 Task: For heading Use Italics Trebuchet MN with orange colour & bold.  font size for heading22,  'Change the font style of data to'Amatic SC and font size to 14,  Change the alignment of both headline & data to Align center.  In the sheet  BudgetReview analysis
Action: Mouse moved to (223, 172)
Screenshot: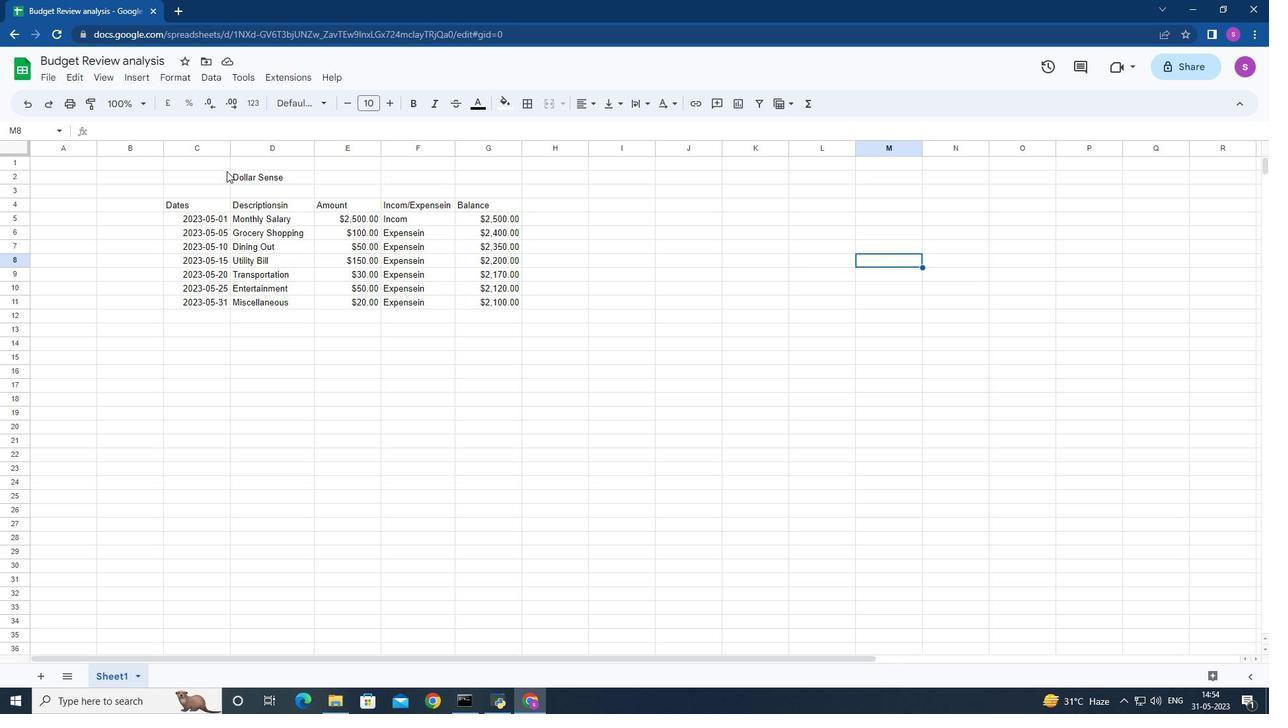 
Action: Mouse pressed left at (223, 172)
Screenshot: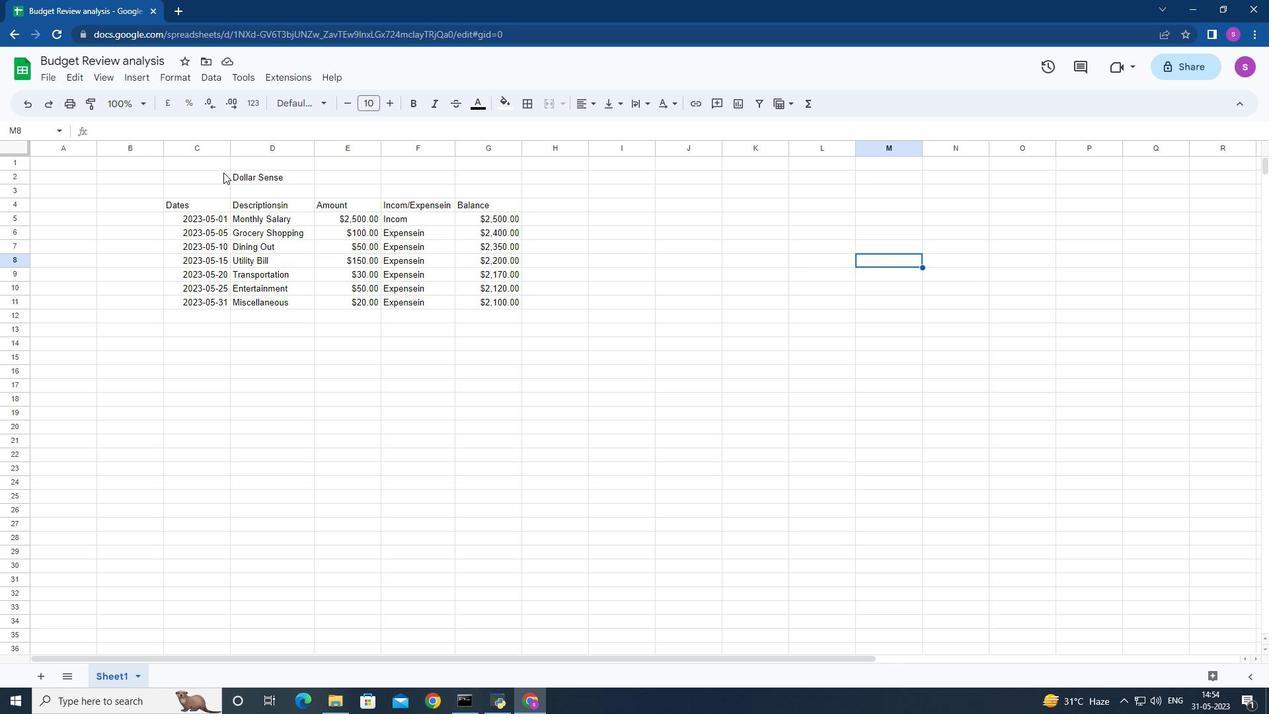 
Action: Mouse moved to (323, 103)
Screenshot: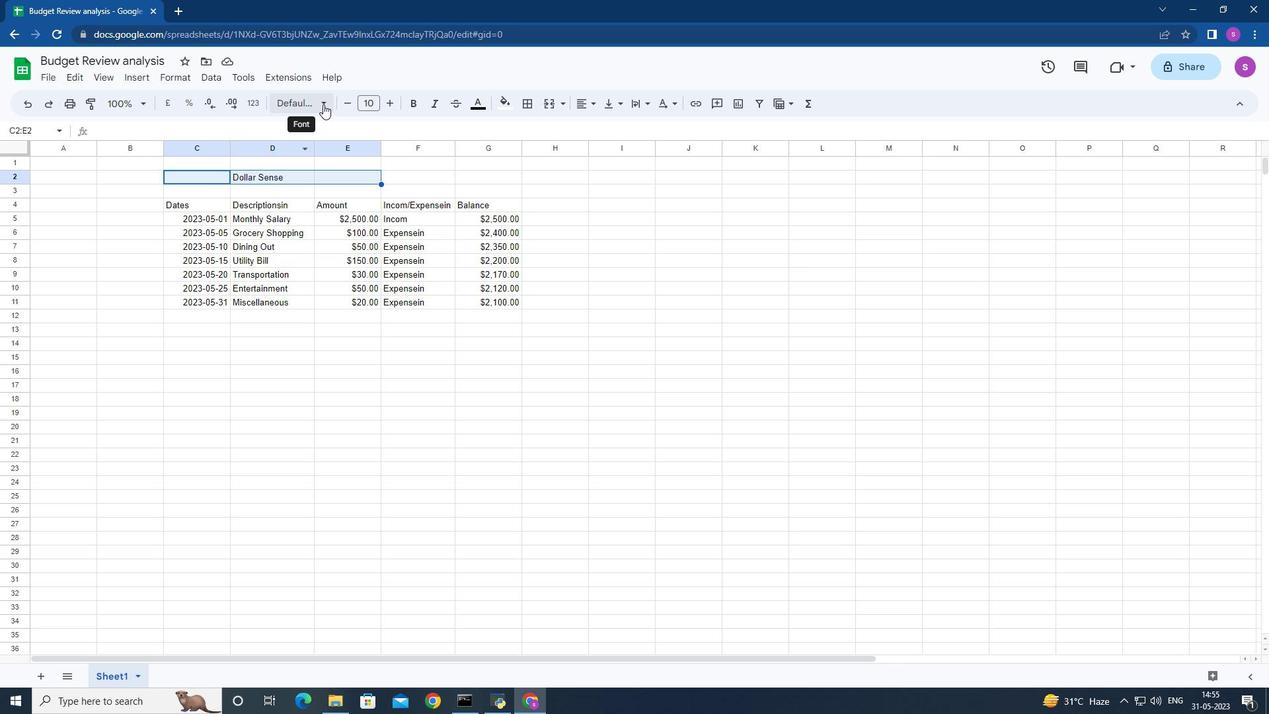 
Action: Mouse pressed left at (323, 103)
Screenshot: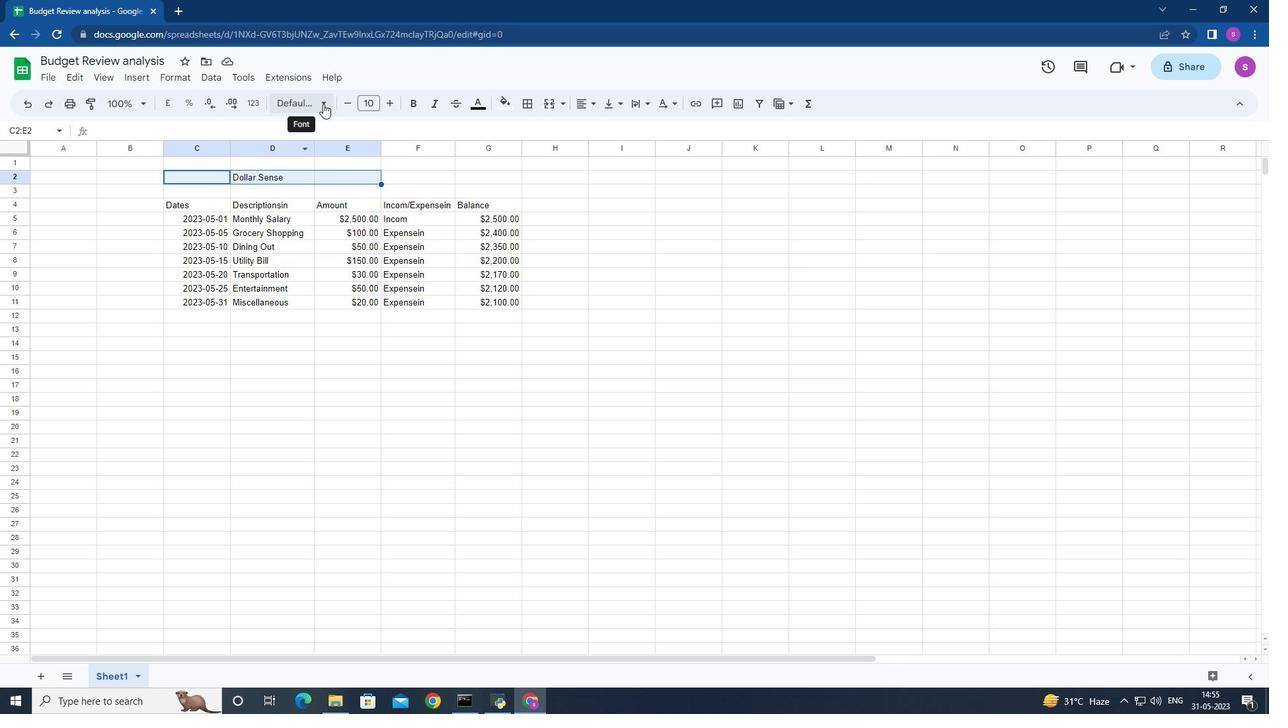 
Action: Mouse moved to (312, 370)
Screenshot: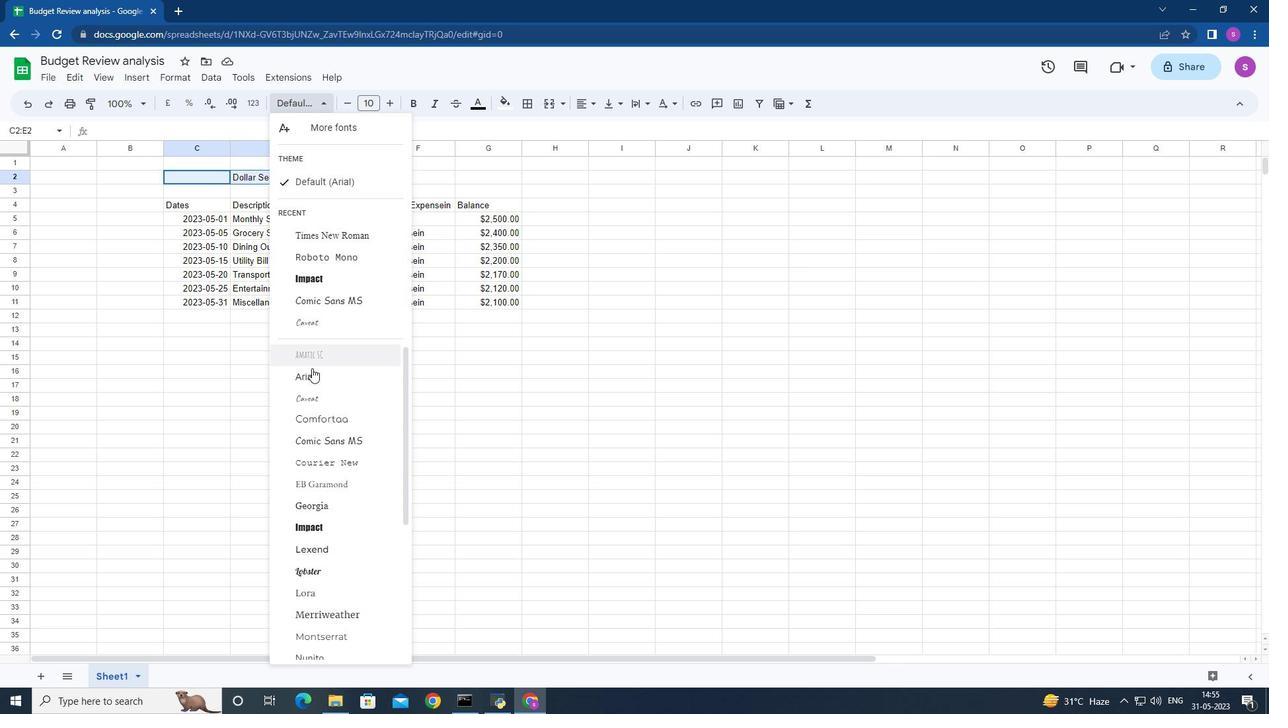 
Action: Mouse scrolled (312, 369) with delta (0, 0)
Screenshot: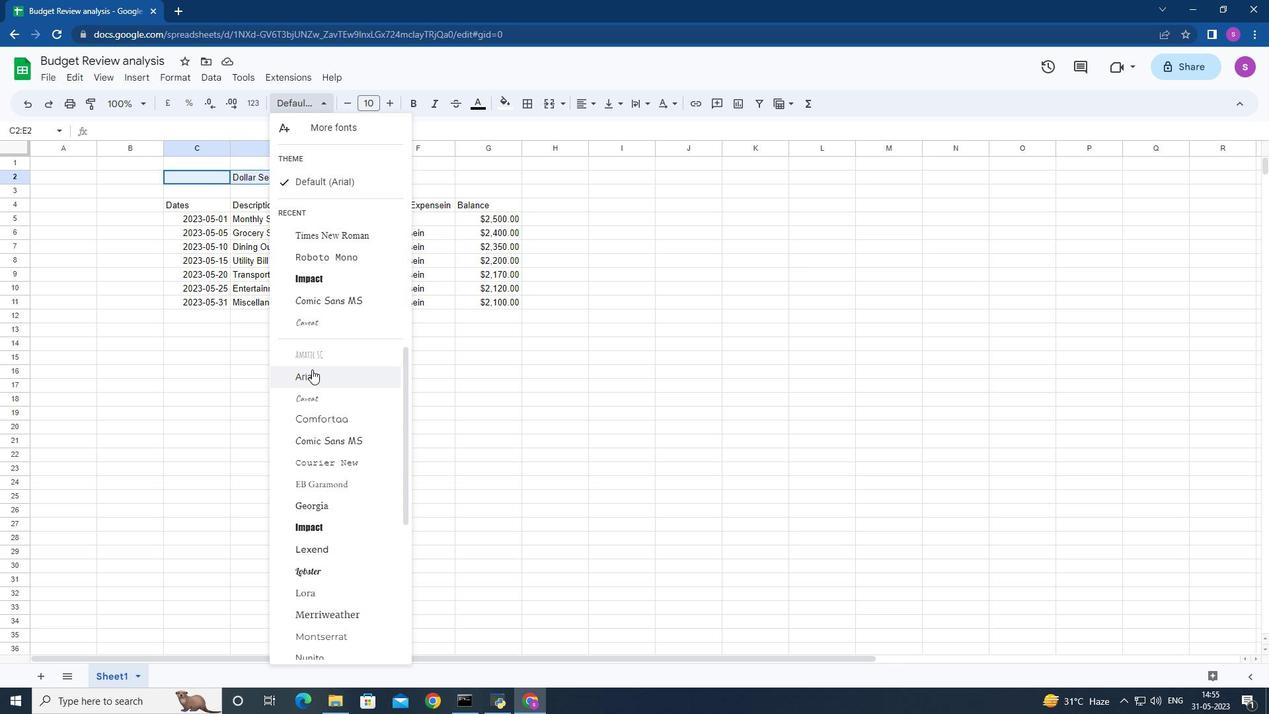 
Action: Mouse moved to (312, 370)
Screenshot: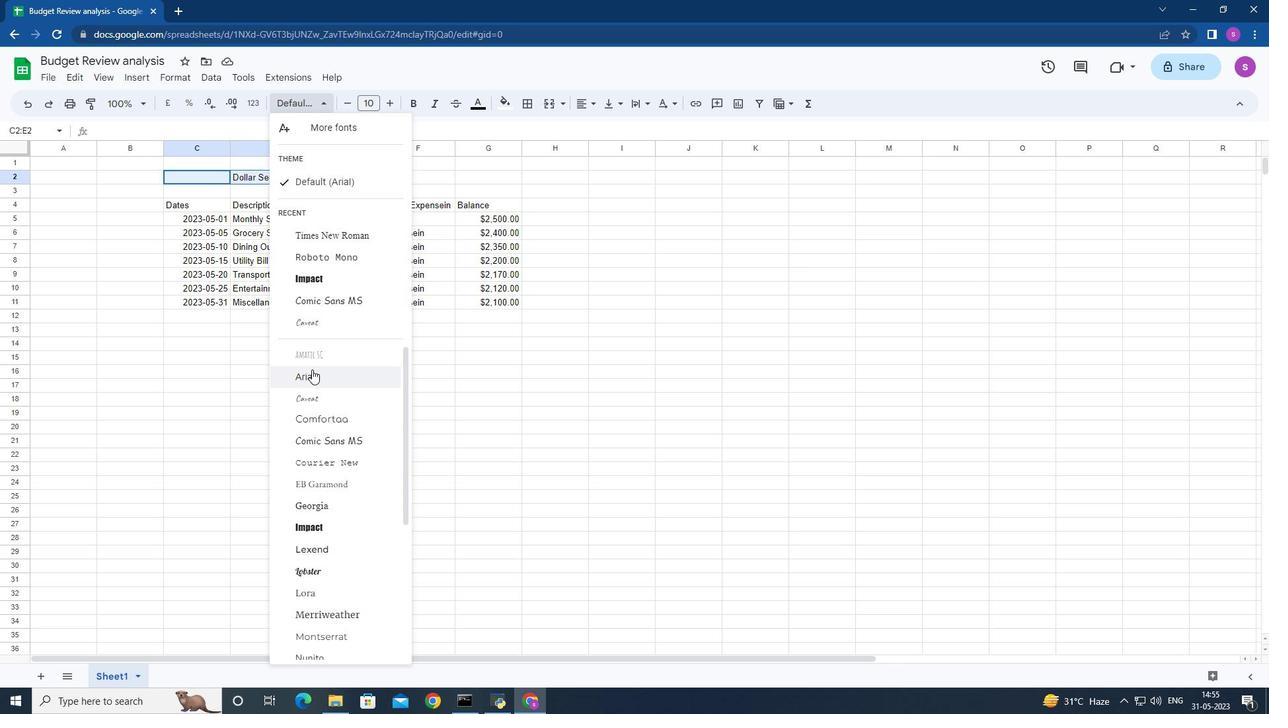 
Action: Mouse scrolled (312, 369) with delta (0, 0)
Screenshot: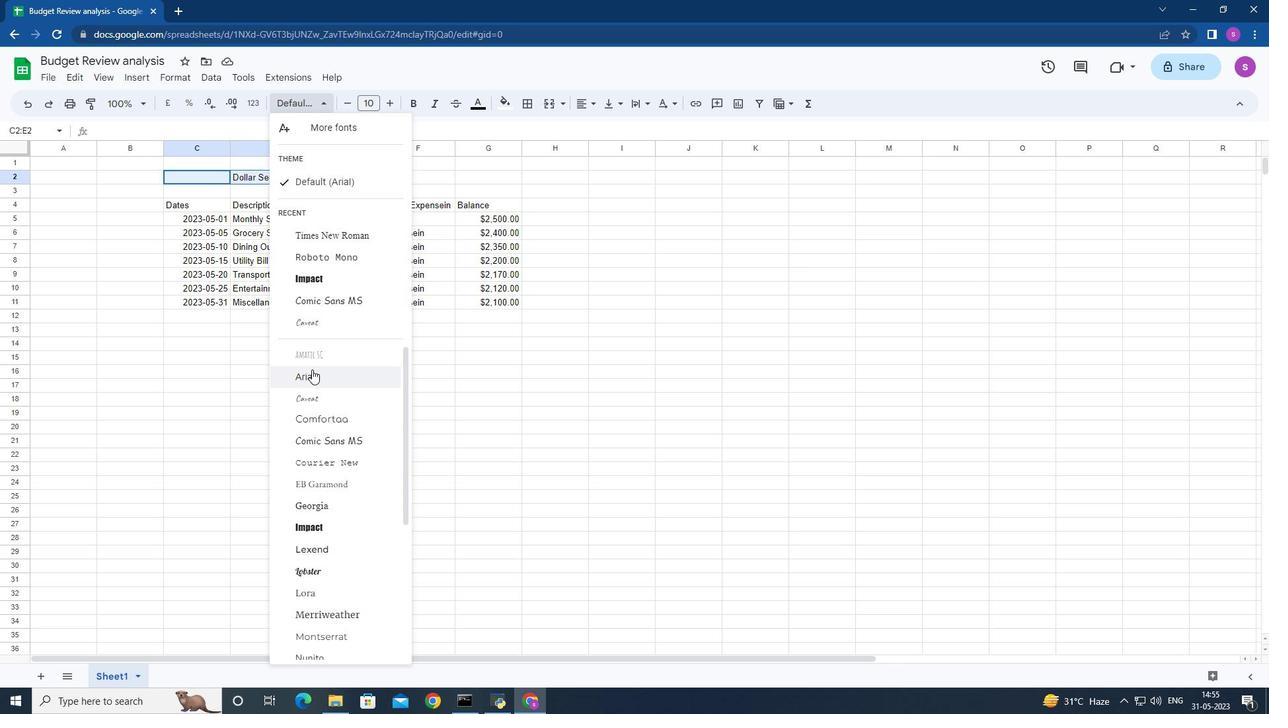 
Action: Mouse moved to (312, 370)
Screenshot: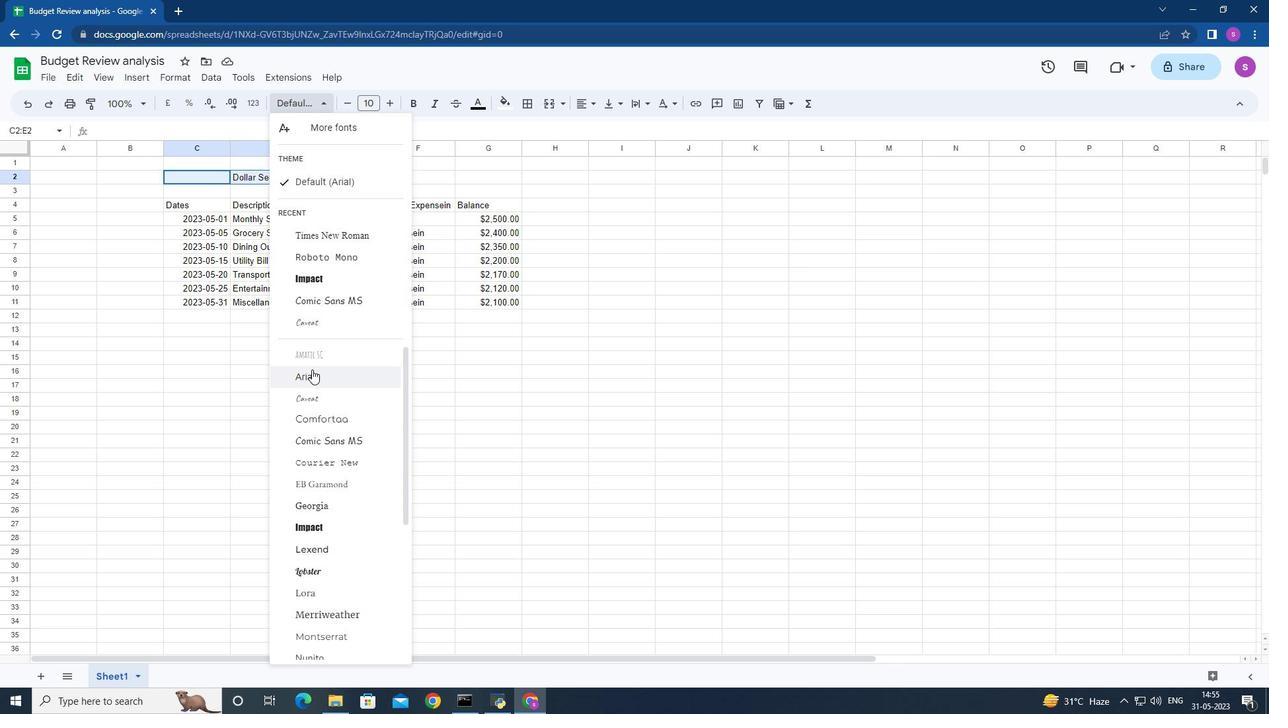 
Action: Mouse scrolled (312, 369) with delta (0, 0)
Screenshot: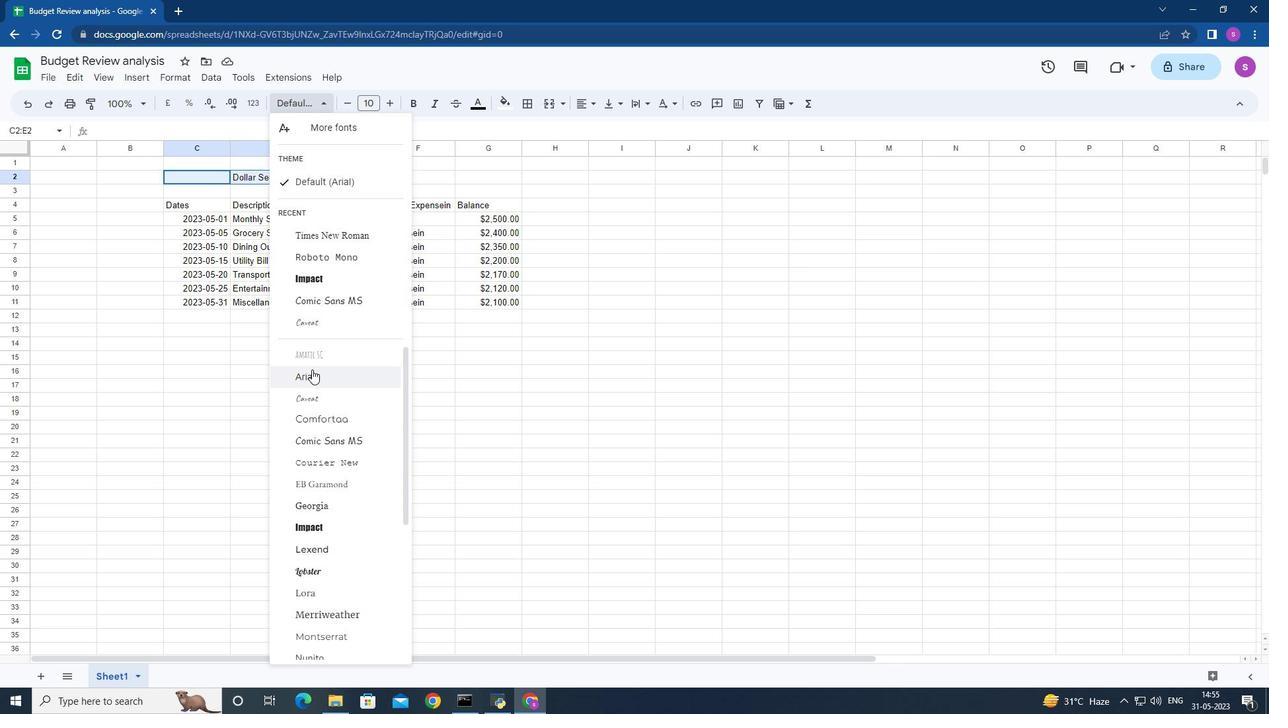 
Action: Mouse moved to (312, 370)
Screenshot: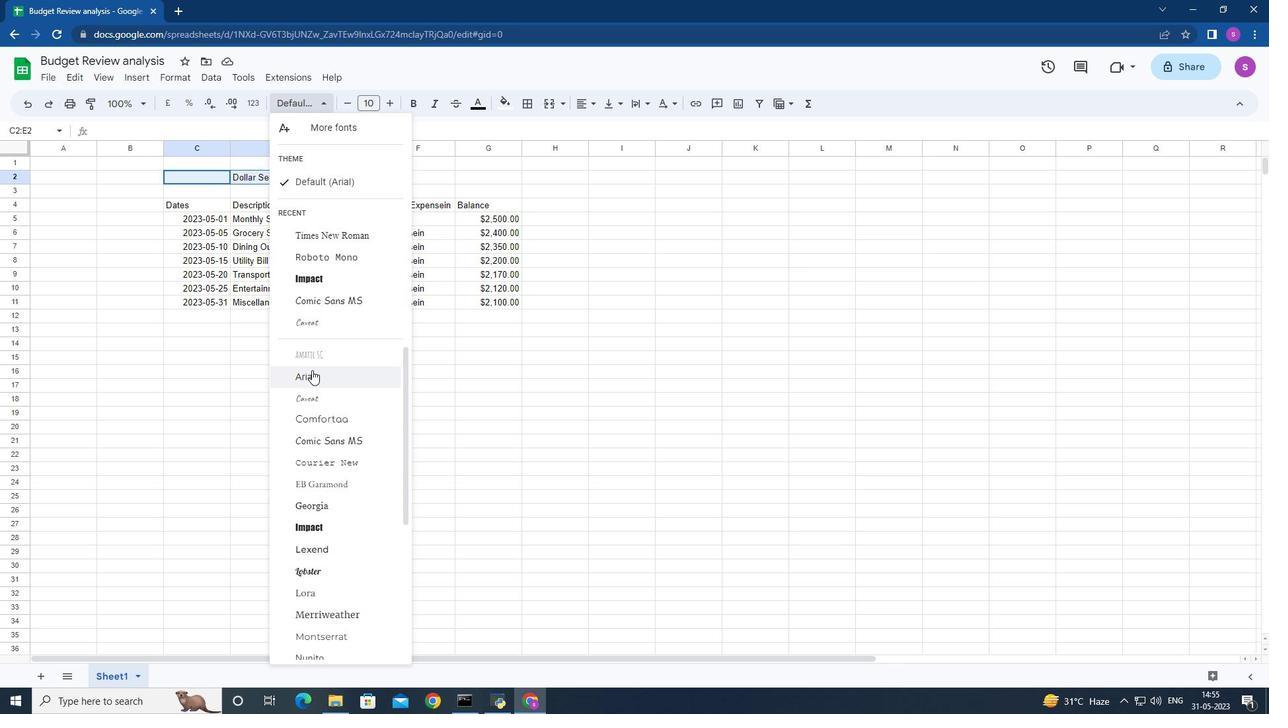 
Action: Mouse scrolled (312, 369) with delta (0, 0)
Screenshot: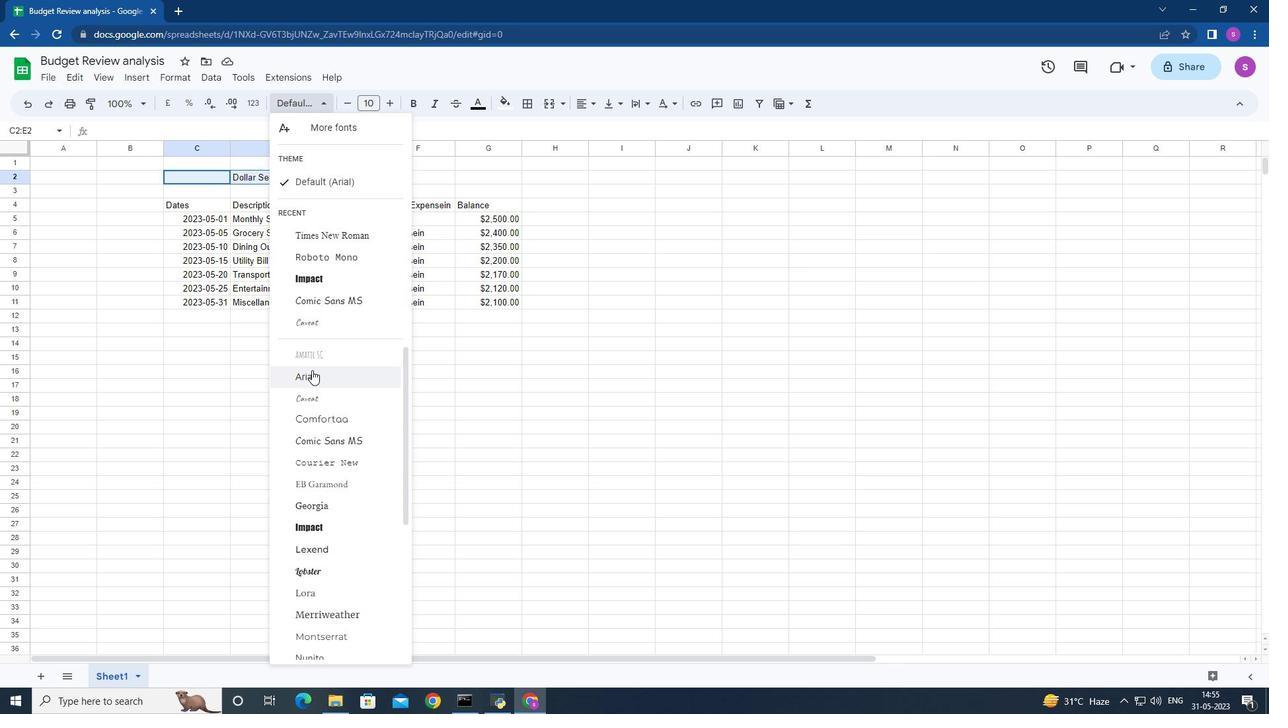 
Action: Mouse scrolled (312, 369) with delta (0, 0)
Screenshot: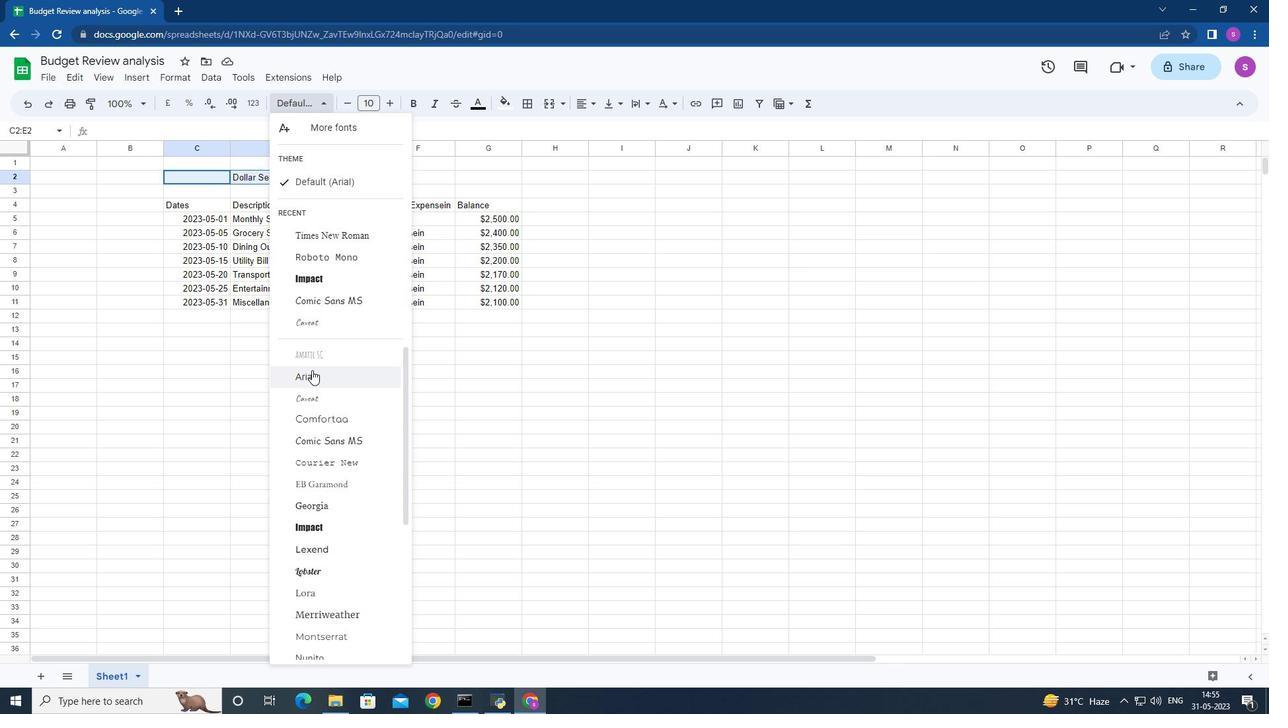 
Action: Mouse moved to (312, 369)
Screenshot: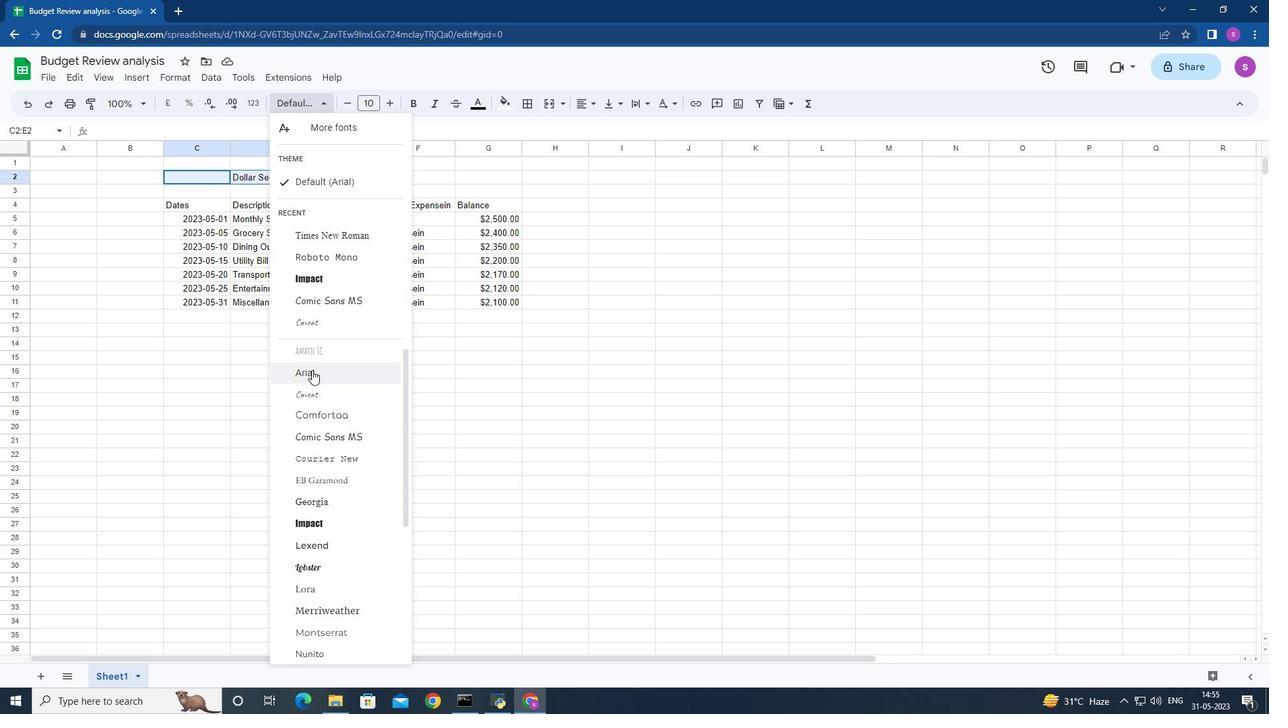 
Action: Mouse scrolled (312, 368) with delta (0, 0)
Screenshot: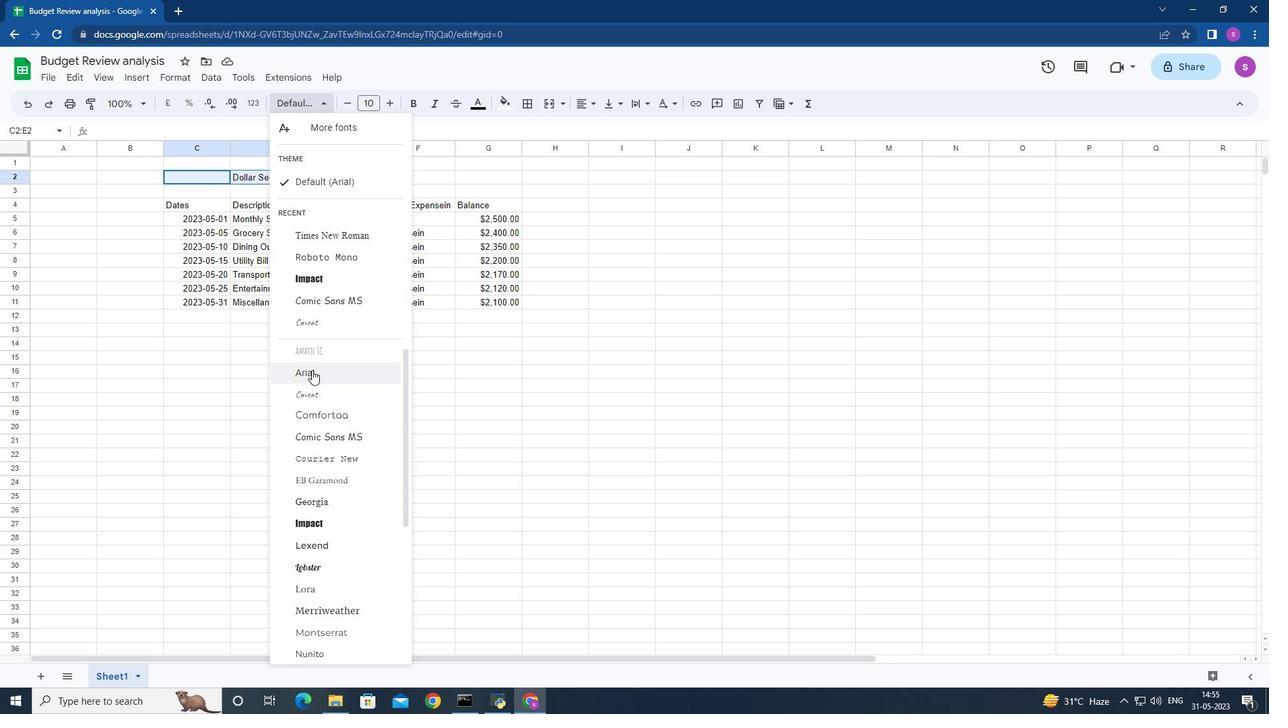 
Action: Mouse moved to (312, 367)
Screenshot: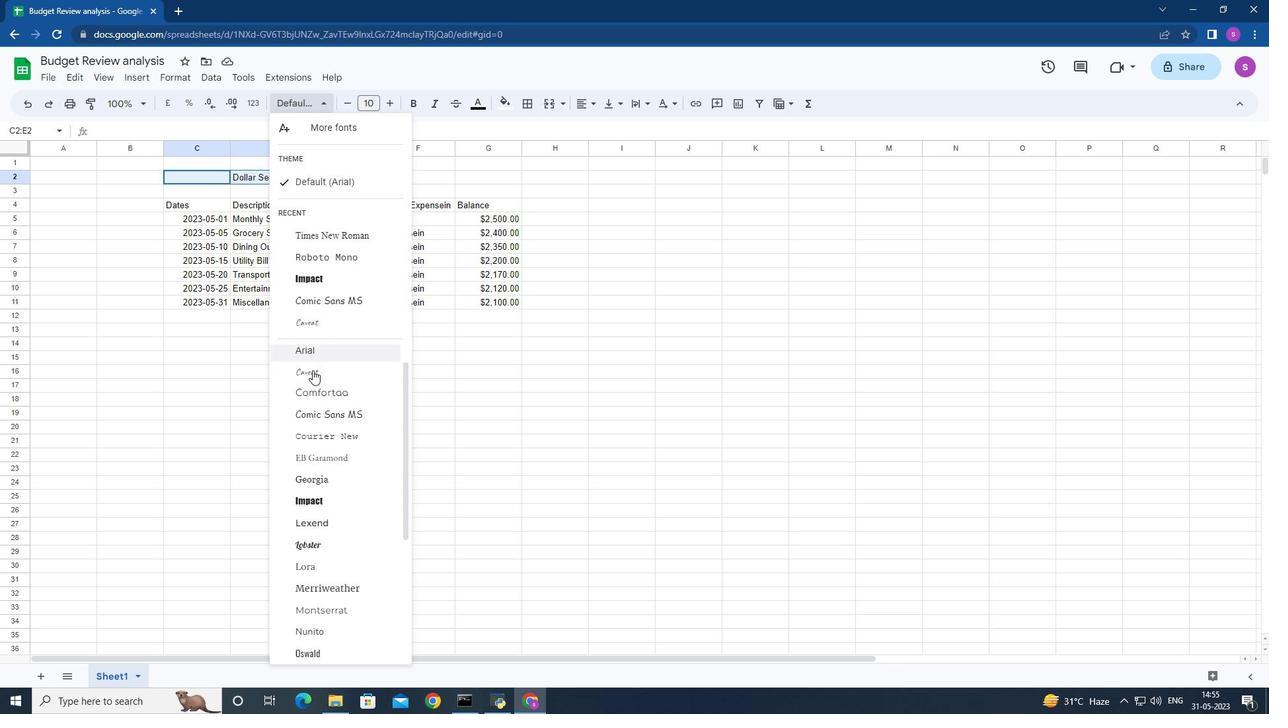 
Action: Mouse scrolled (312, 367) with delta (0, 0)
Screenshot: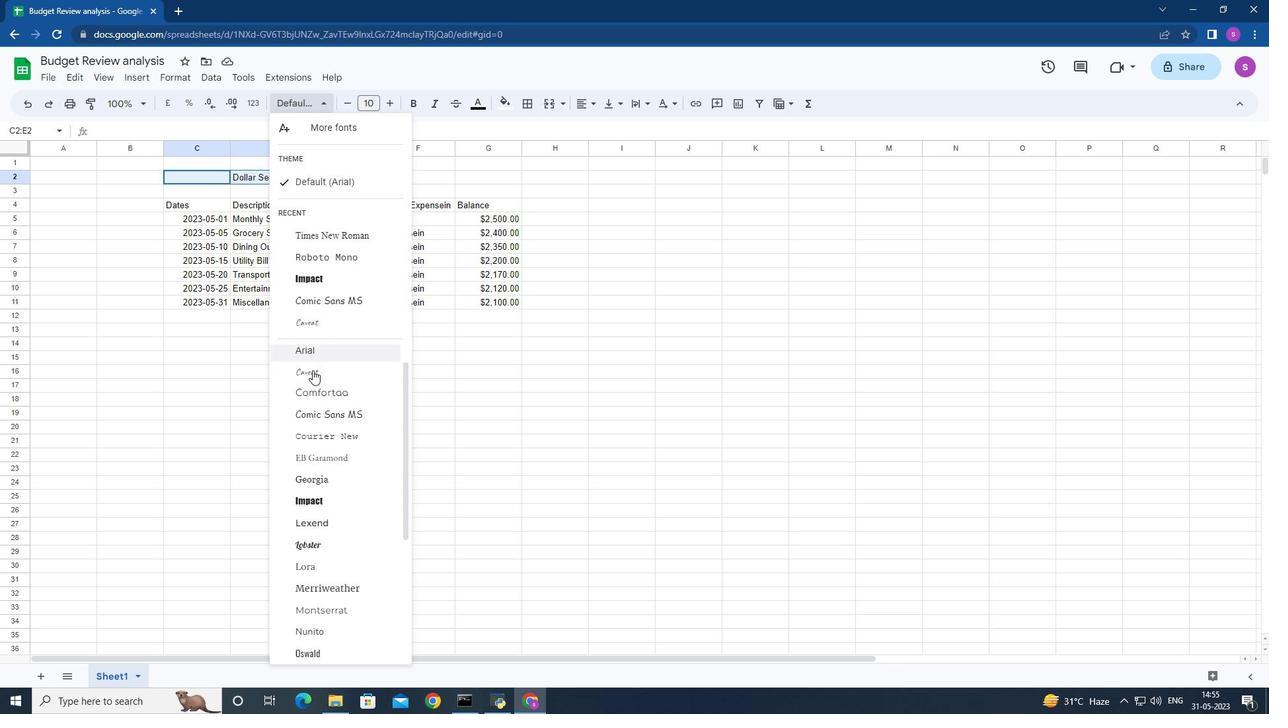 
Action: Mouse moved to (312, 365)
Screenshot: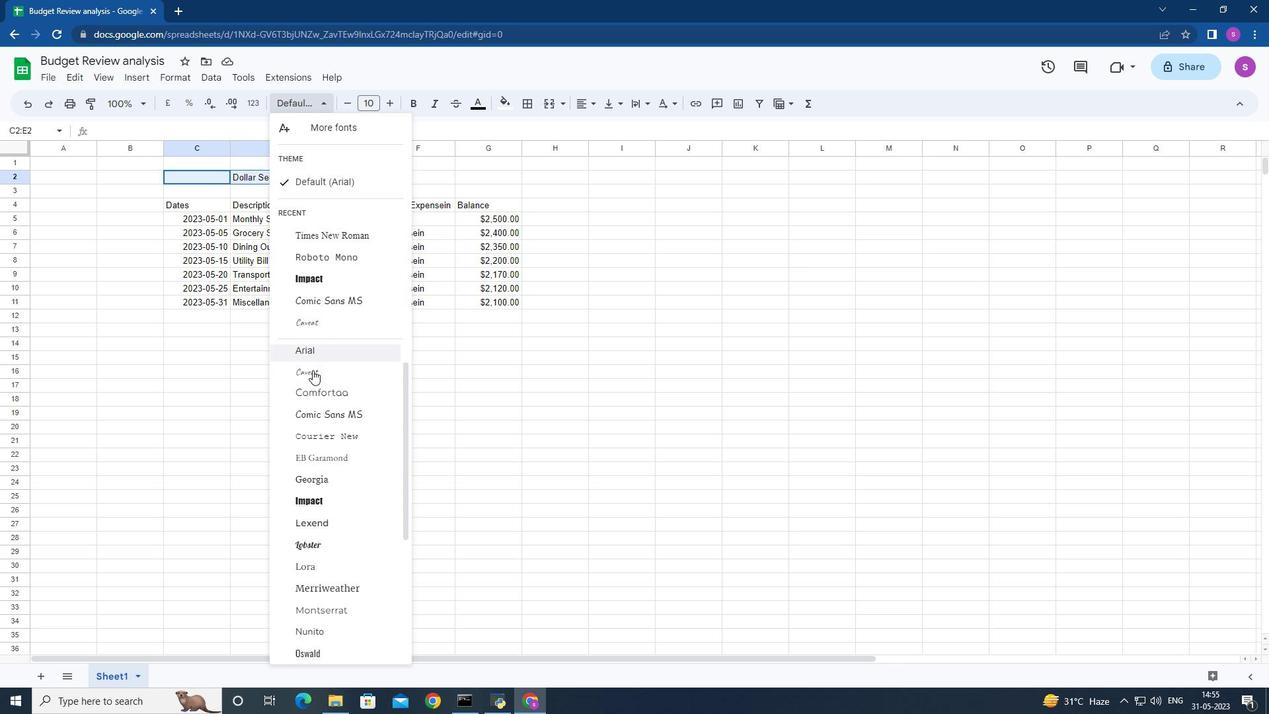 
Action: Mouse scrolled (312, 365) with delta (0, 0)
Screenshot: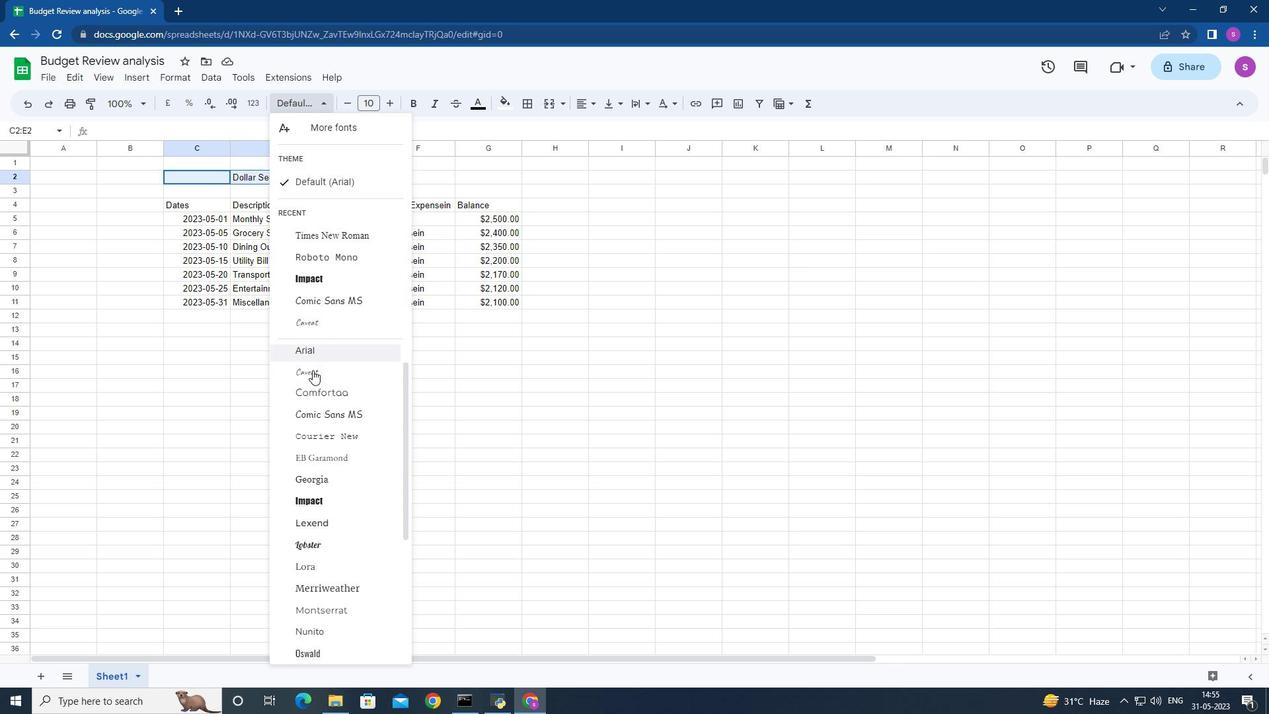 
Action: Mouse moved to (312, 363)
Screenshot: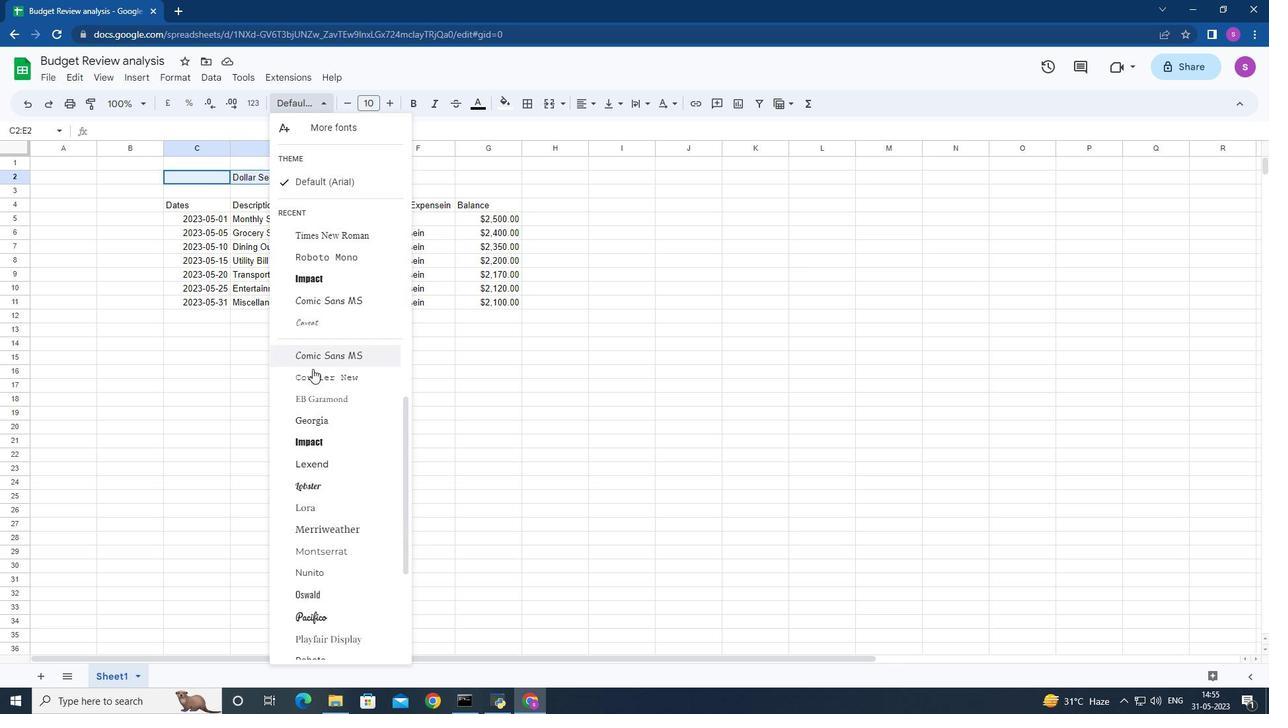 
Action: Mouse scrolled (312, 362) with delta (0, 0)
Screenshot: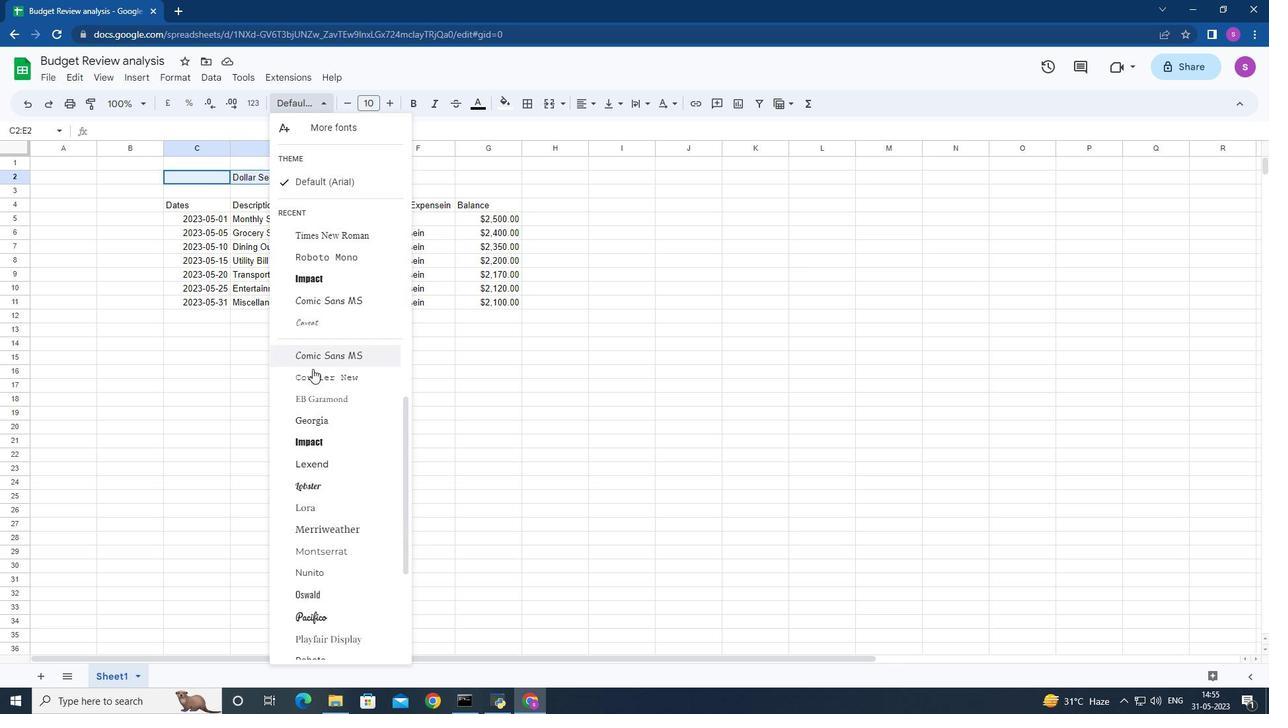 
Action: Mouse moved to (372, 626)
Screenshot: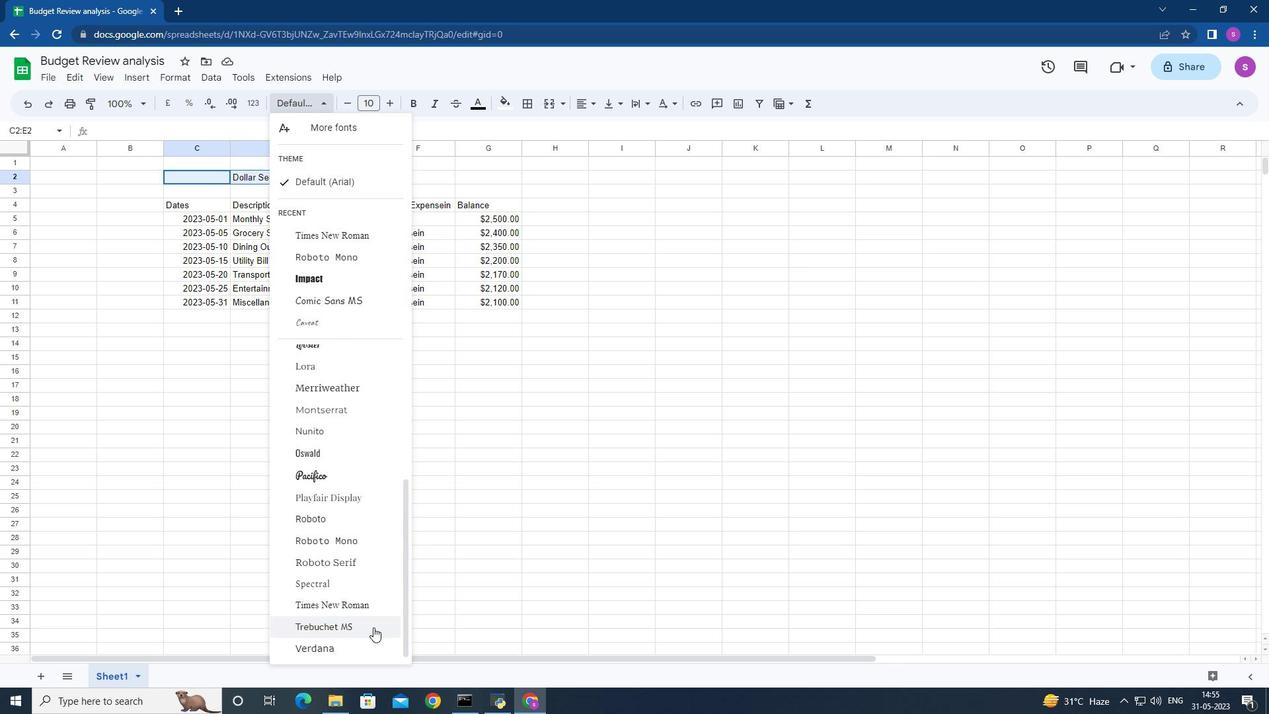 
Action: Mouse pressed left at (372, 626)
Screenshot: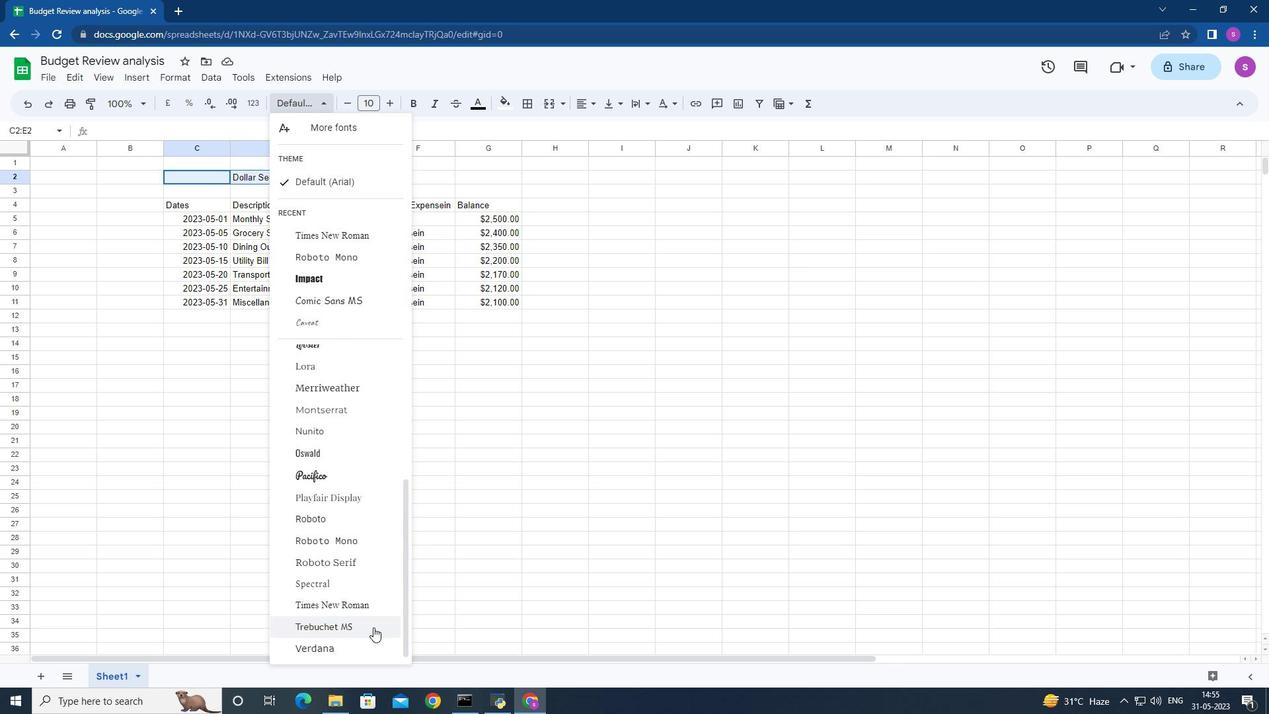 
Action: Mouse moved to (478, 105)
Screenshot: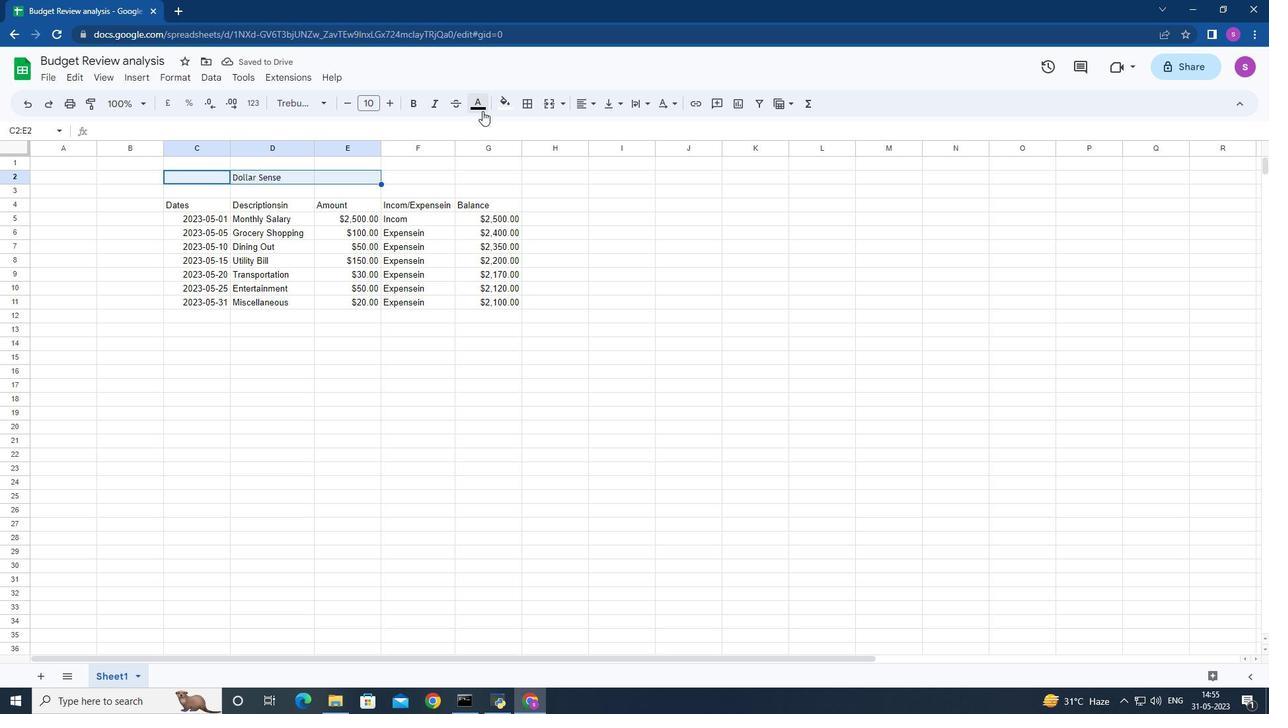 
Action: Mouse pressed left at (478, 105)
Screenshot: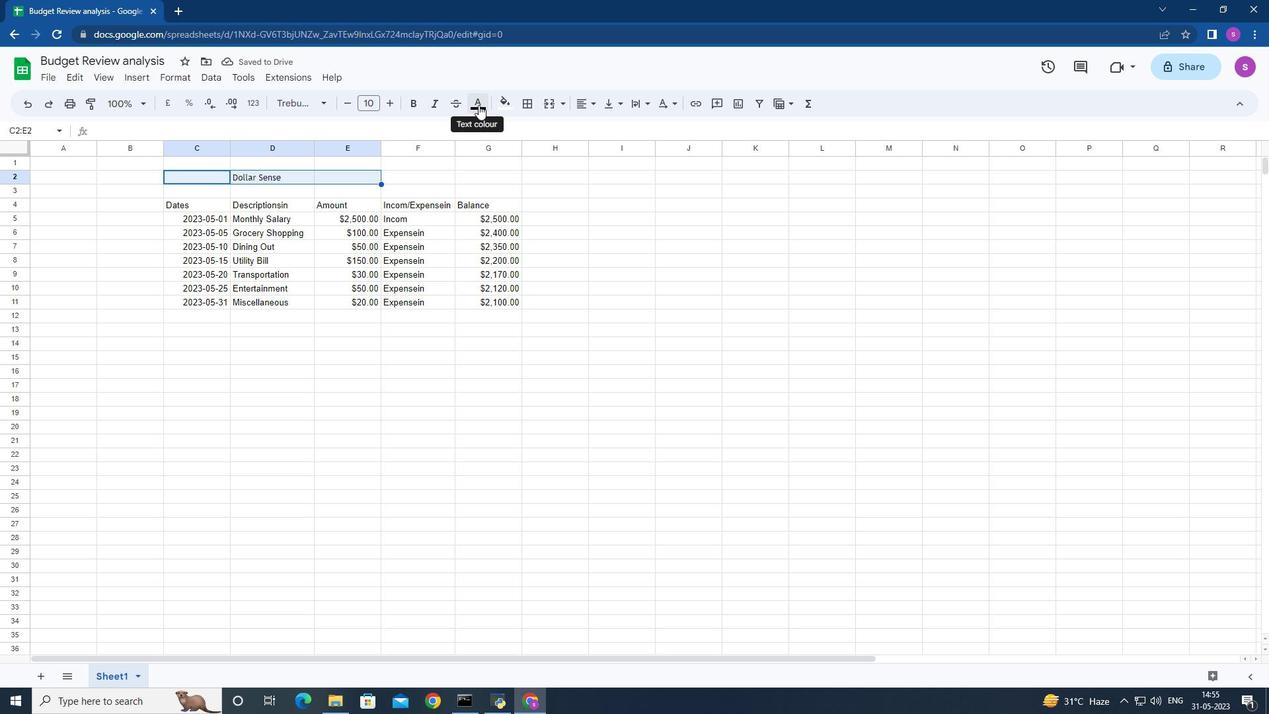 
Action: Mouse moved to (507, 162)
Screenshot: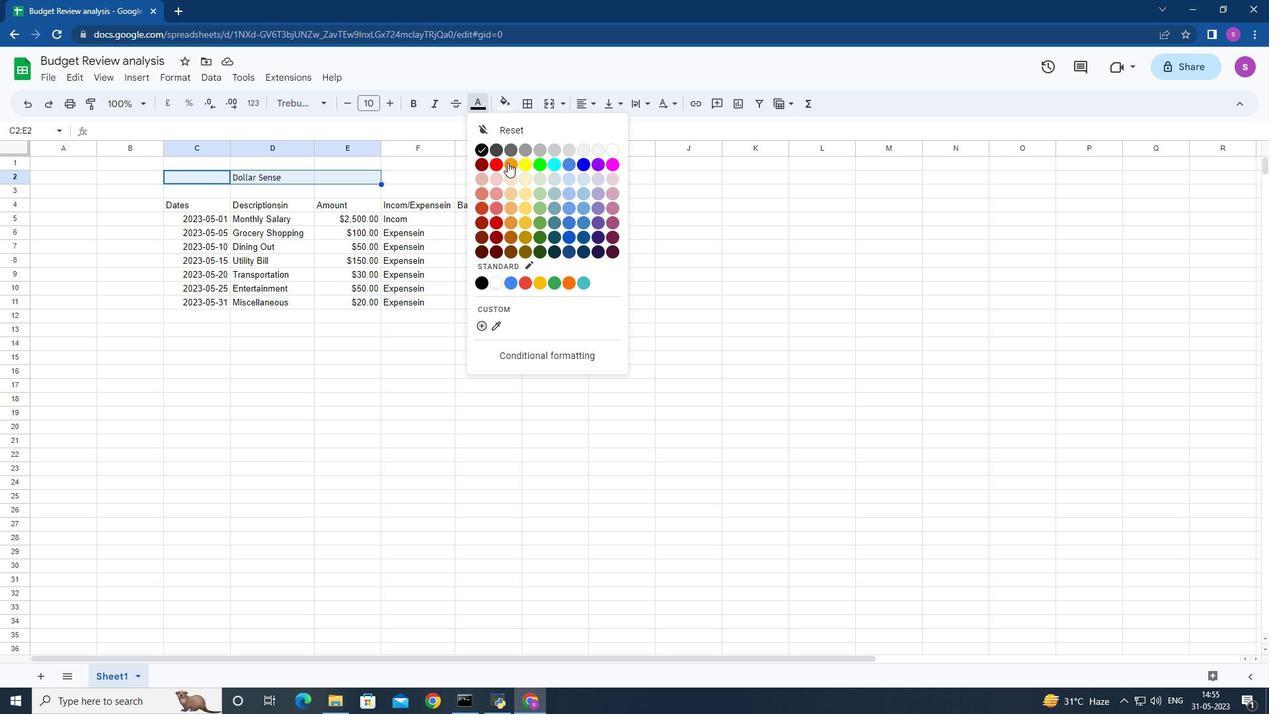 
Action: Mouse pressed left at (507, 162)
Screenshot: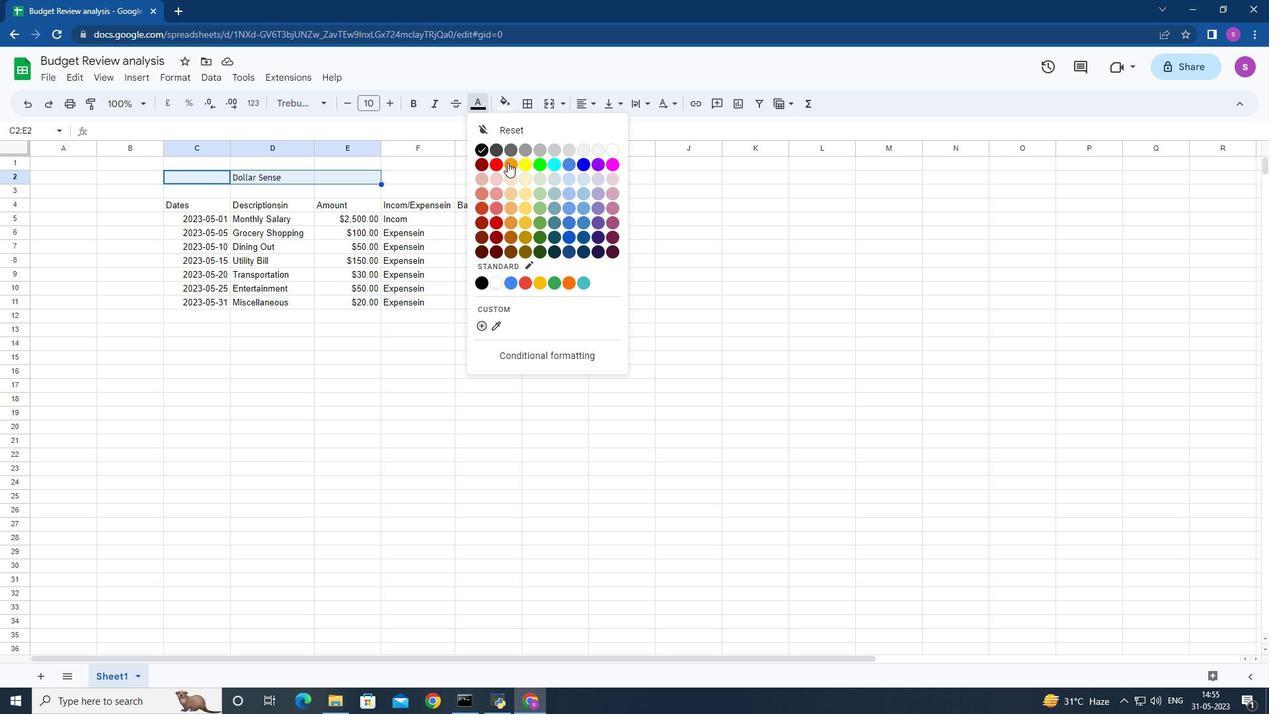
Action: Mouse moved to (392, 104)
Screenshot: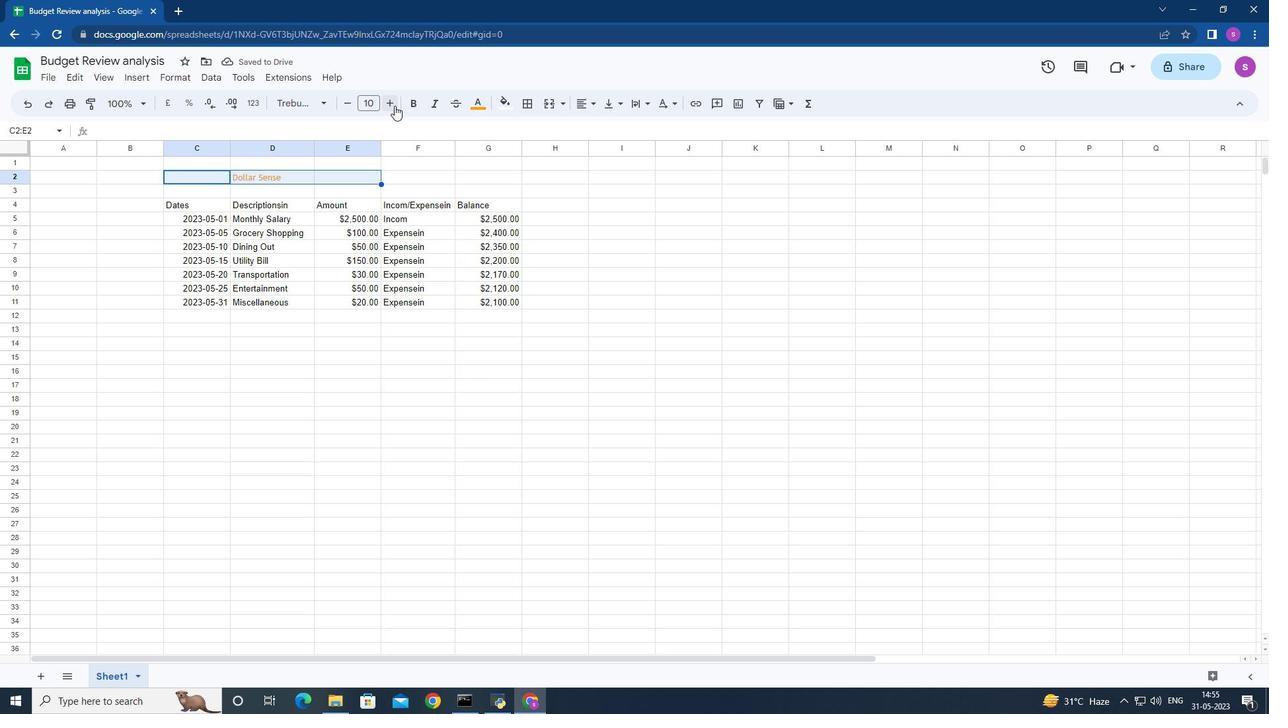 
Action: Mouse pressed left at (392, 104)
Screenshot: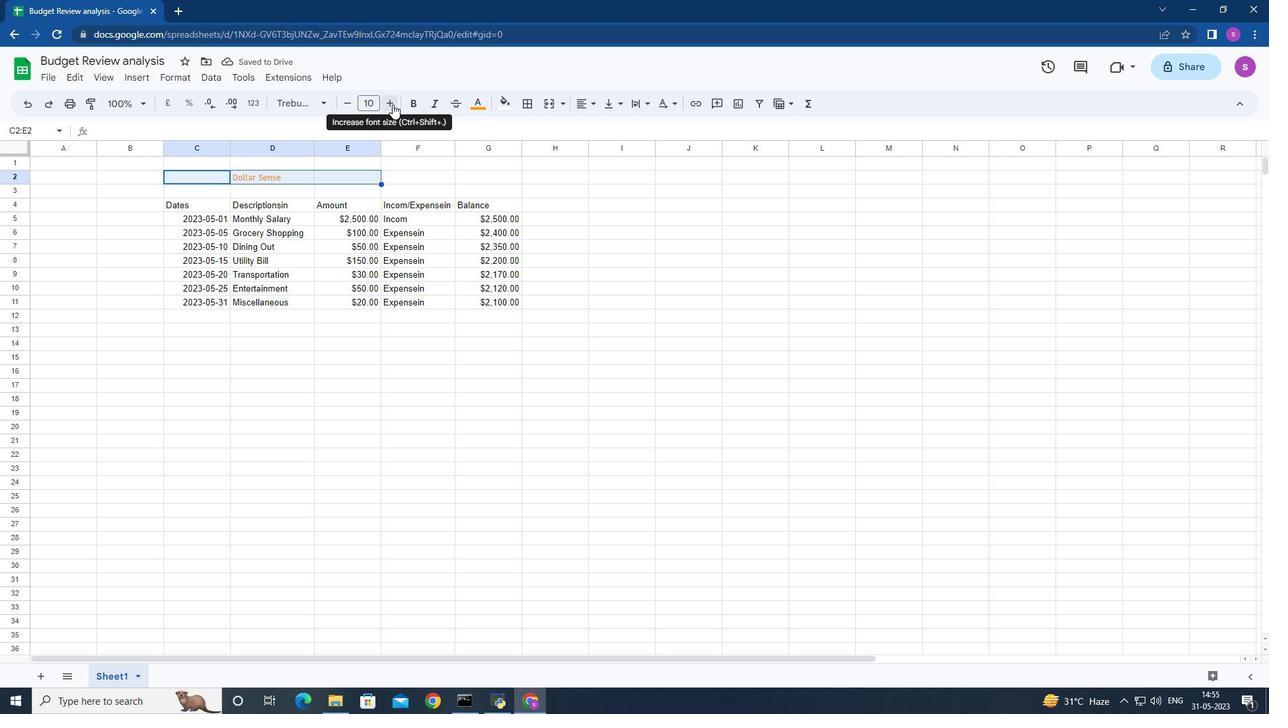 
Action: Mouse pressed left at (392, 104)
Screenshot: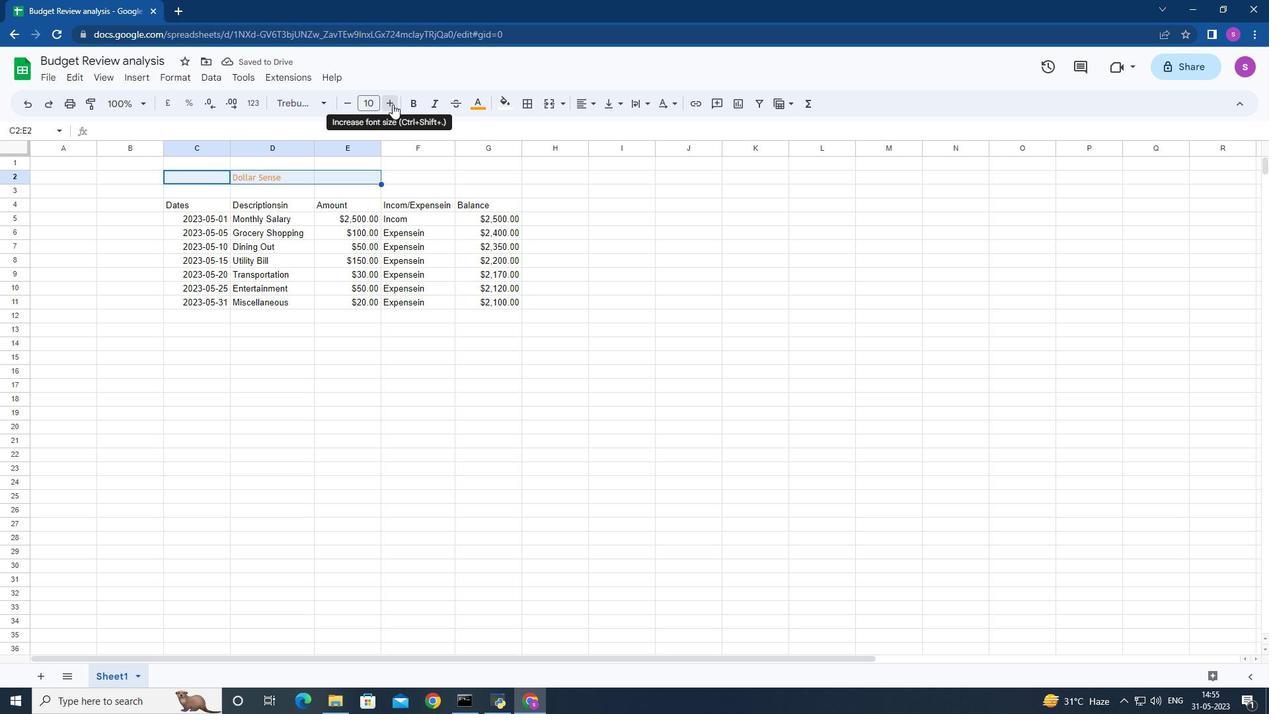 
Action: Mouse pressed left at (392, 104)
Screenshot: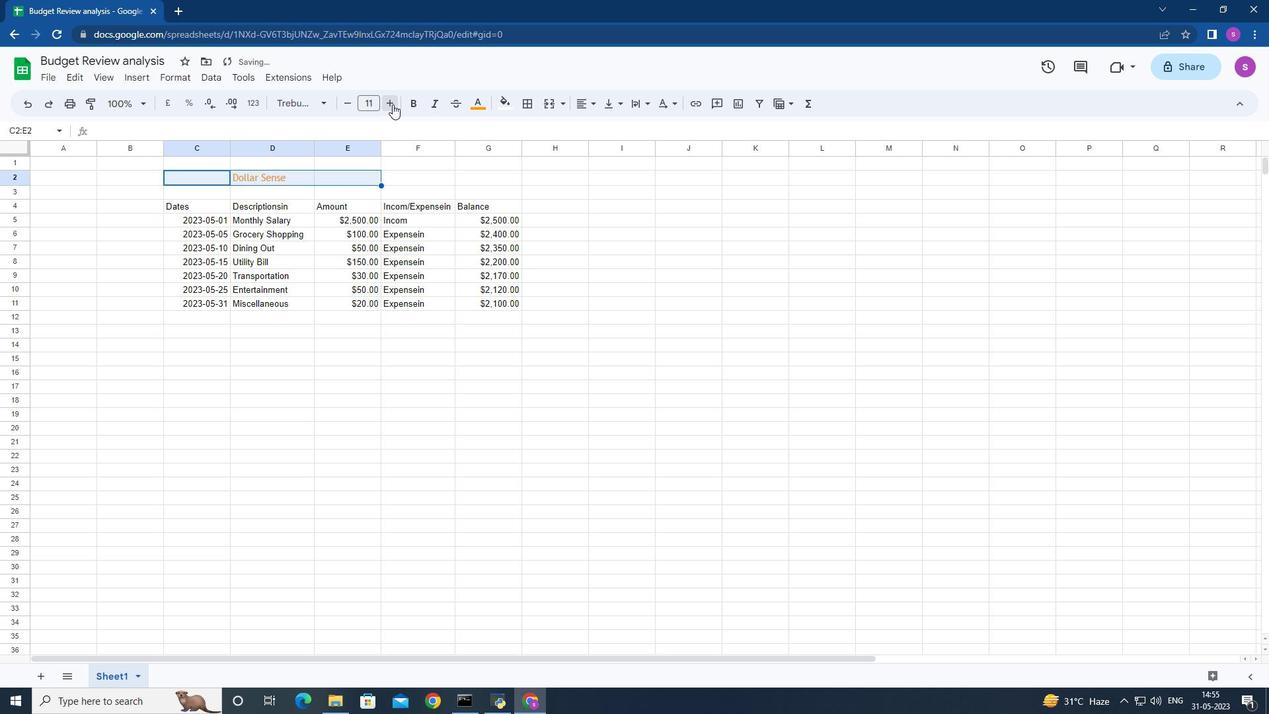 
Action: Mouse pressed left at (392, 104)
Screenshot: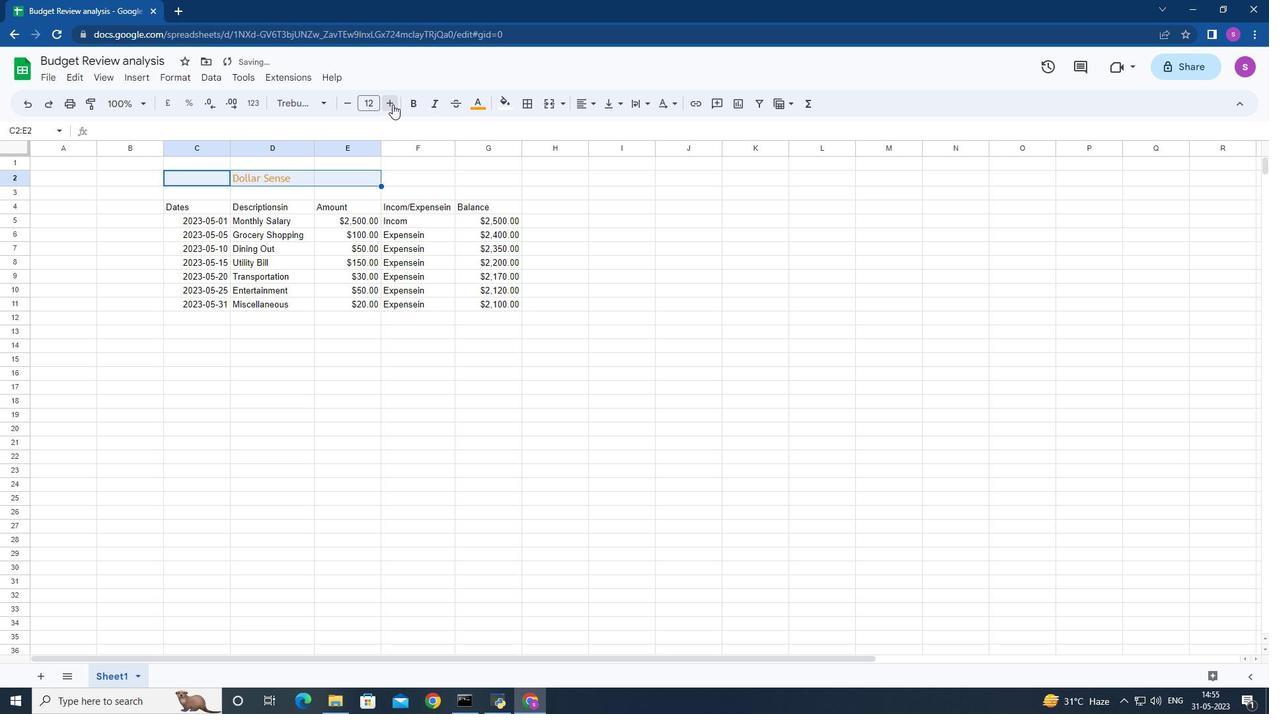 
Action: Mouse pressed left at (392, 104)
Screenshot: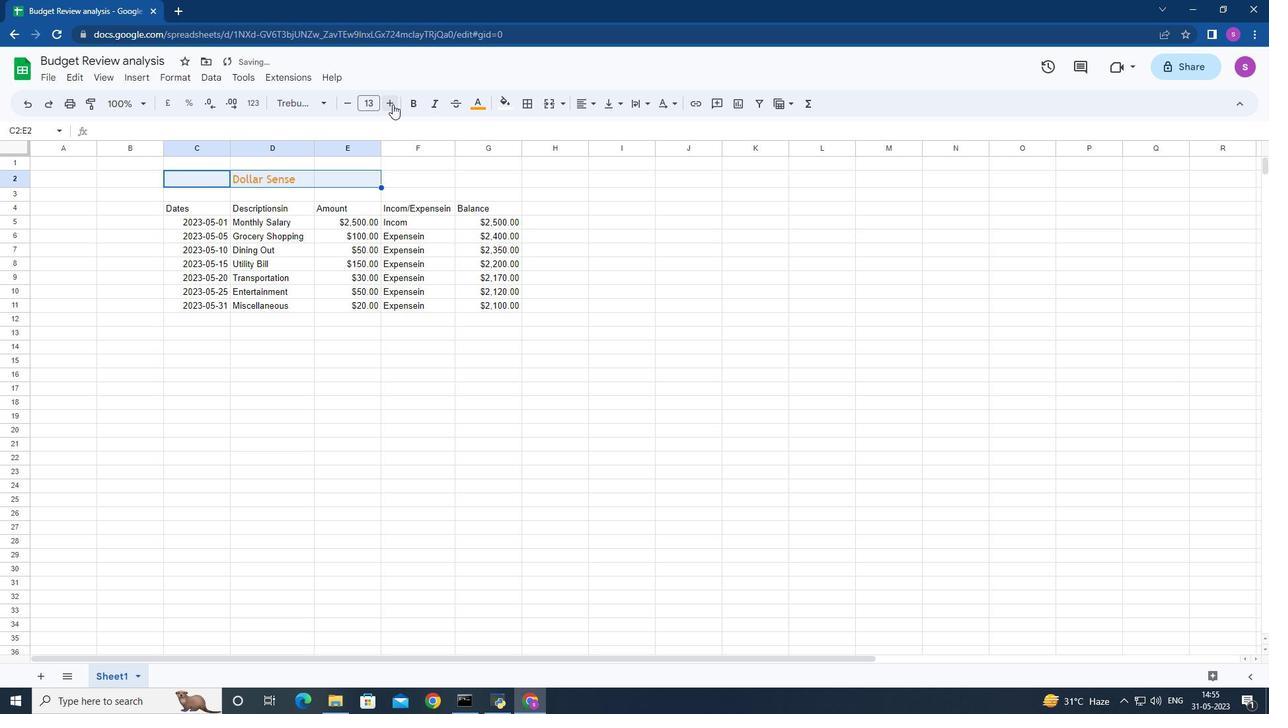 
Action: Mouse pressed left at (392, 104)
Screenshot: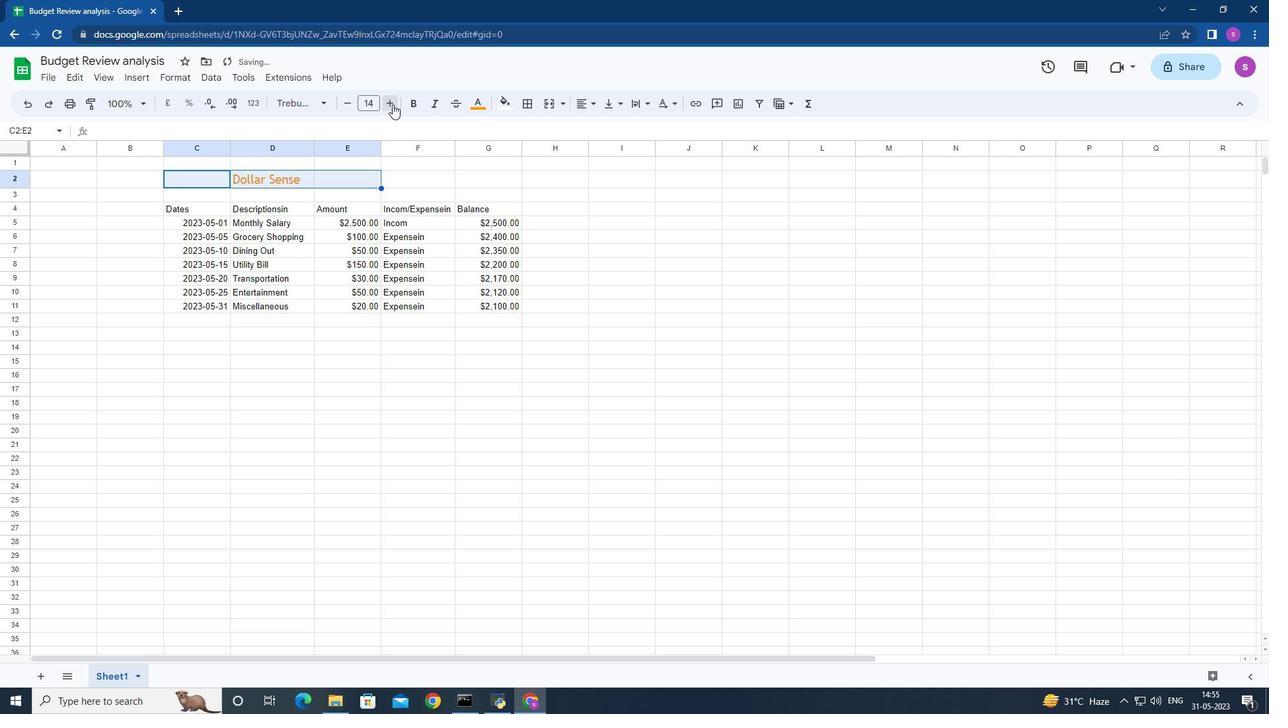 
Action: Mouse pressed left at (392, 104)
Screenshot: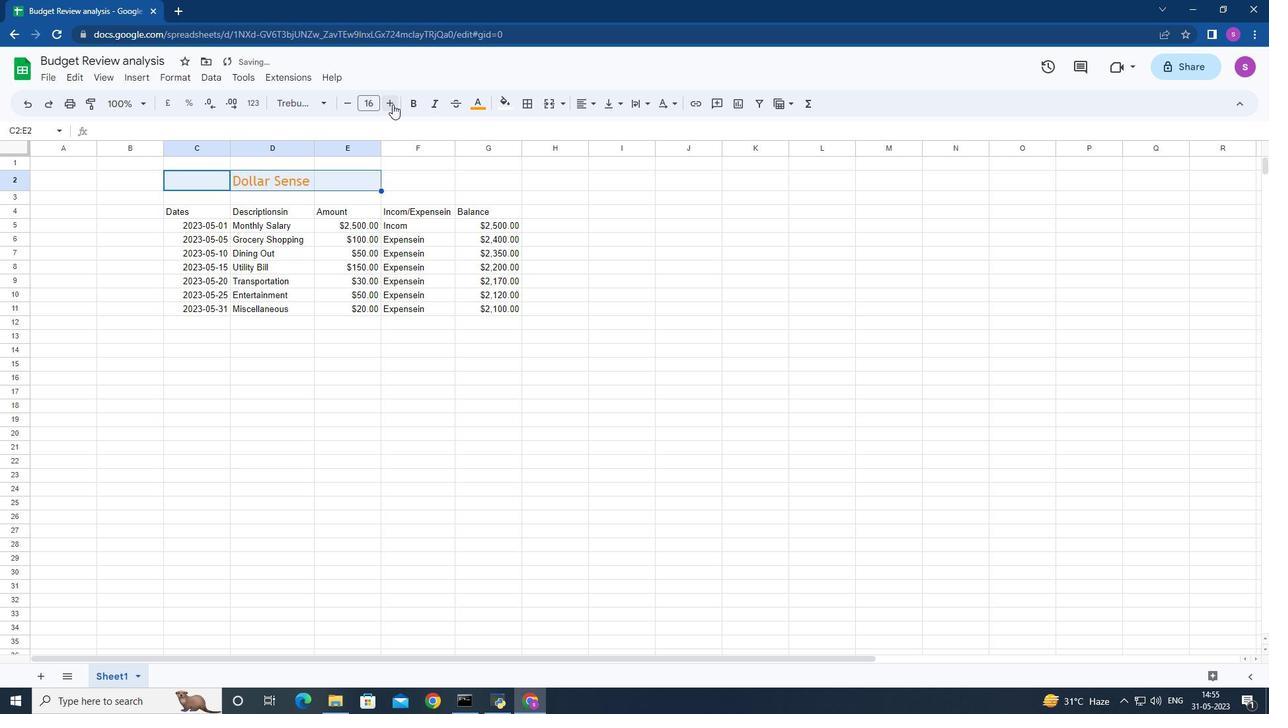 
Action: Mouse pressed left at (392, 104)
Screenshot: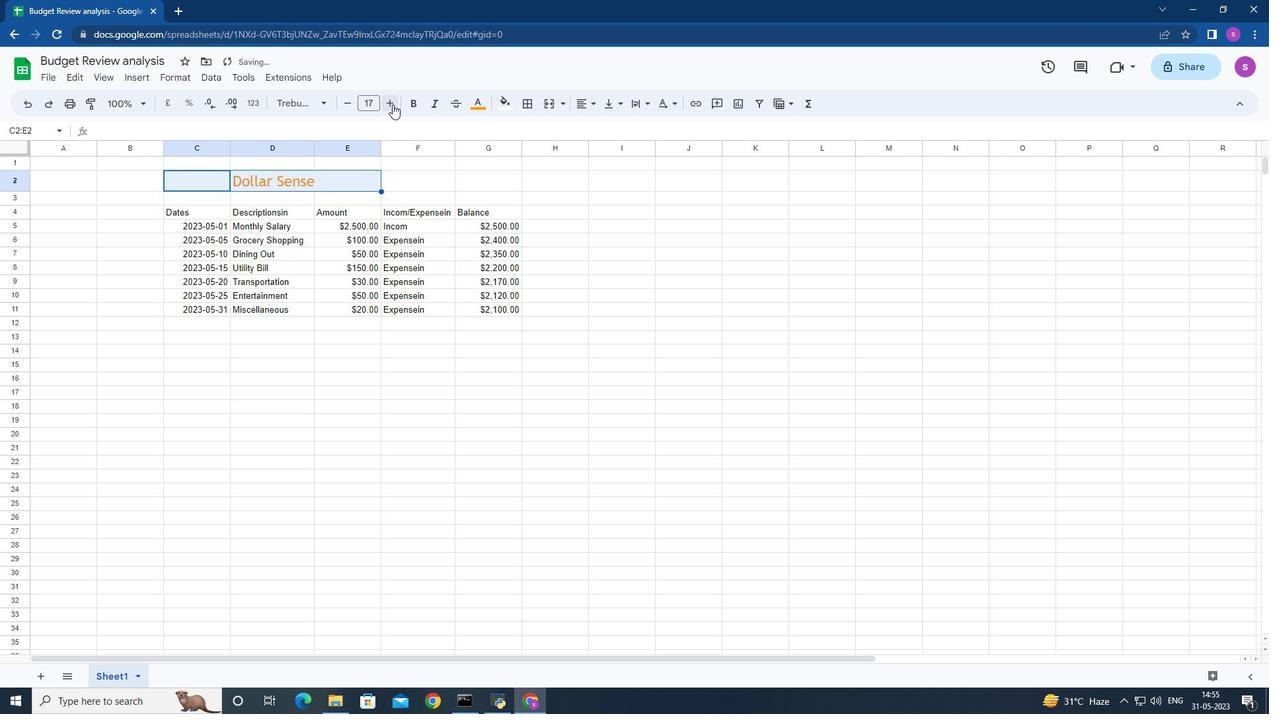 
Action: Mouse moved to (392, 104)
Screenshot: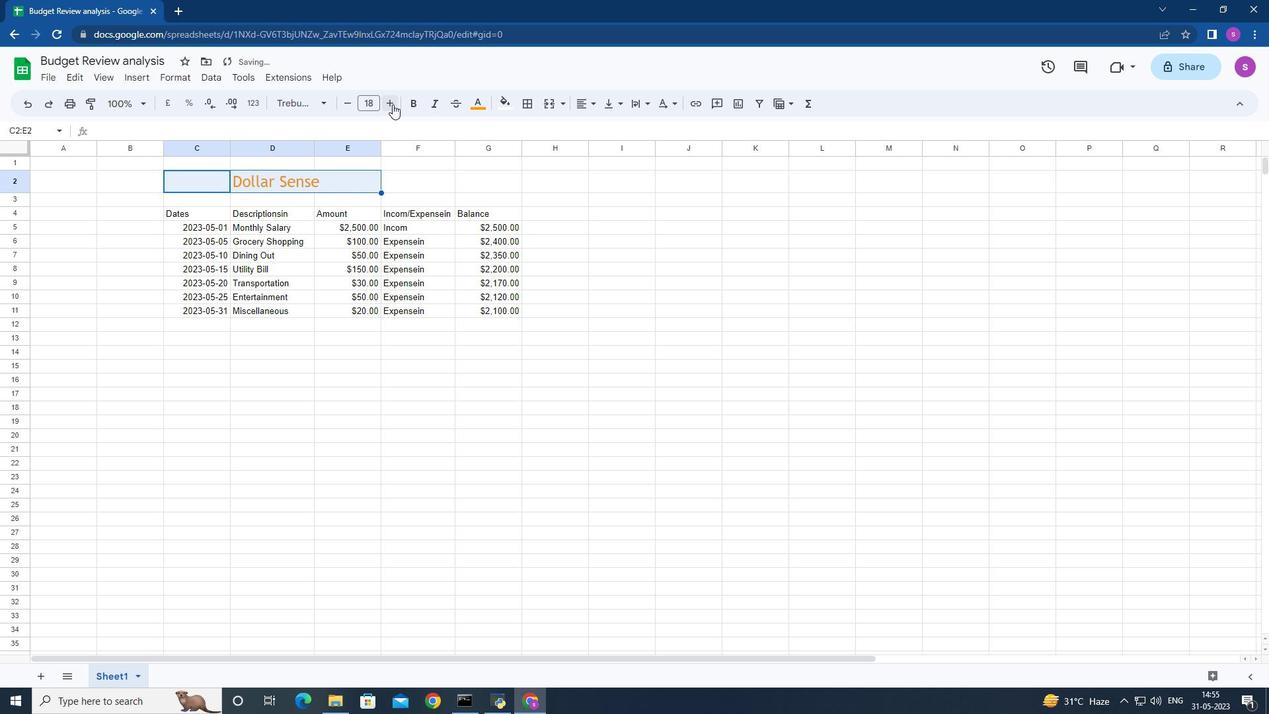 
Action: Mouse pressed left at (392, 104)
Screenshot: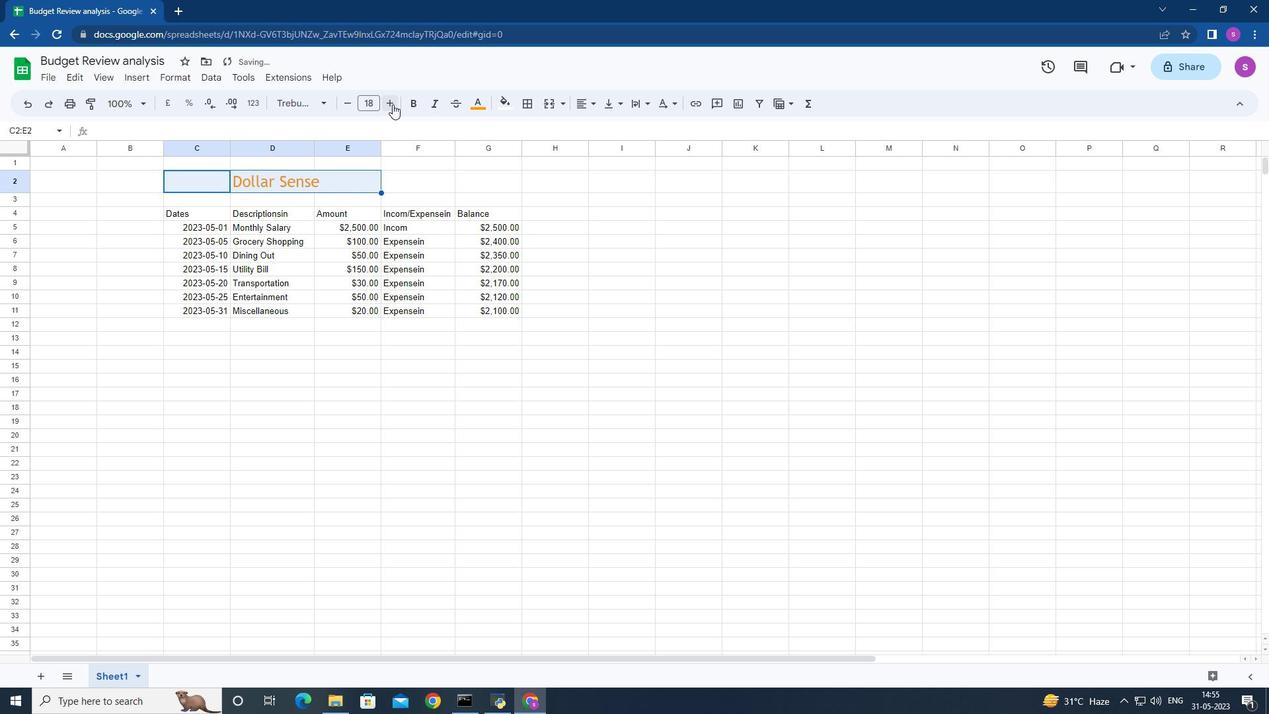 
Action: Mouse moved to (392, 104)
Screenshot: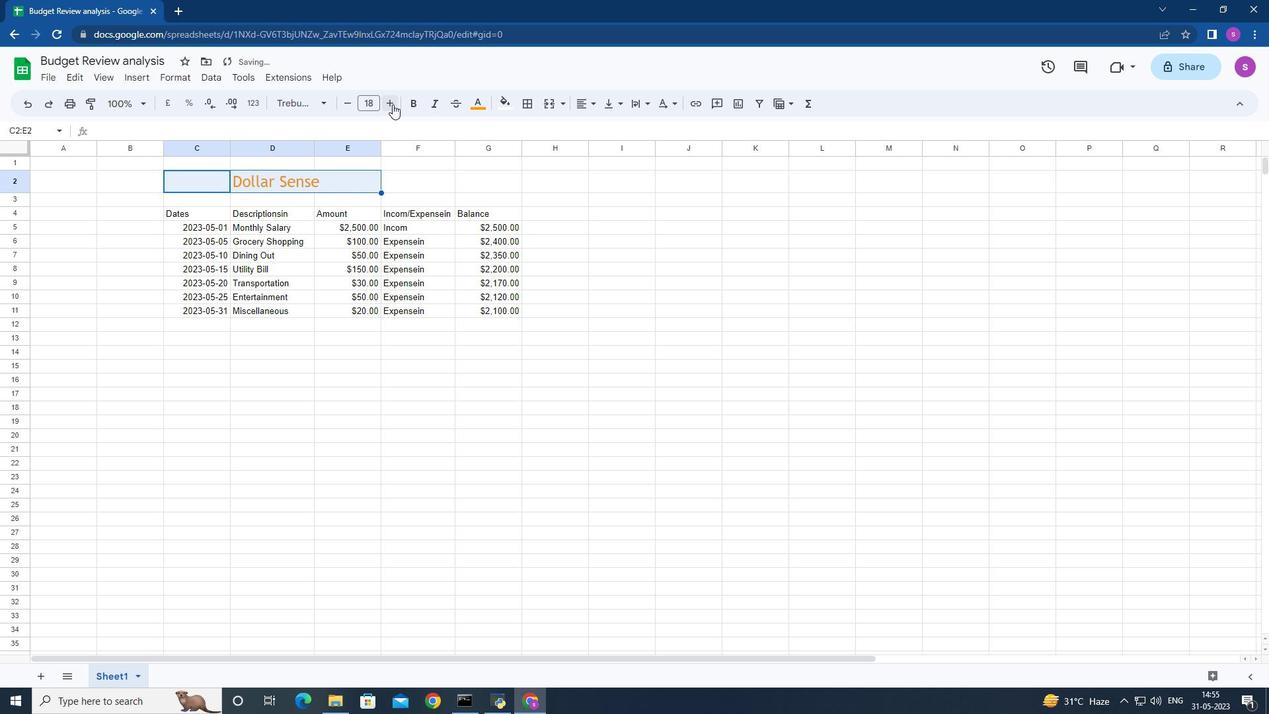 
Action: Mouse pressed left at (392, 104)
Screenshot: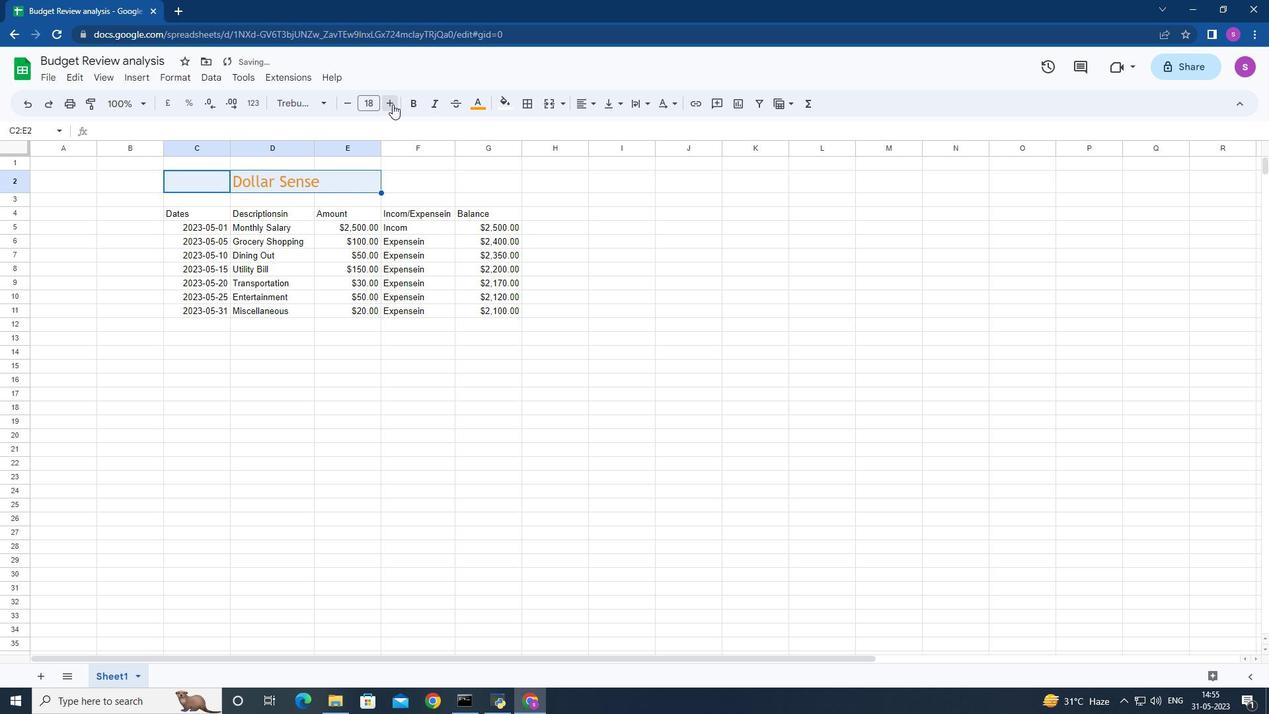 
Action: Mouse pressed left at (392, 104)
Screenshot: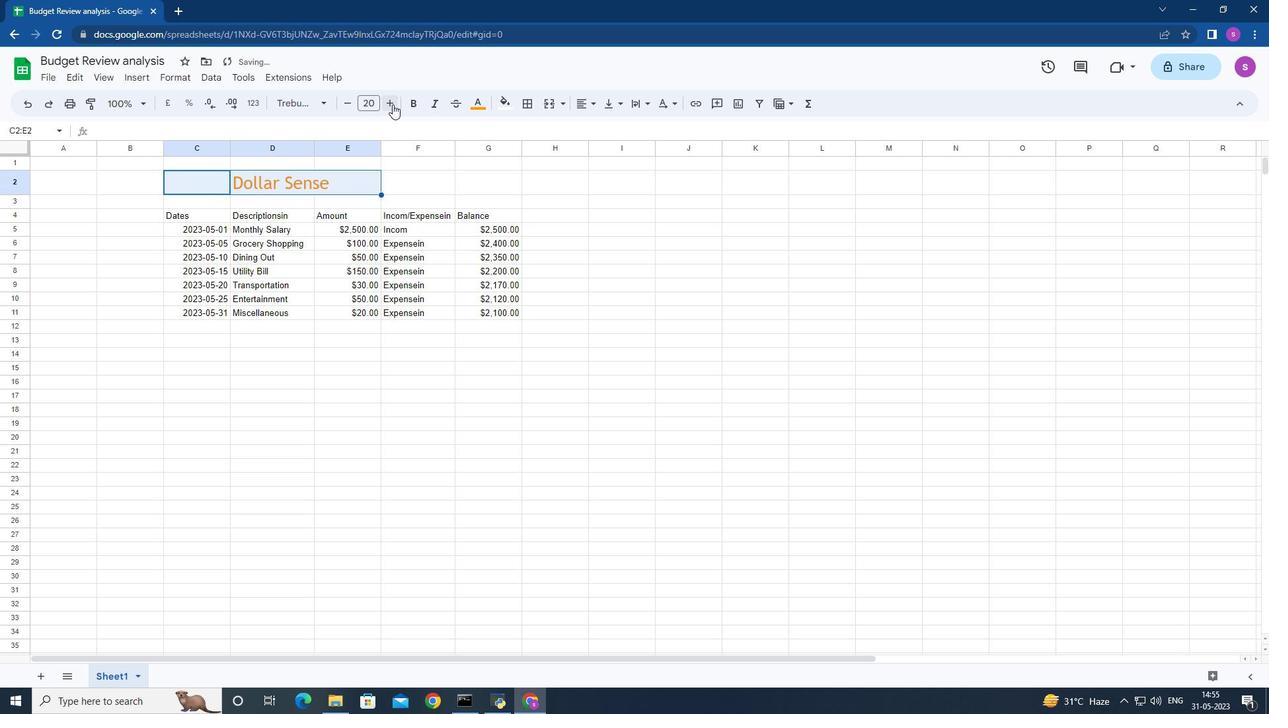 
Action: Mouse pressed left at (392, 104)
Screenshot: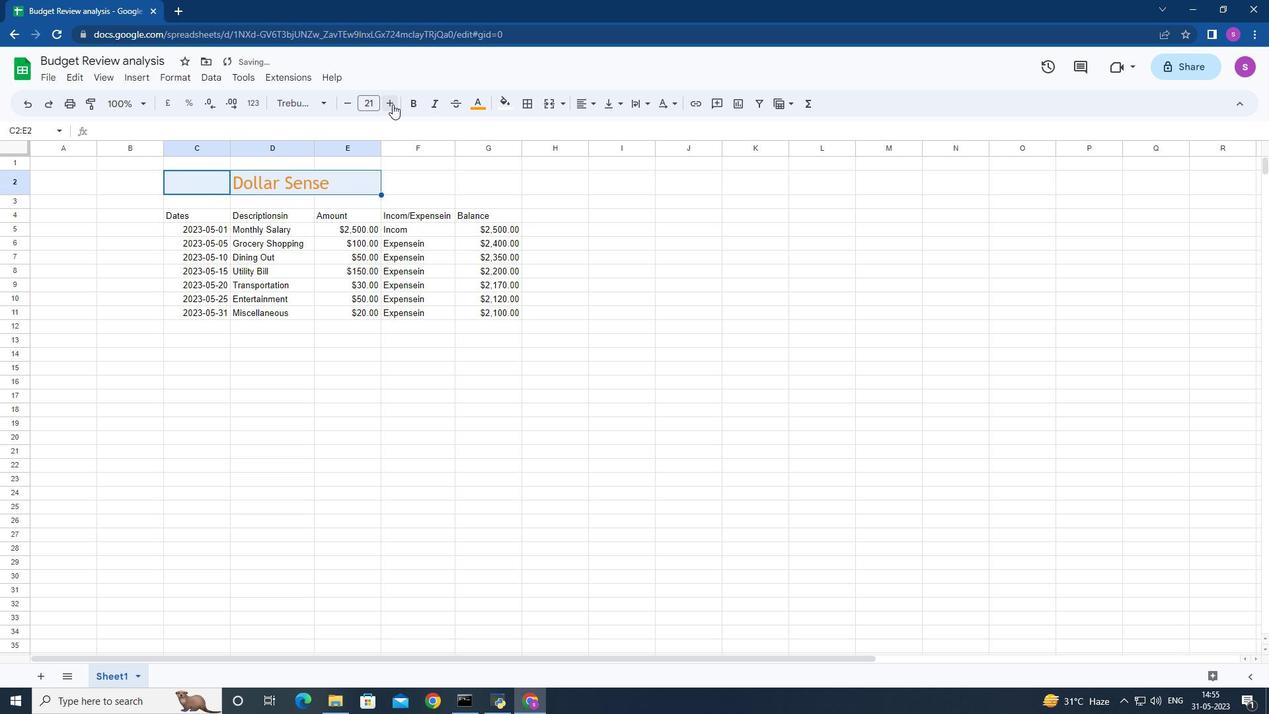 
Action: Mouse moved to (162, 215)
Screenshot: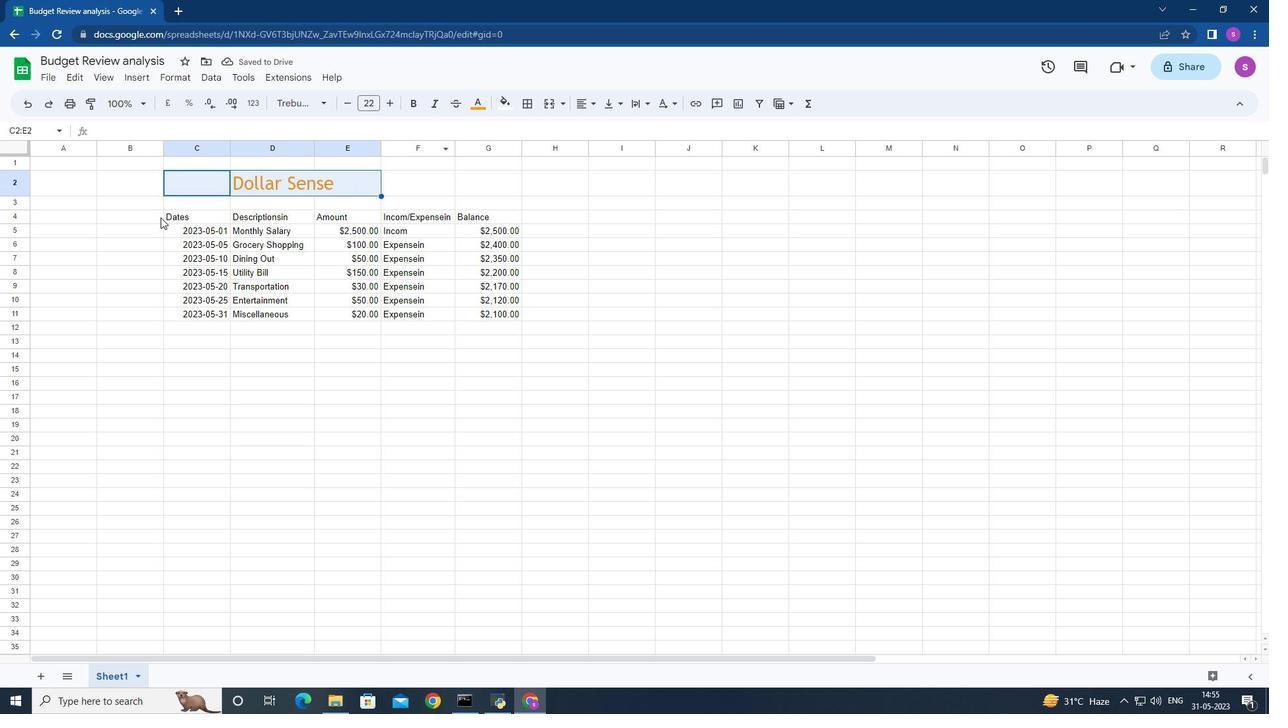 
Action: Mouse pressed left at (162, 215)
Screenshot: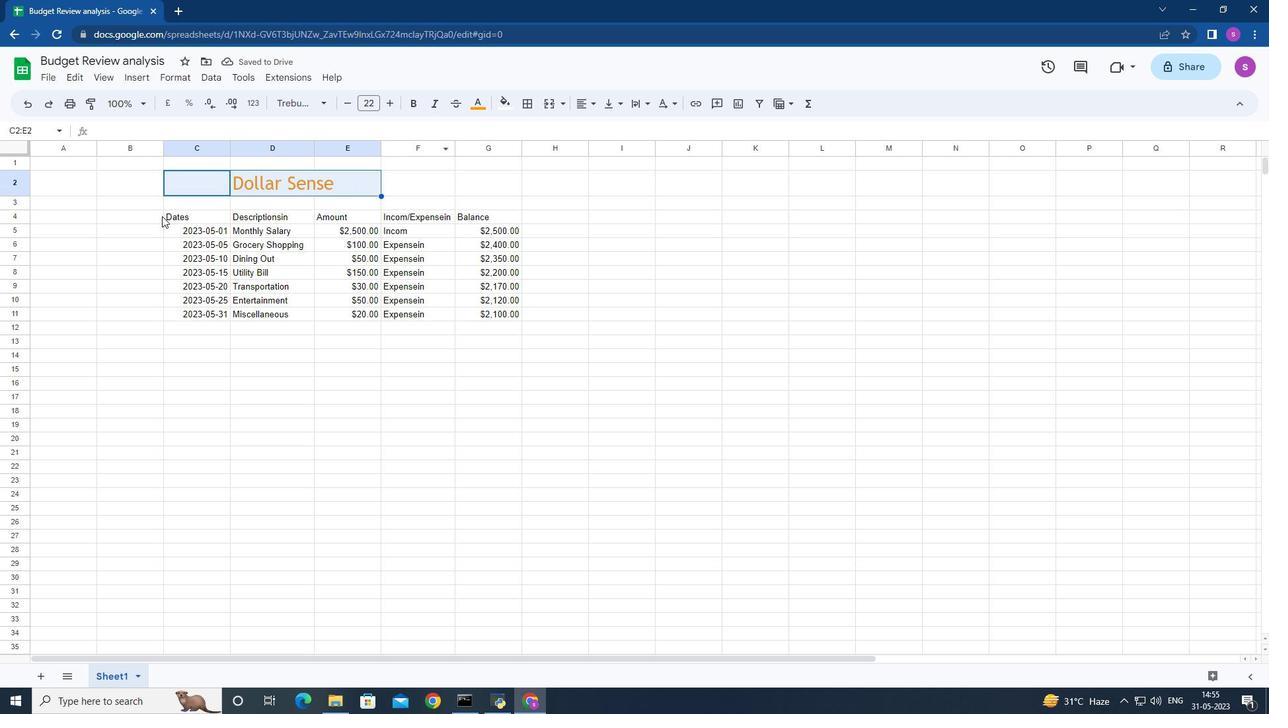 
Action: Mouse moved to (323, 101)
Screenshot: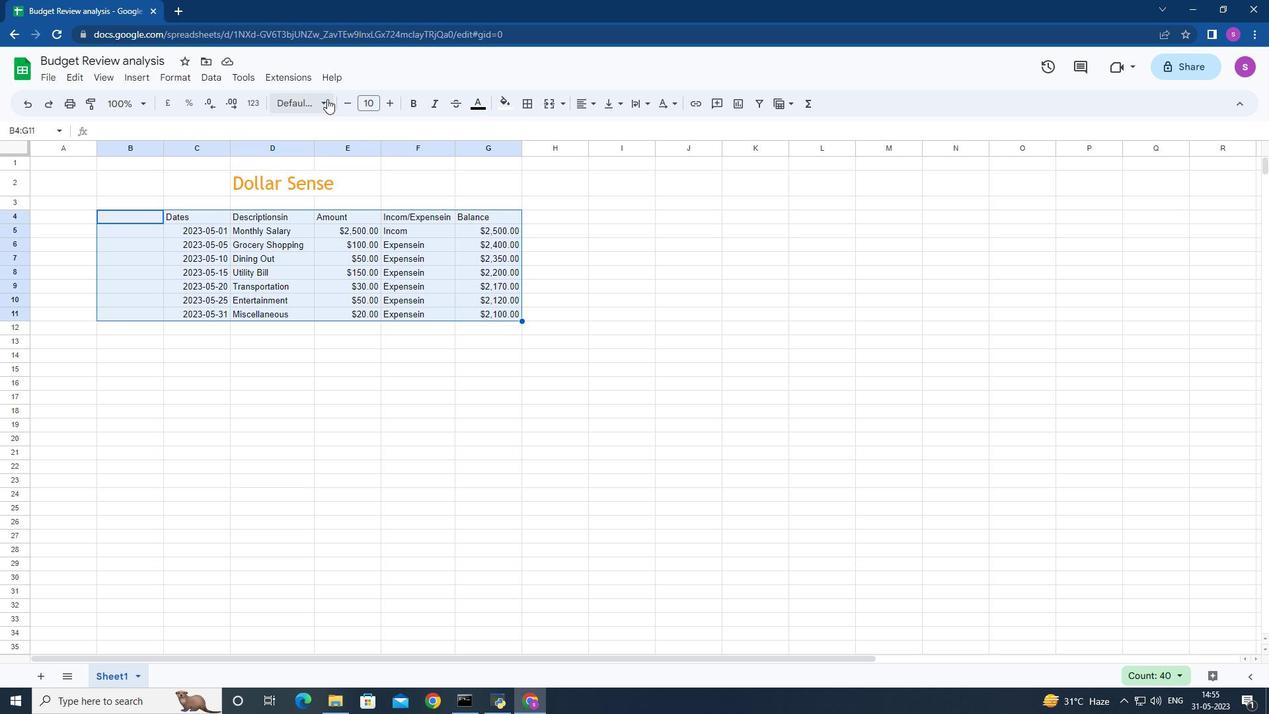 
Action: Mouse pressed left at (323, 101)
Screenshot: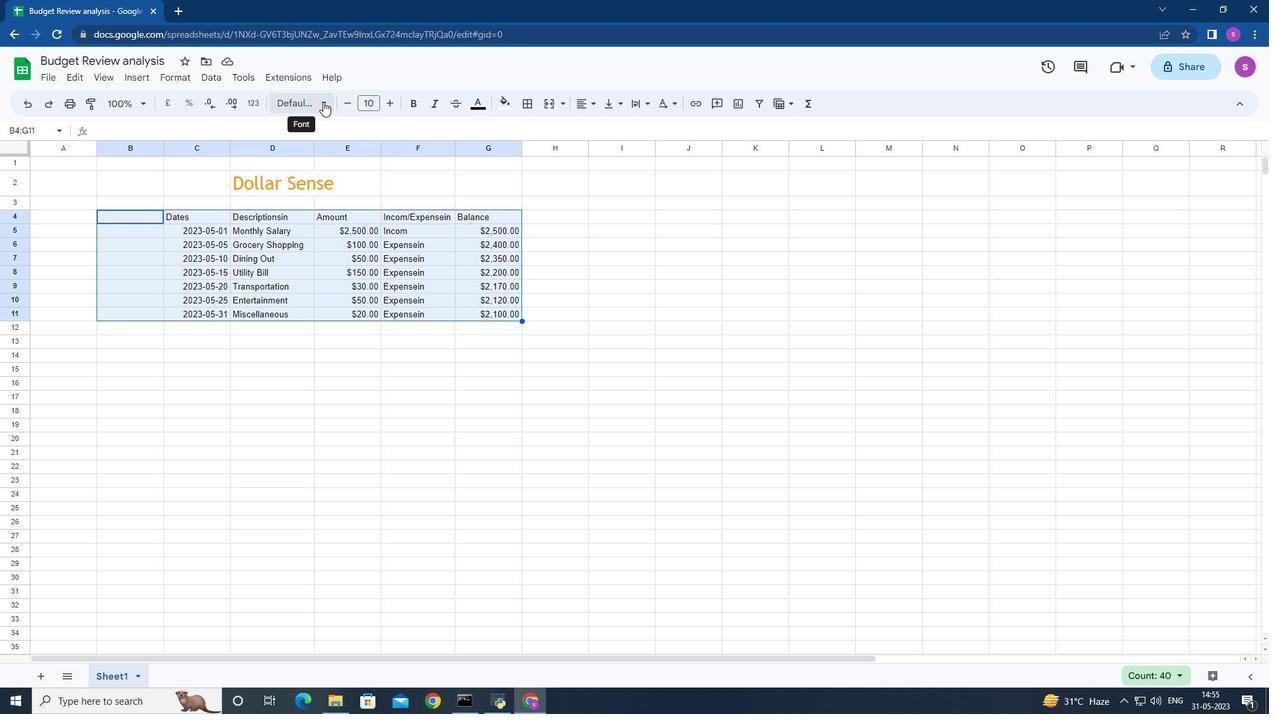 
Action: Mouse moved to (331, 399)
Screenshot: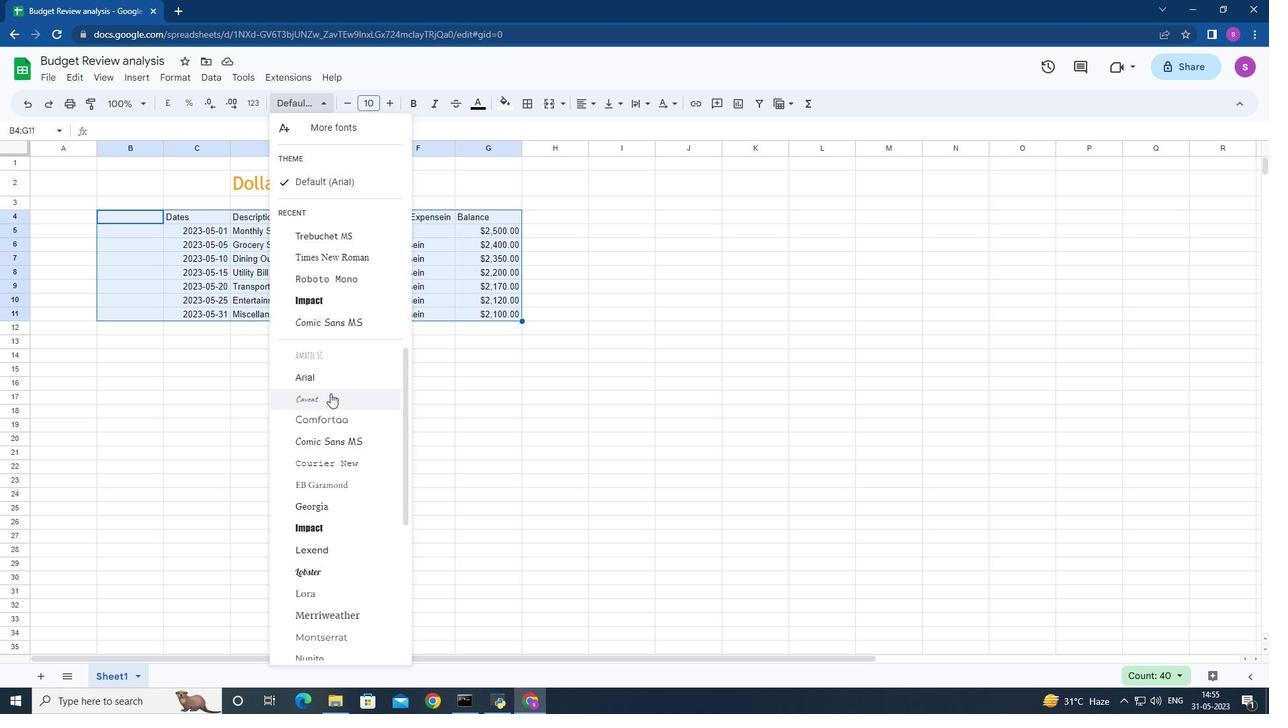 
Action: Mouse scrolled (331, 398) with delta (0, 0)
Screenshot: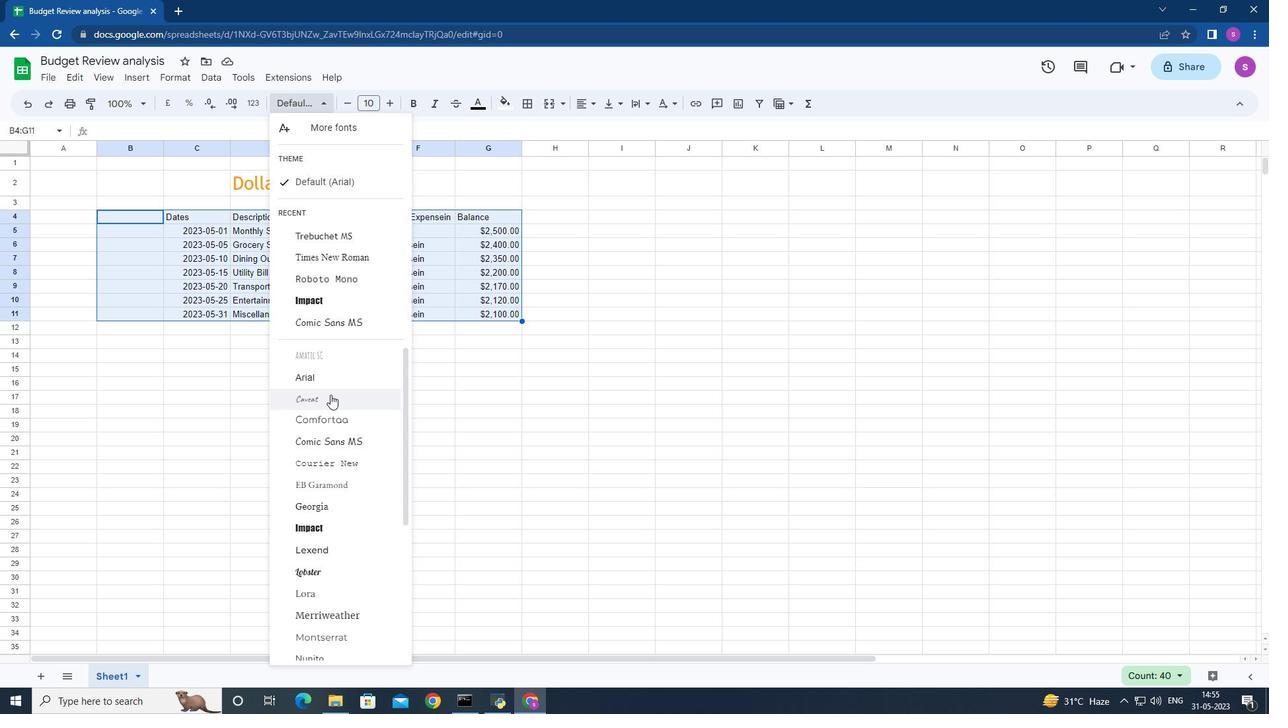 
Action: Mouse moved to (331, 400)
Screenshot: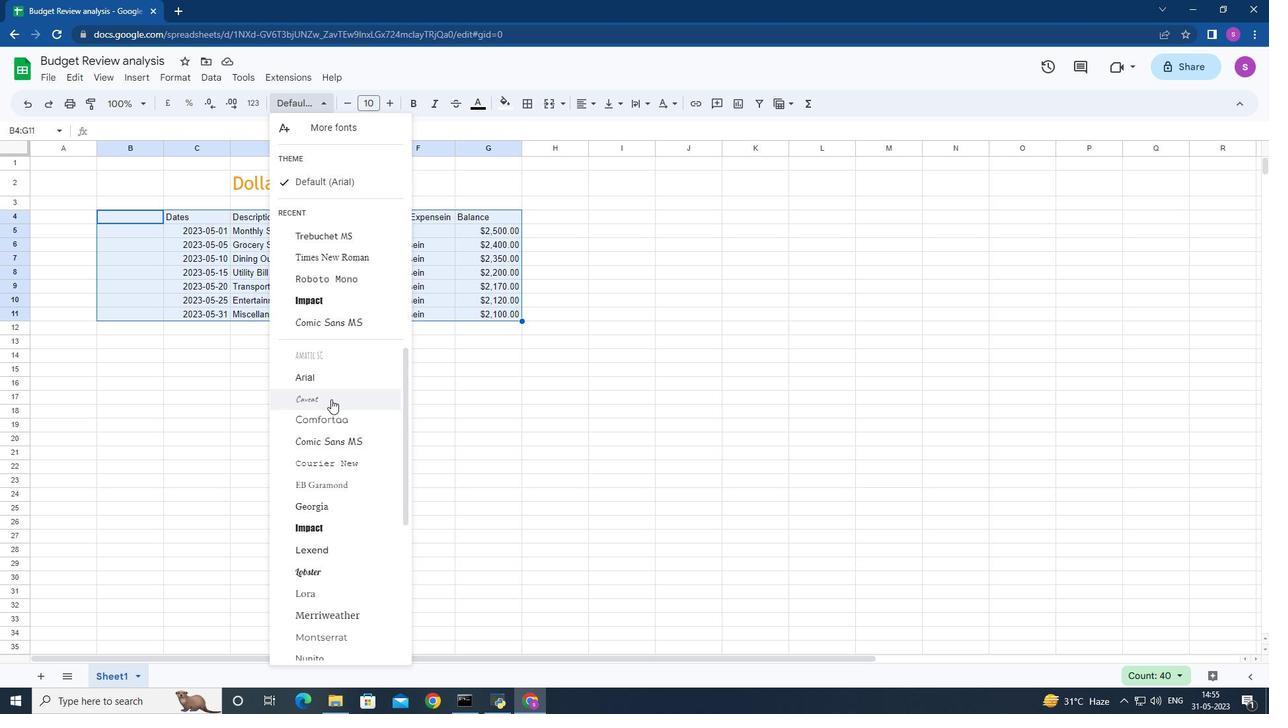 
Action: Mouse scrolled (331, 399) with delta (0, 0)
Screenshot: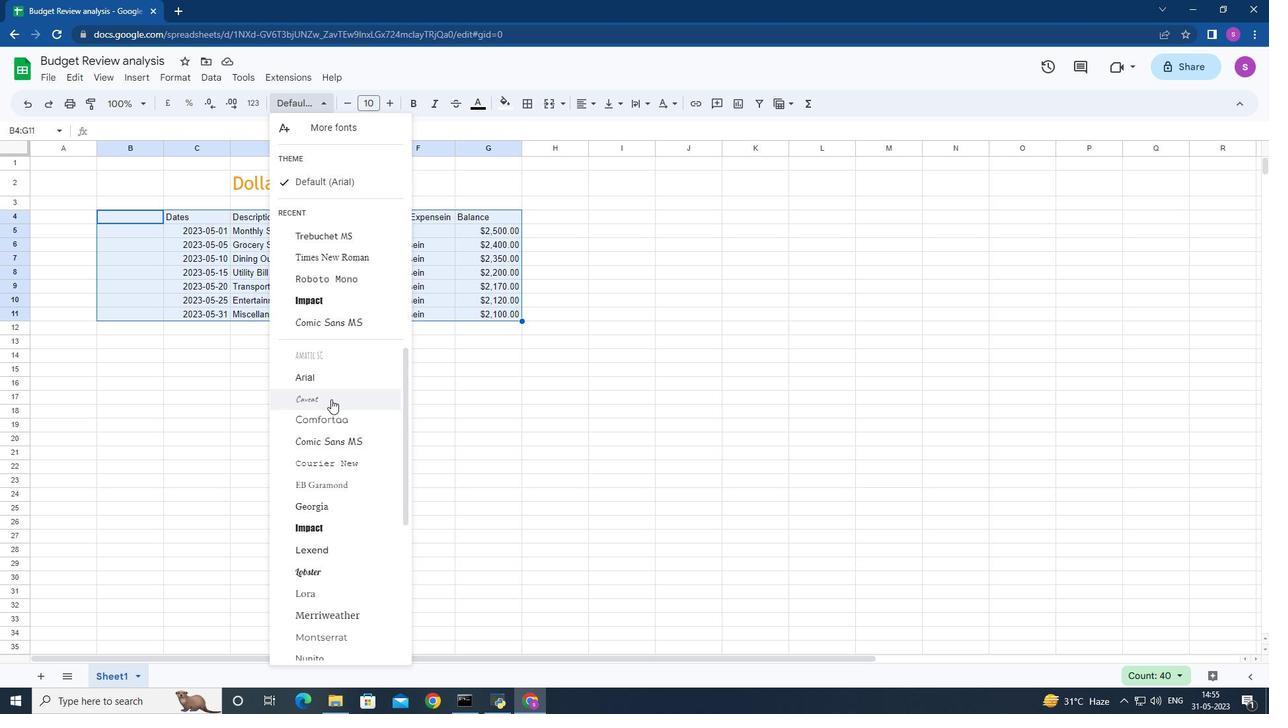 
Action: Mouse scrolled (331, 399) with delta (0, 0)
Screenshot: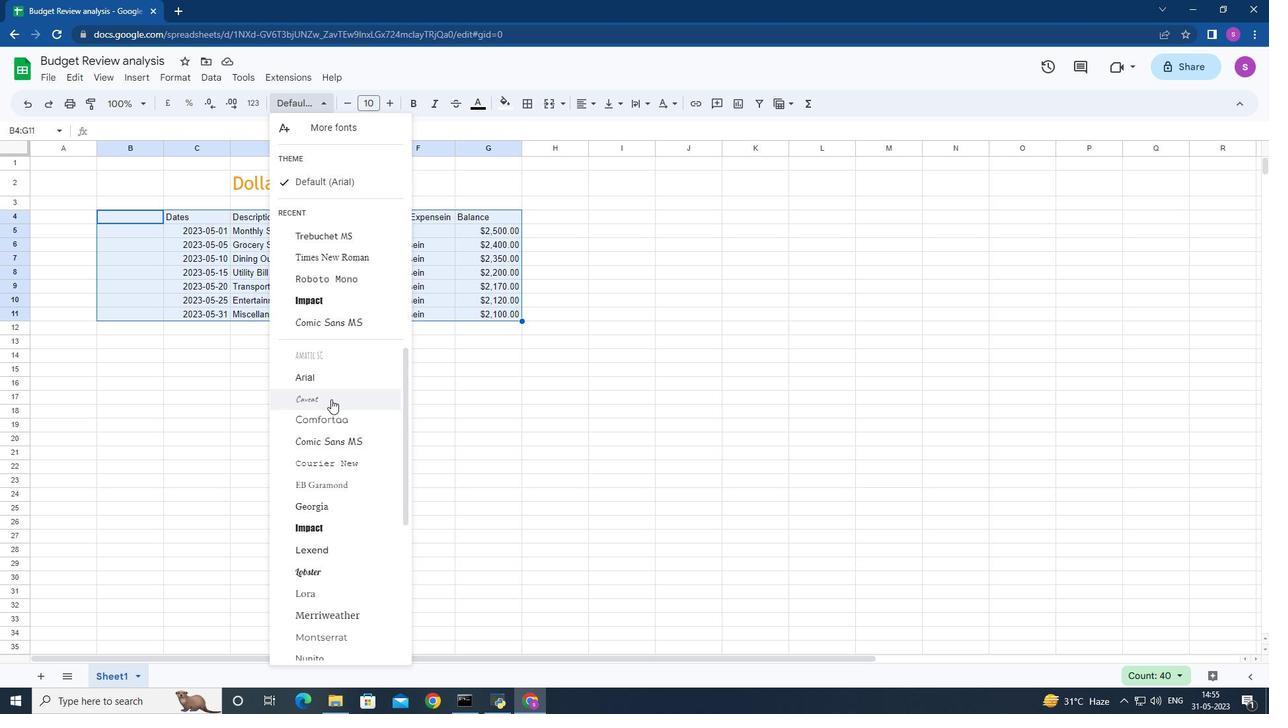 
Action: Mouse moved to (331, 400)
Screenshot: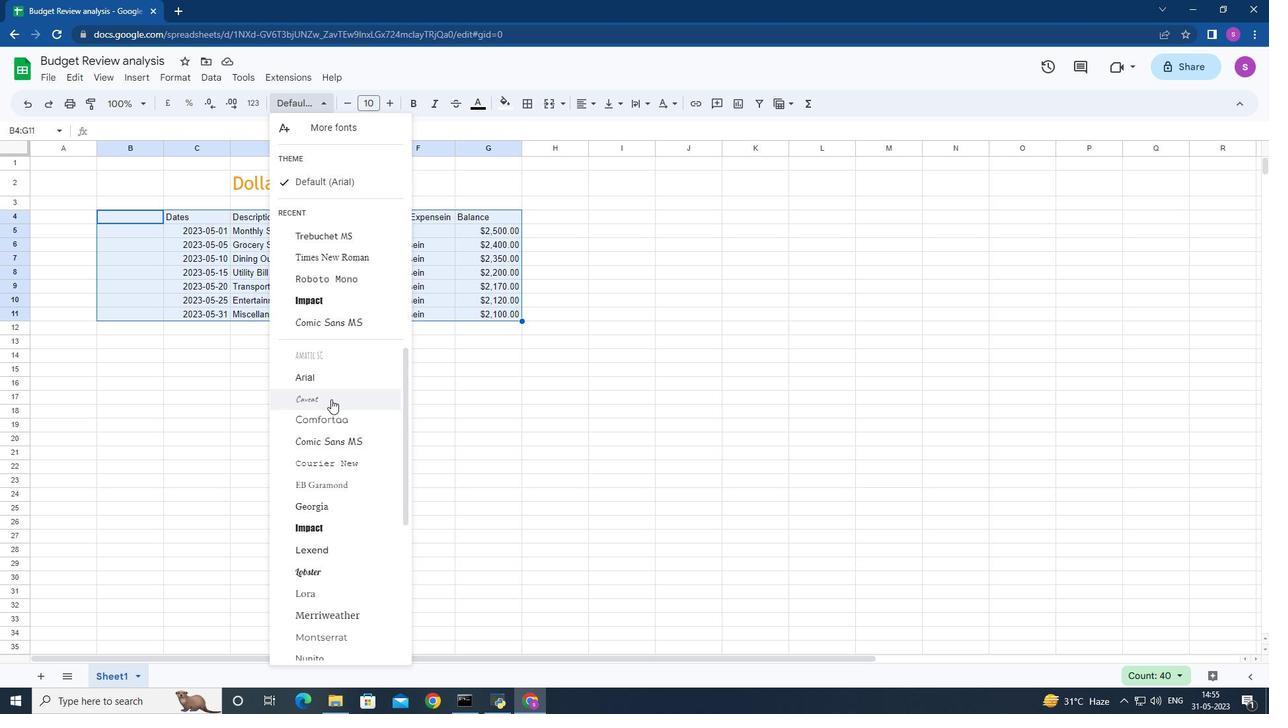 
Action: Mouse scrolled (331, 399) with delta (0, 0)
Screenshot: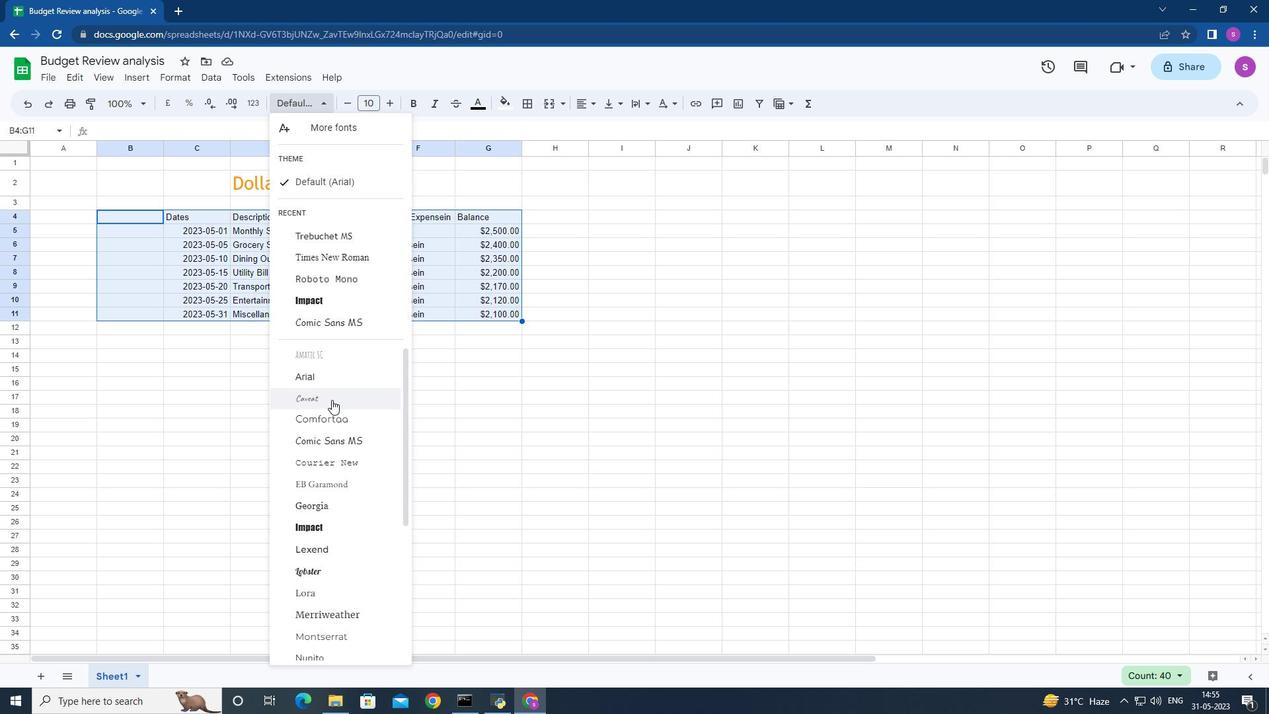 
Action: Mouse moved to (331, 399)
Screenshot: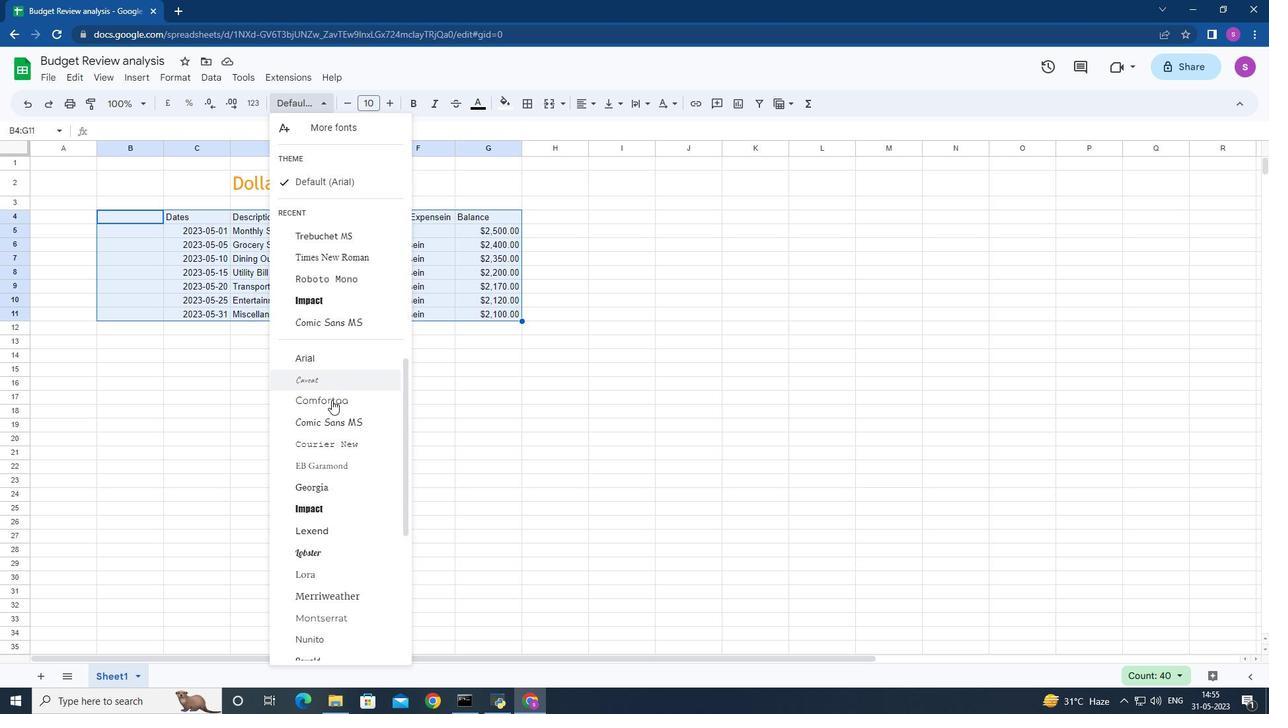
Action: Mouse scrolled (331, 398) with delta (0, 0)
Screenshot: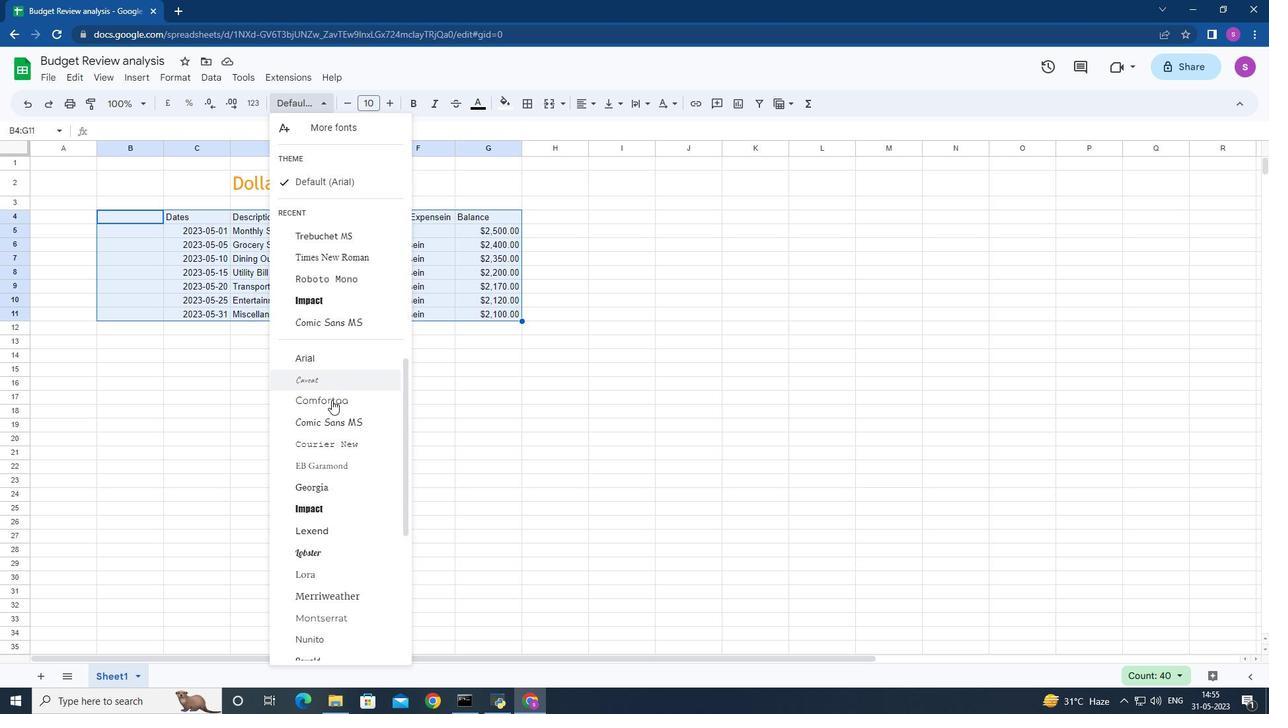 
Action: Mouse moved to (332, 399)
Screenshot: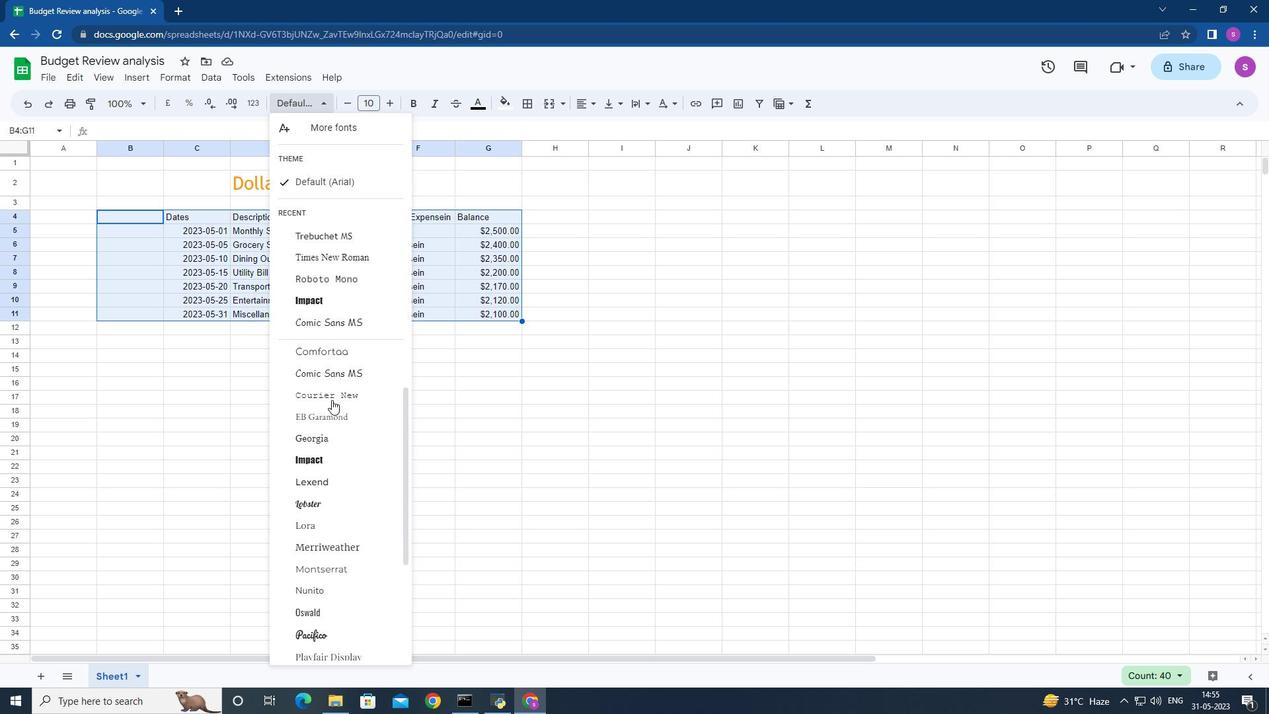 
Action: Mouse scrolled (332, 398) with delta (0, 0)
Screenshot: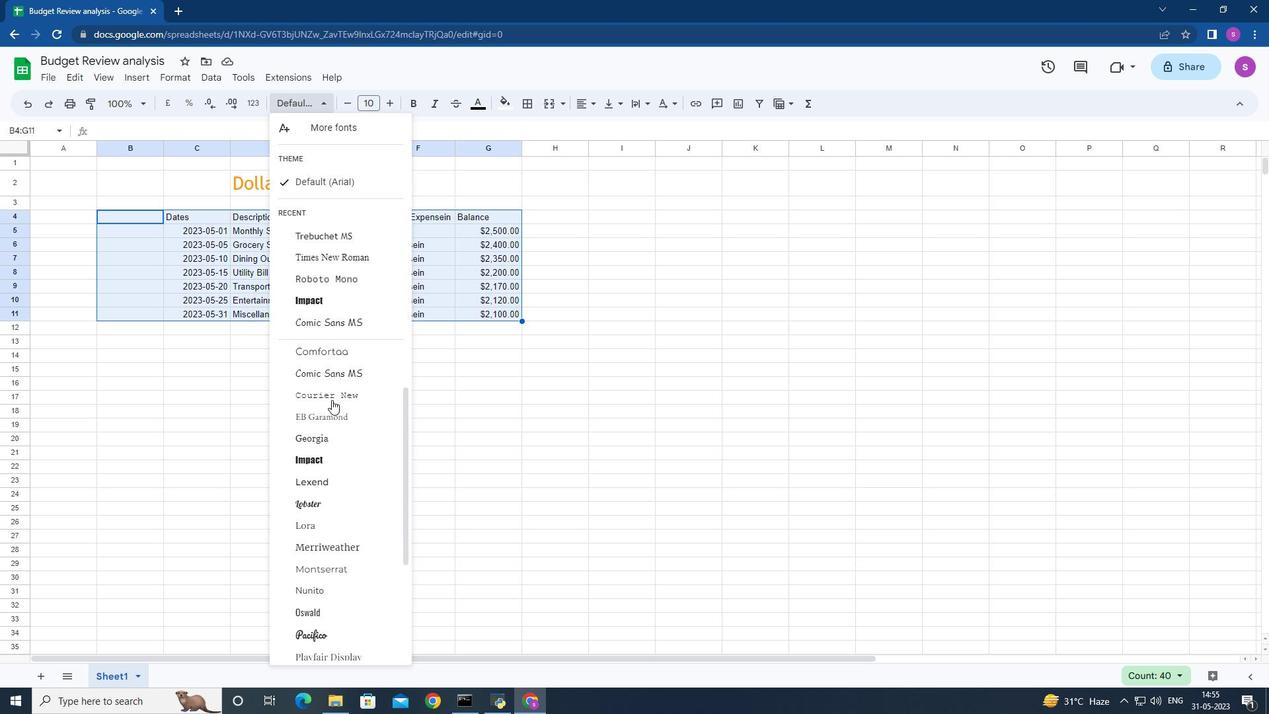 
Action: Mouse moved to (333, 396)
Screenshot: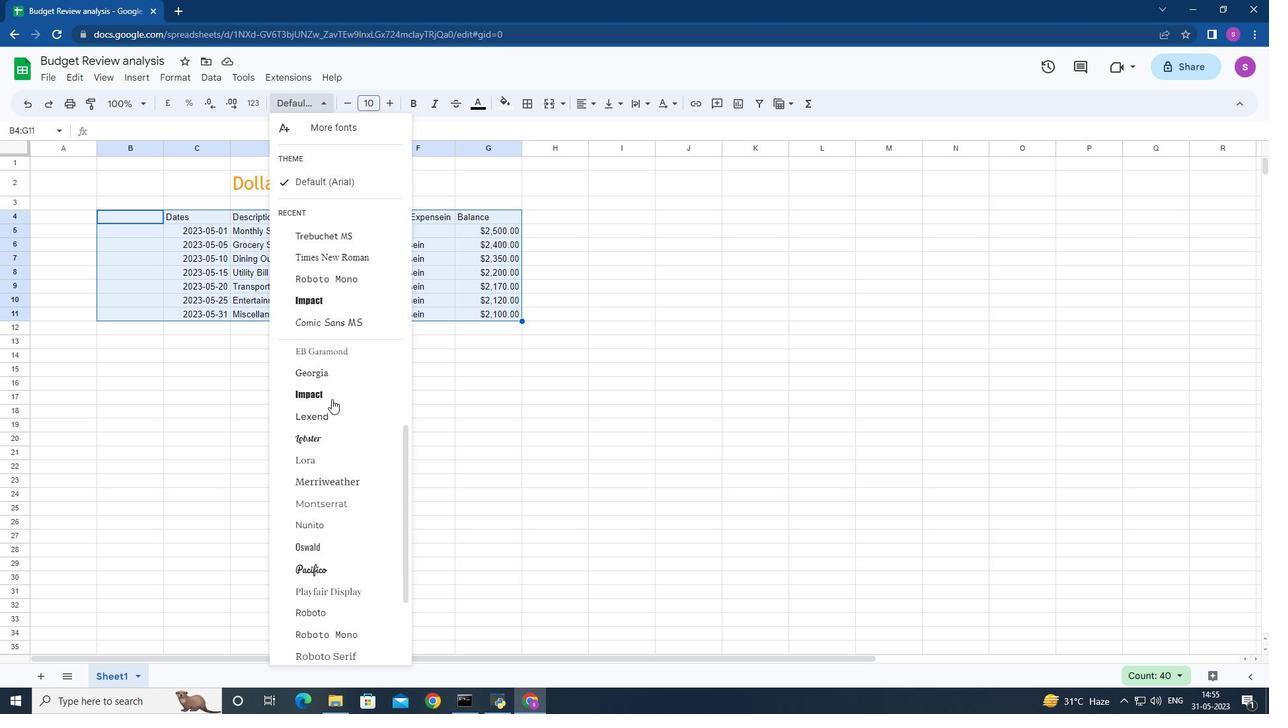 
Action: Mouse scrolled (333, 395) with delta (0, 0)
Screenshot: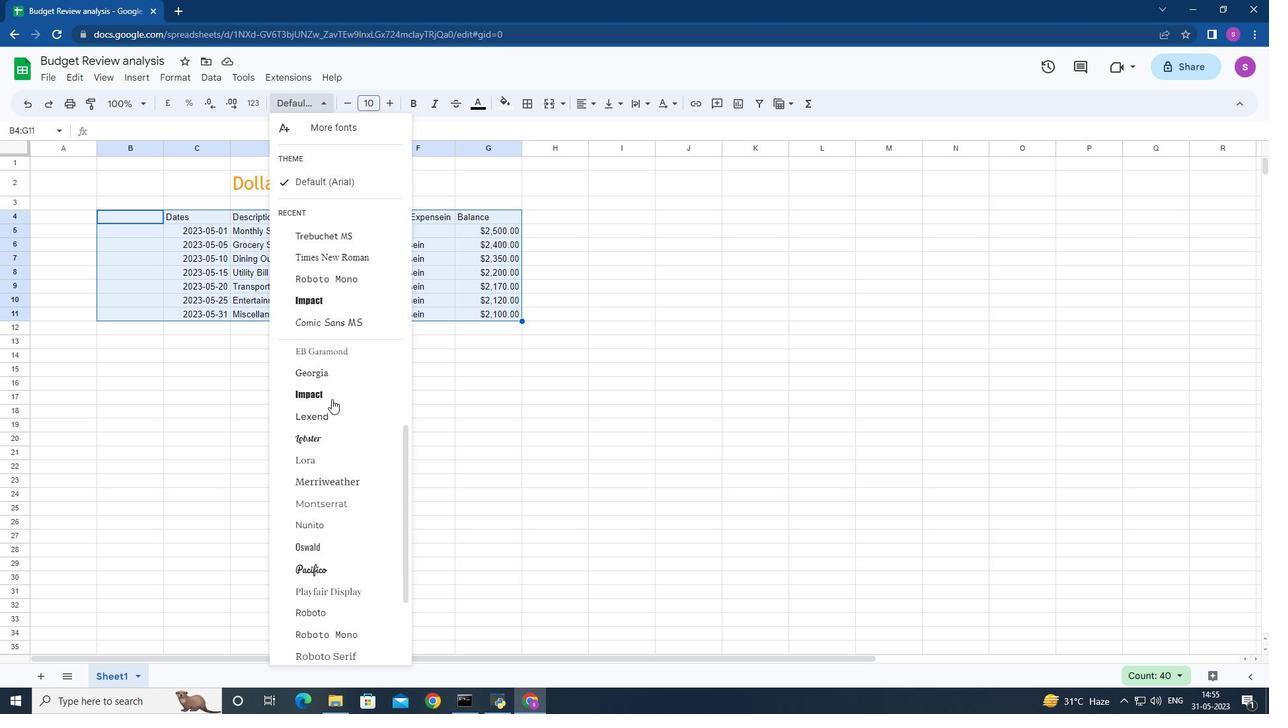 
Action: Mouse moved to (357, 627)
Screenshot: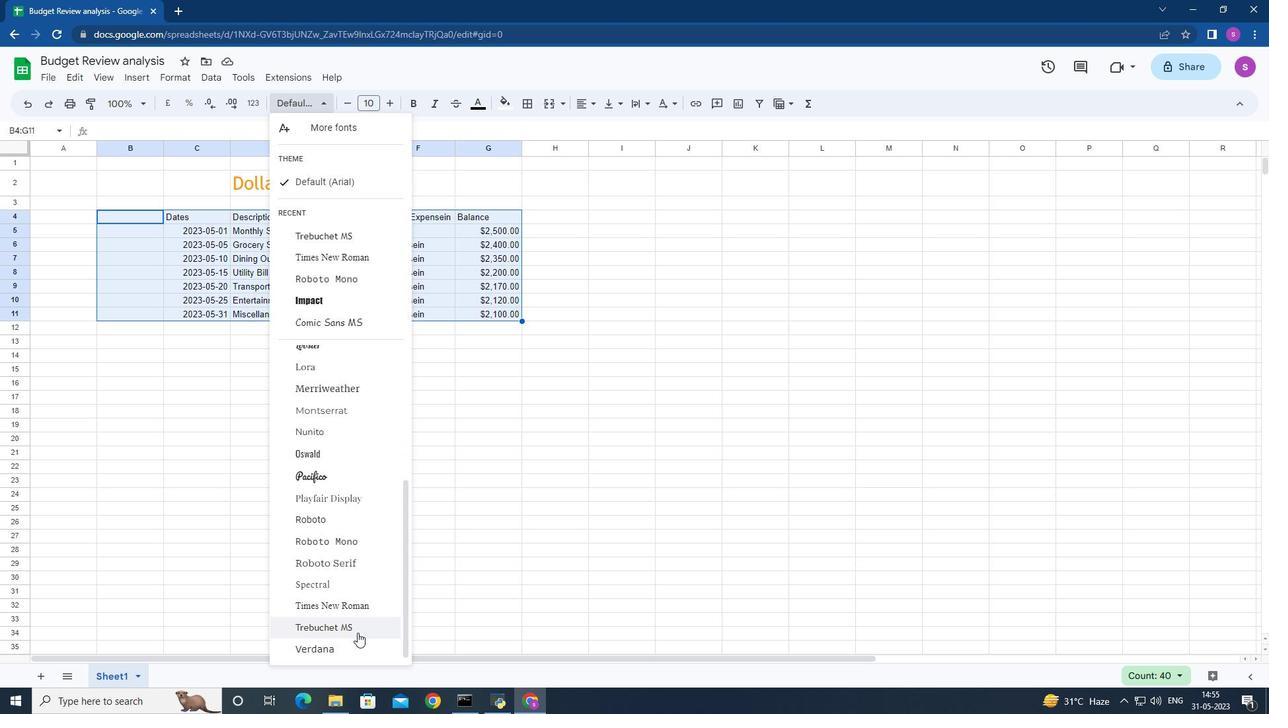 
Action: Mouse pressed left at (357, 627)
Screenshot: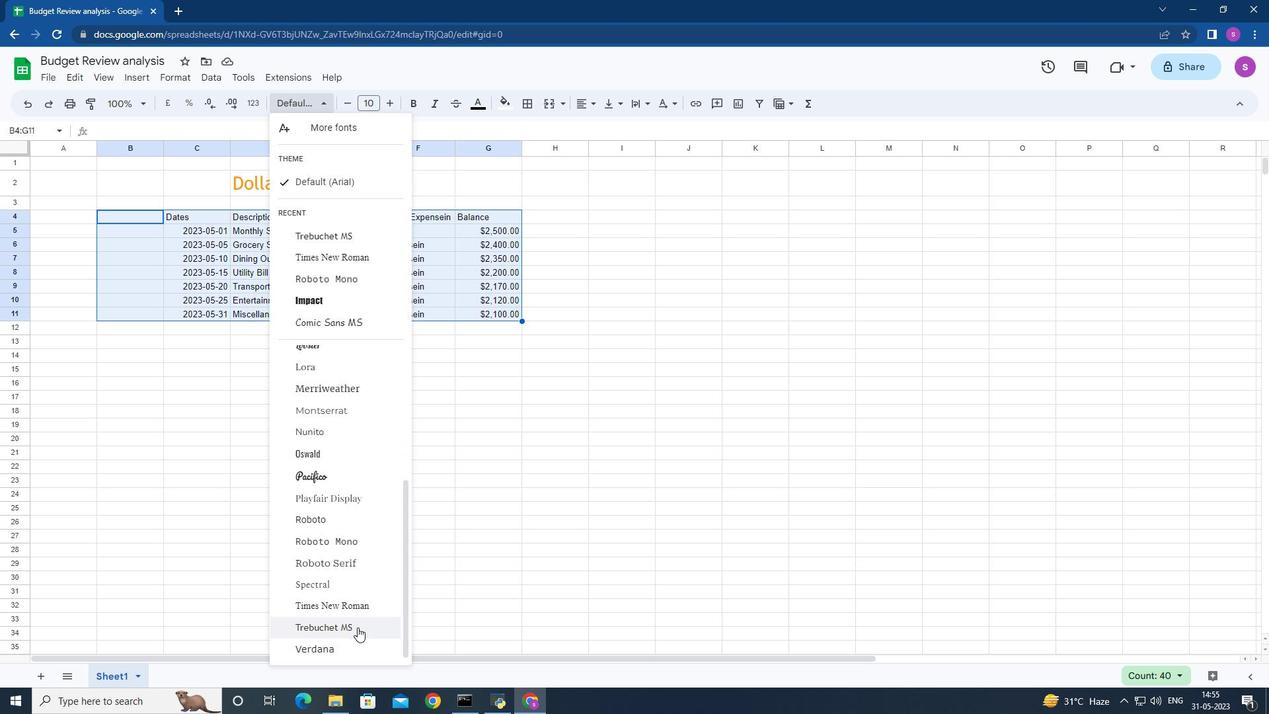 
Action: Mouse moved to (390, 100)
Screenshot: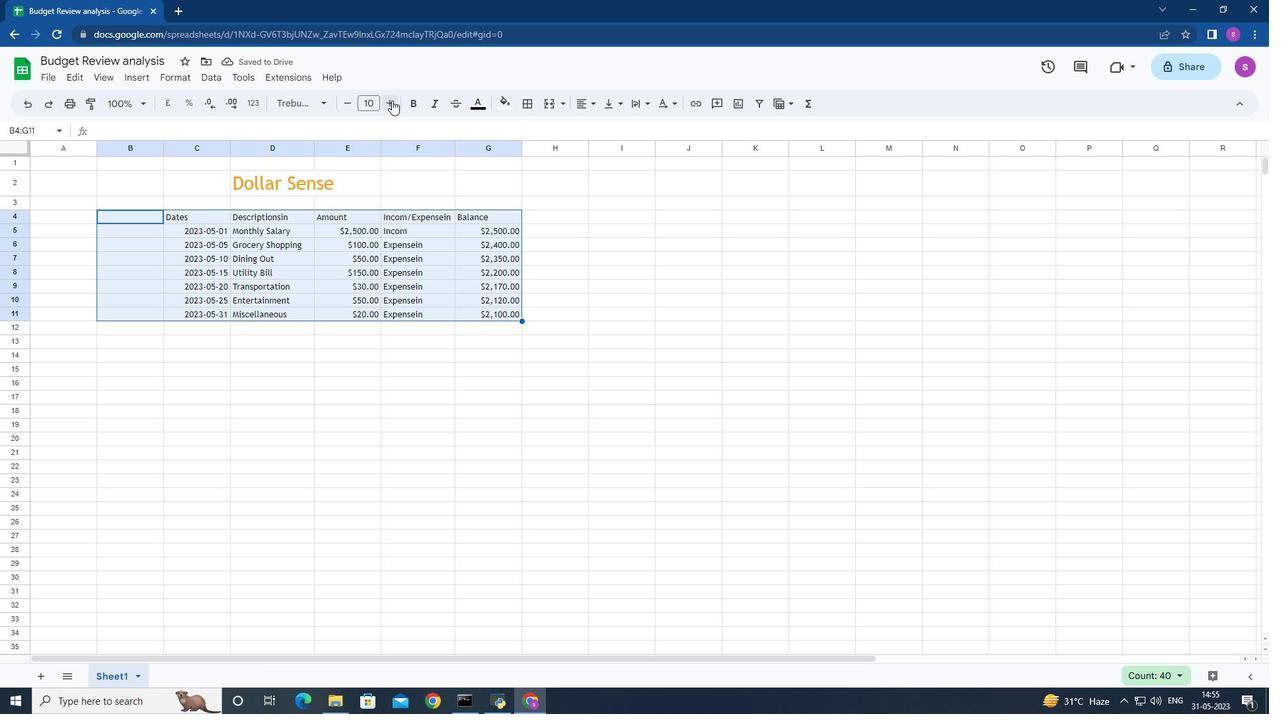 
Action: Mouse pressed left at (390, 100)
Screenshot: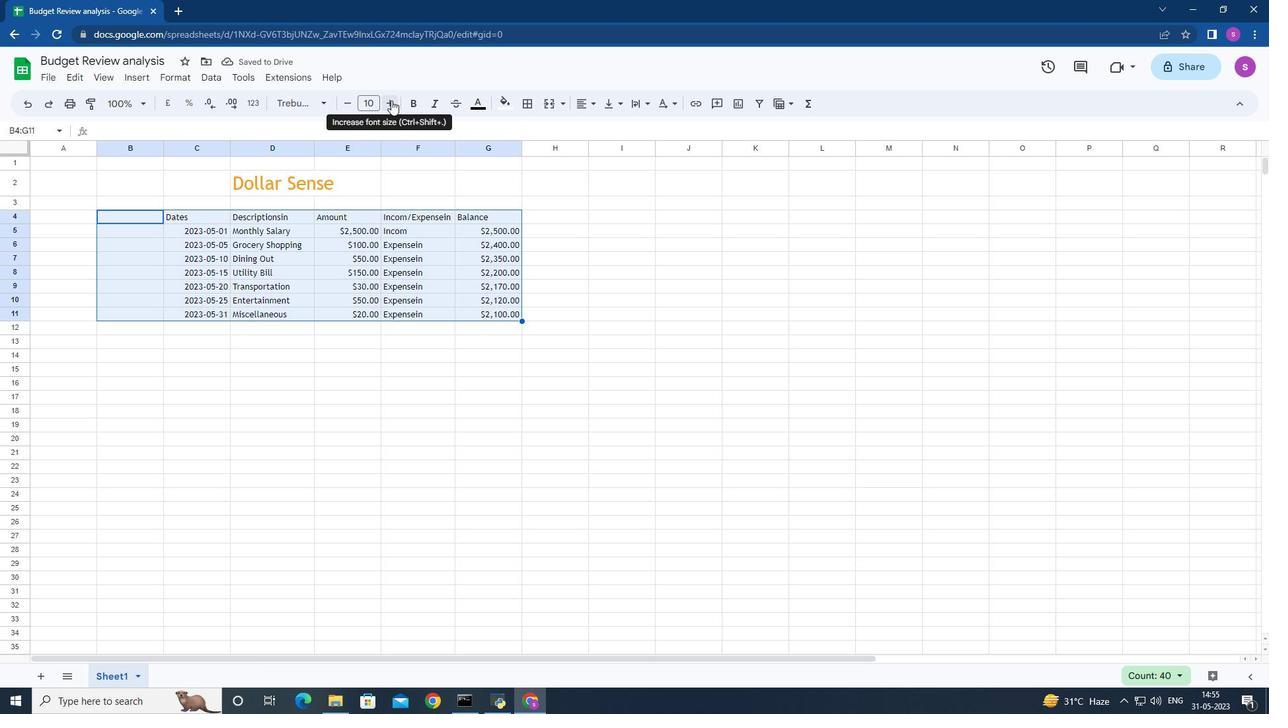 
Action: Mouse pressed left at (390, 100)
Screenshot: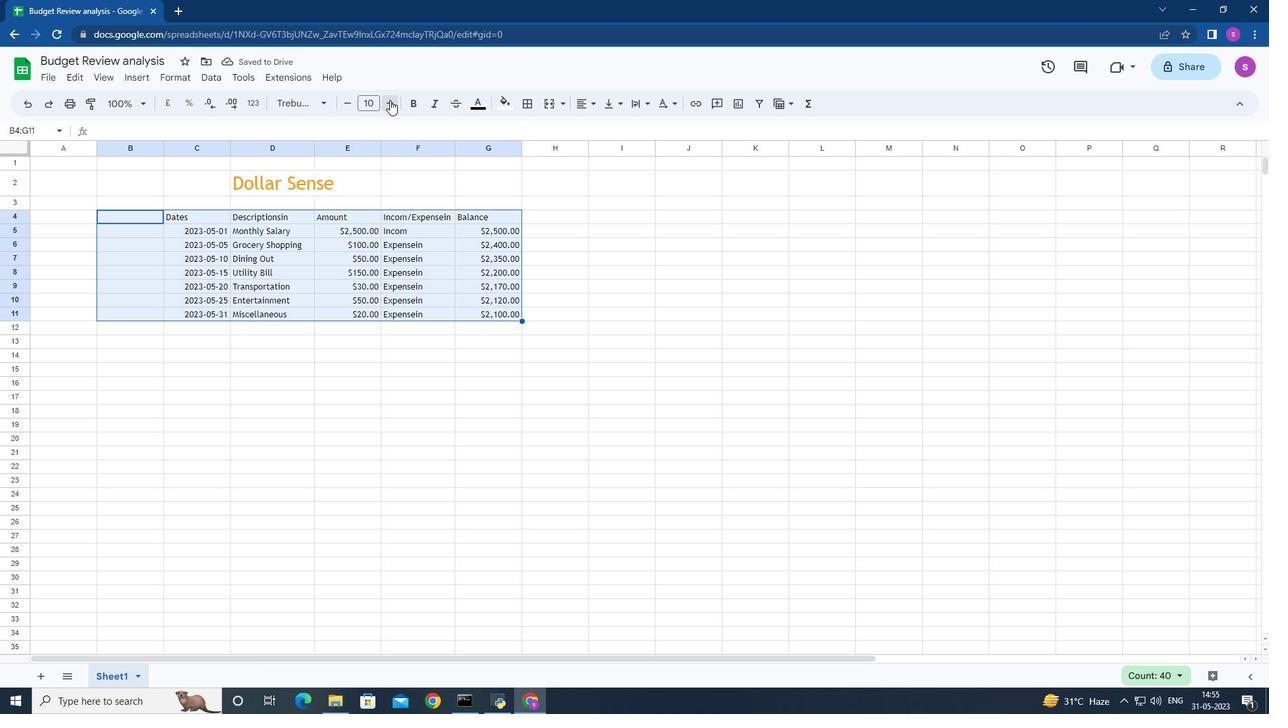 
Action: Mouse pressed left at (390, 100)
Screenshot: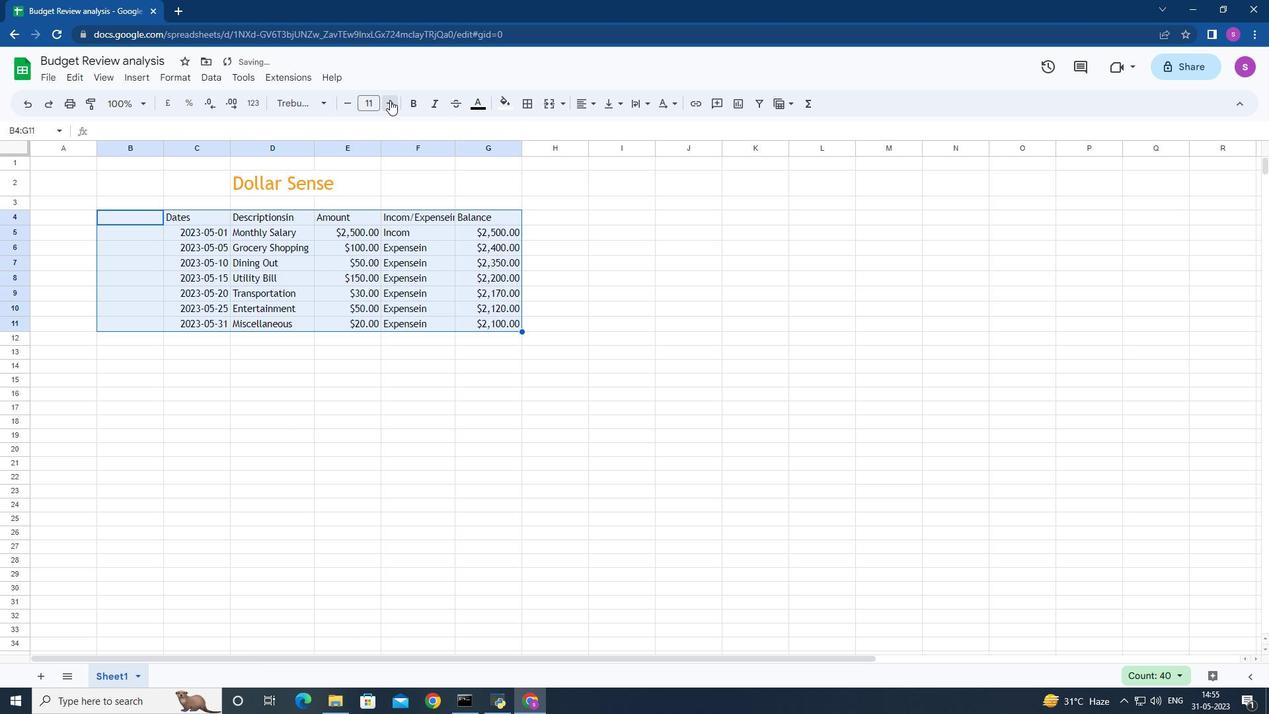 
Action: Mouse pressed left at (390, 100)
Screenshot: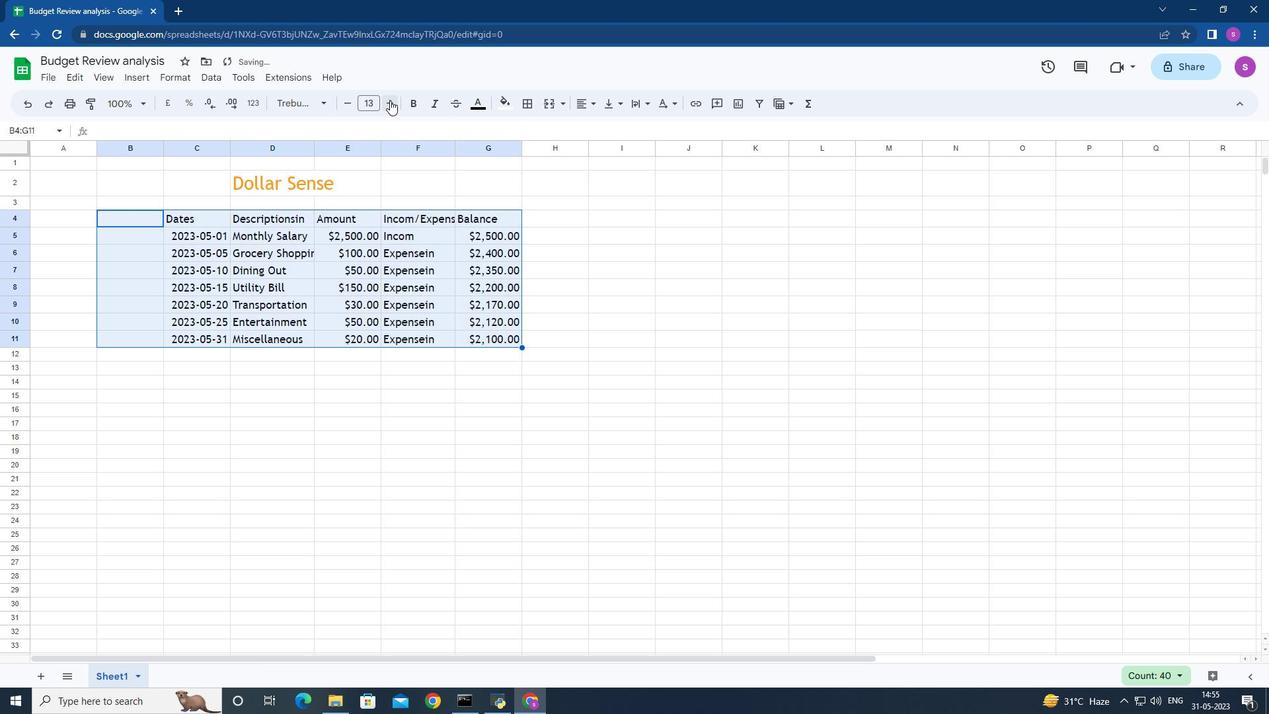 
Action: Mouse moved to (588, 102)
Screenshot: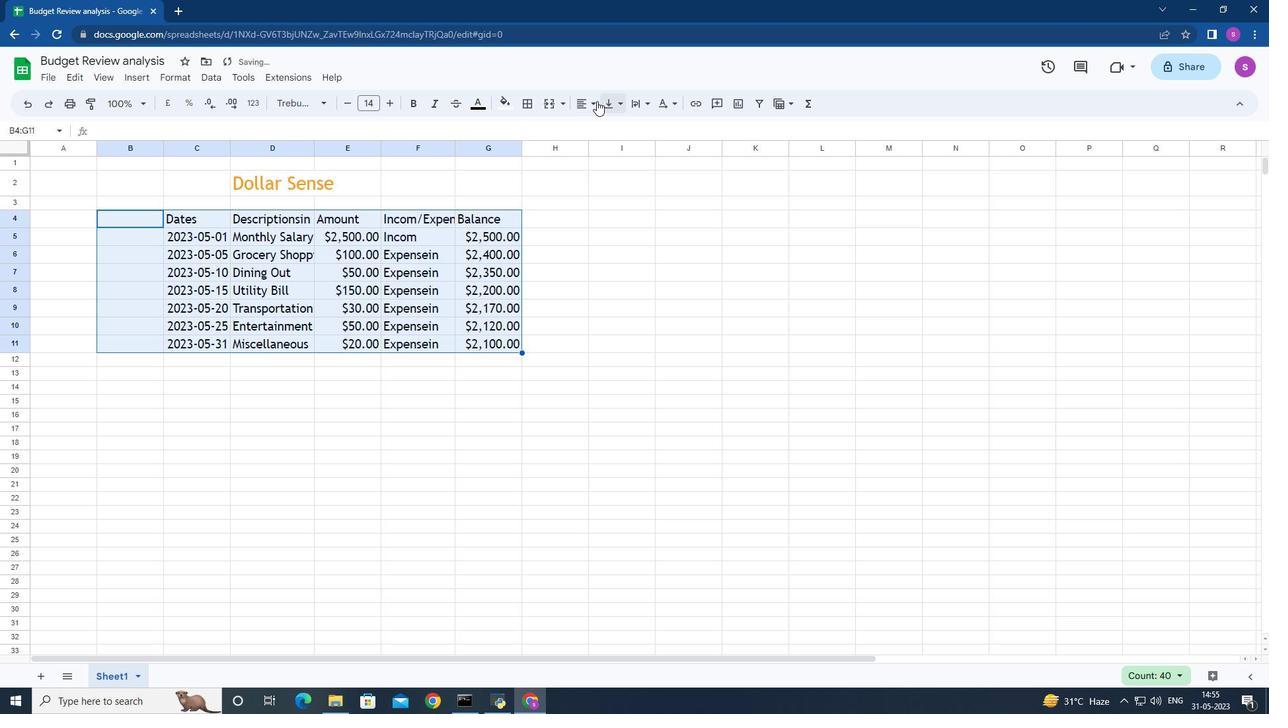 
Action: Mouse pressed left at (588, 102)
Screenshot: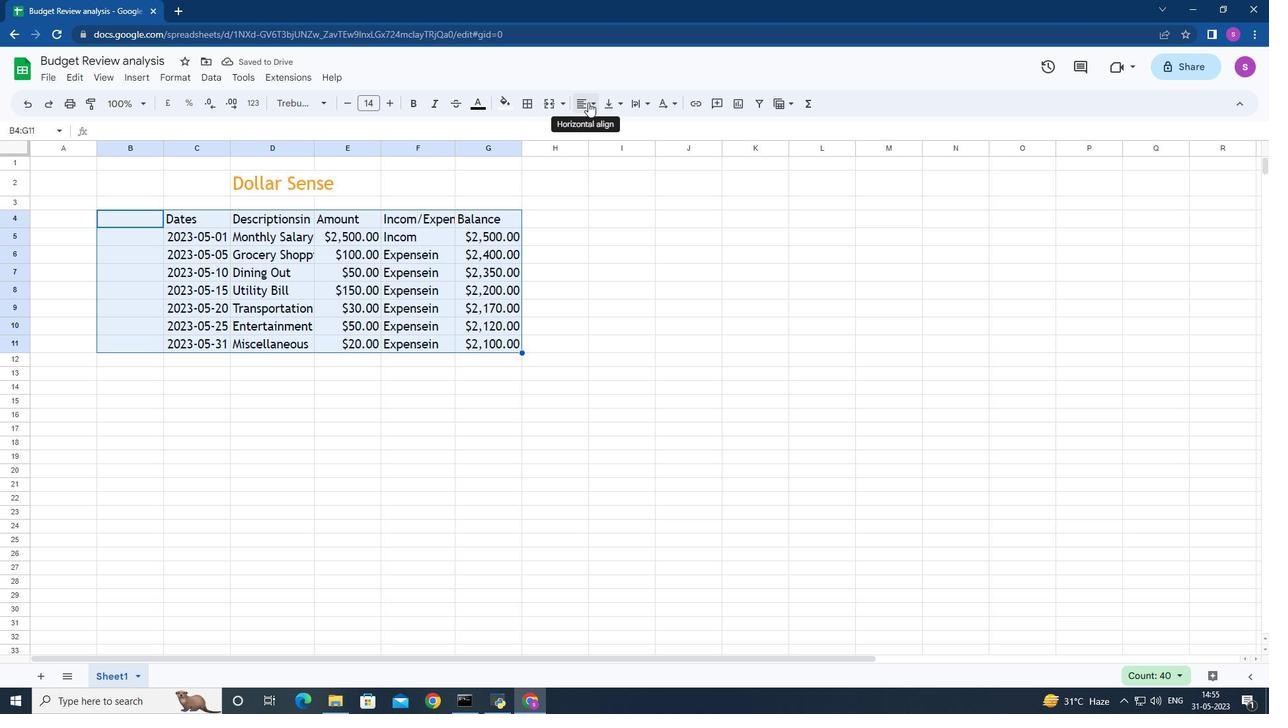 
Action: Mouse moved to (605, 126)
Screenshot: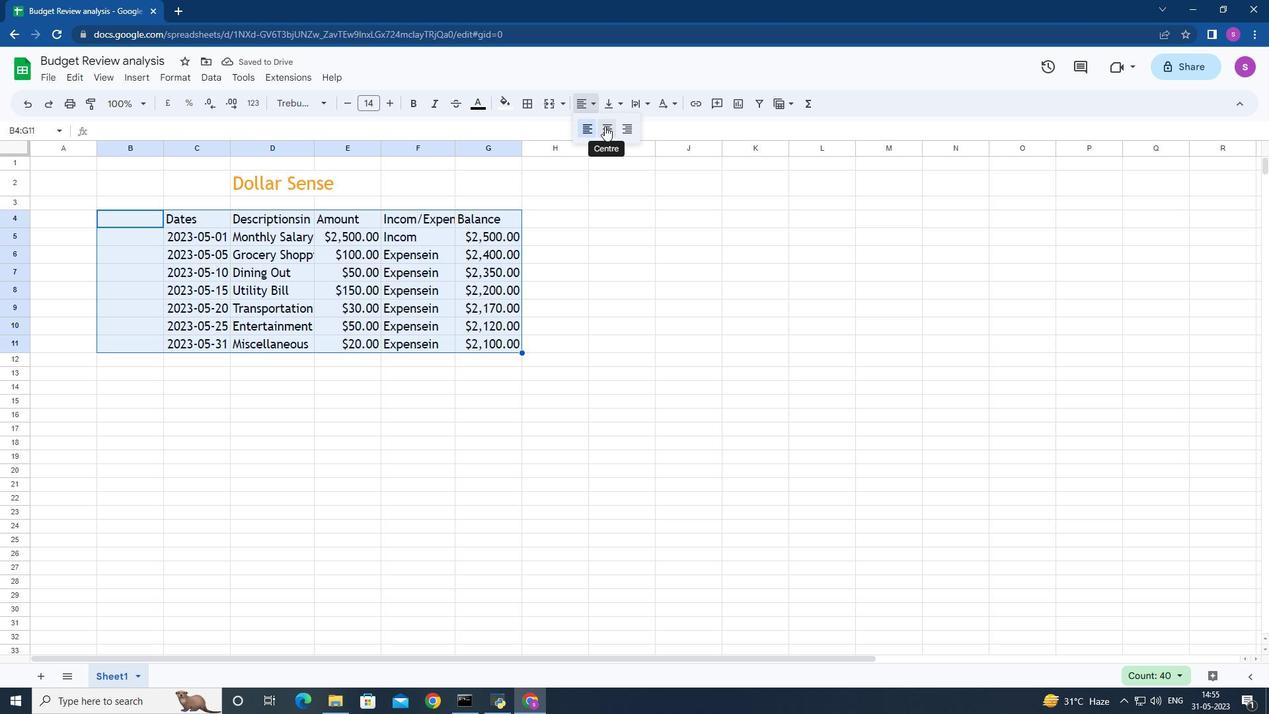 
Action: Mouse pressed left at (605, 126)
Screenshot: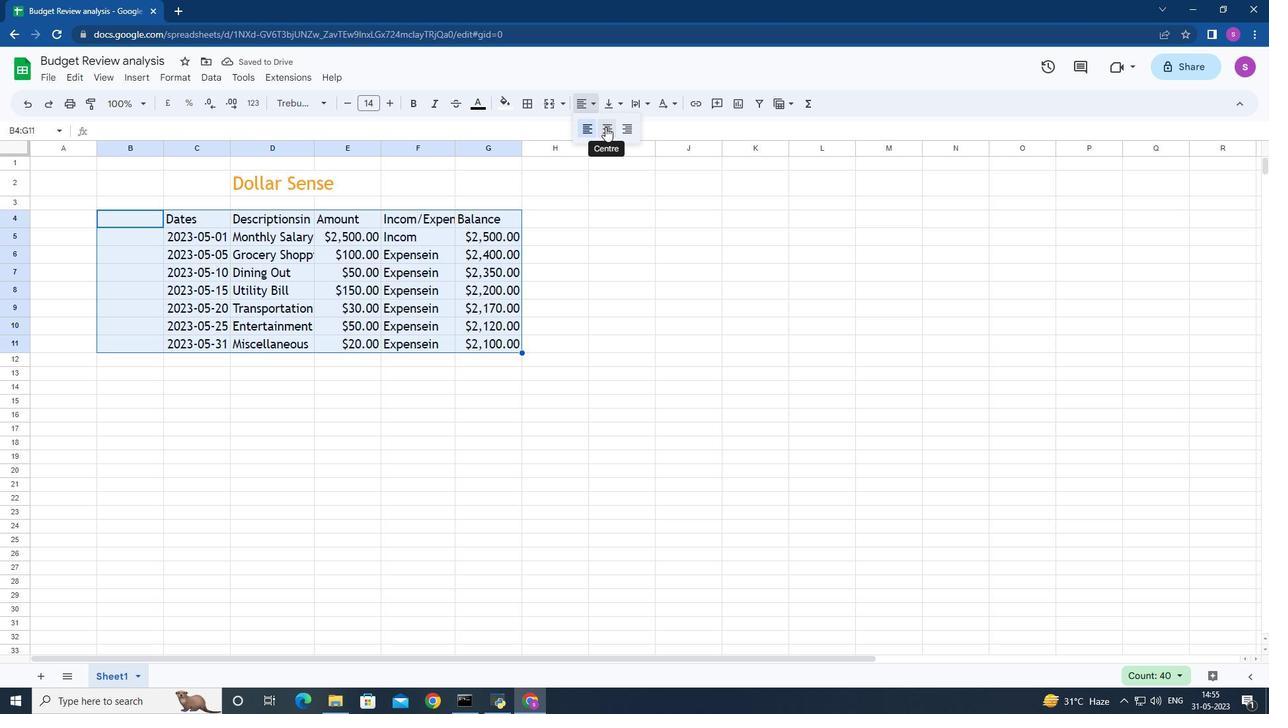 
Action: Mouse moved to (215, 181)
Screenshot: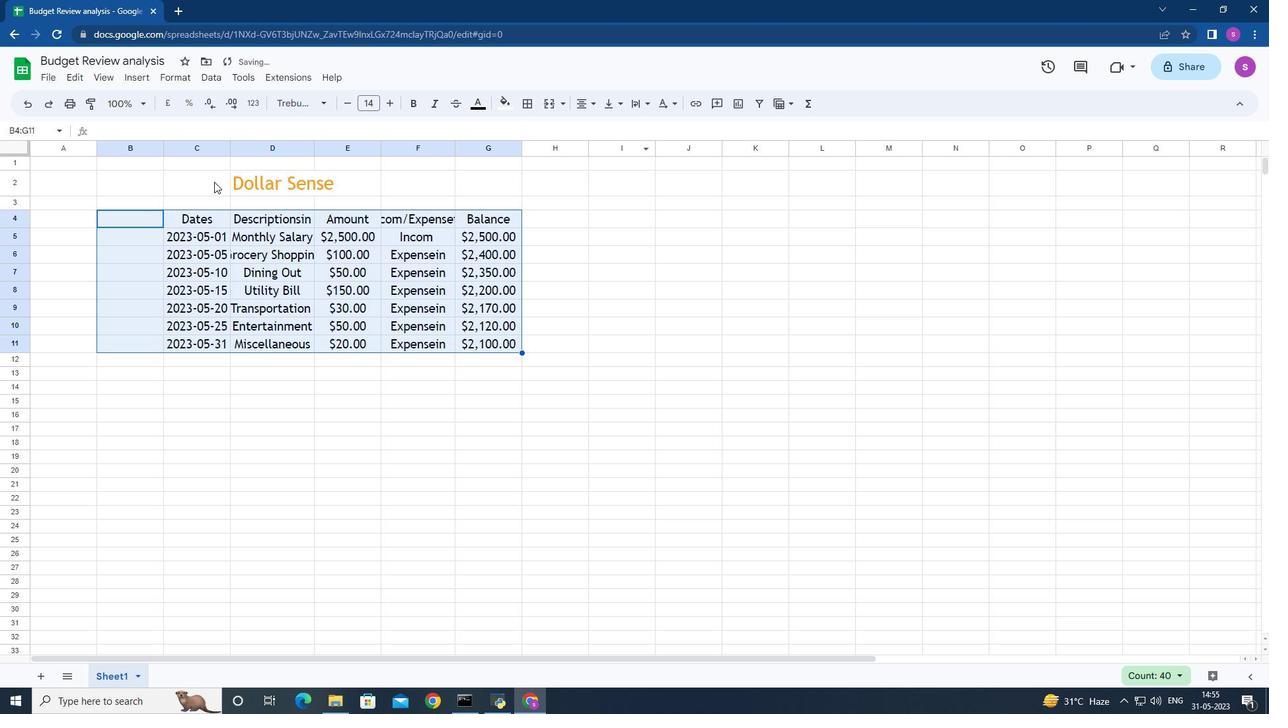 
Action: Mouse pressed left at (215, 181)
Screenshot: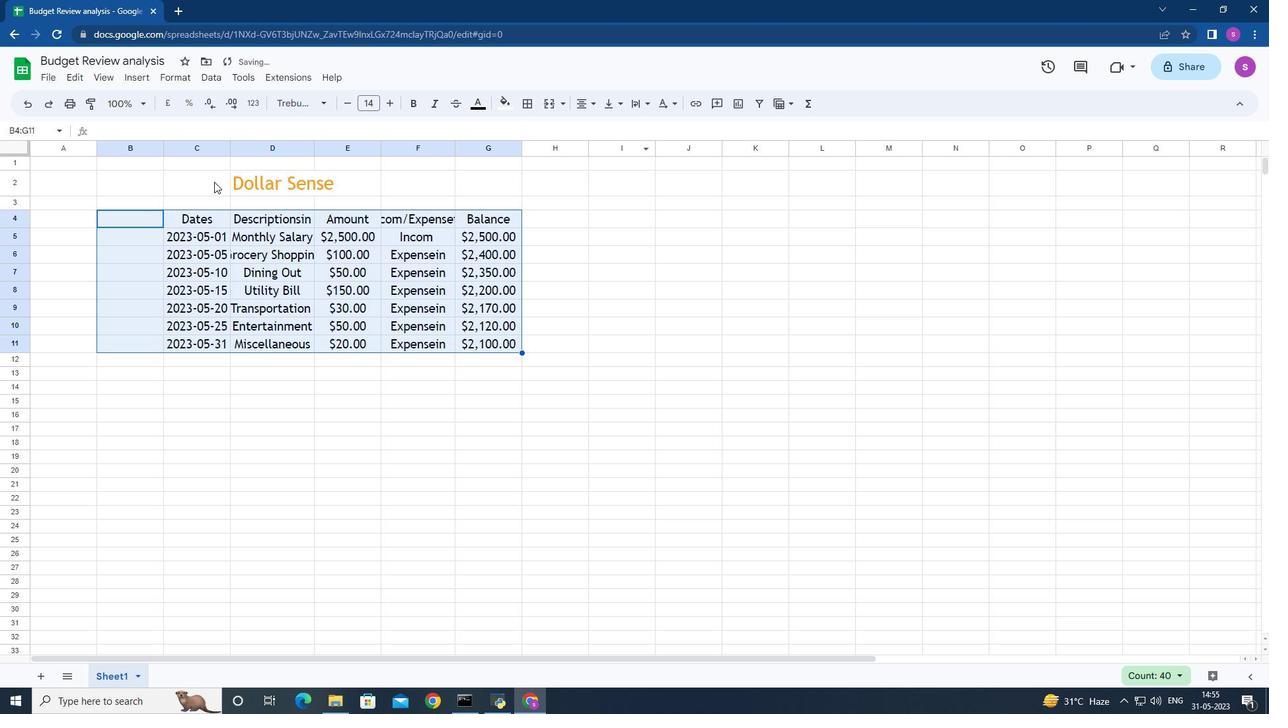 
Action: Mouse moved to (587, 104)
Screenshot: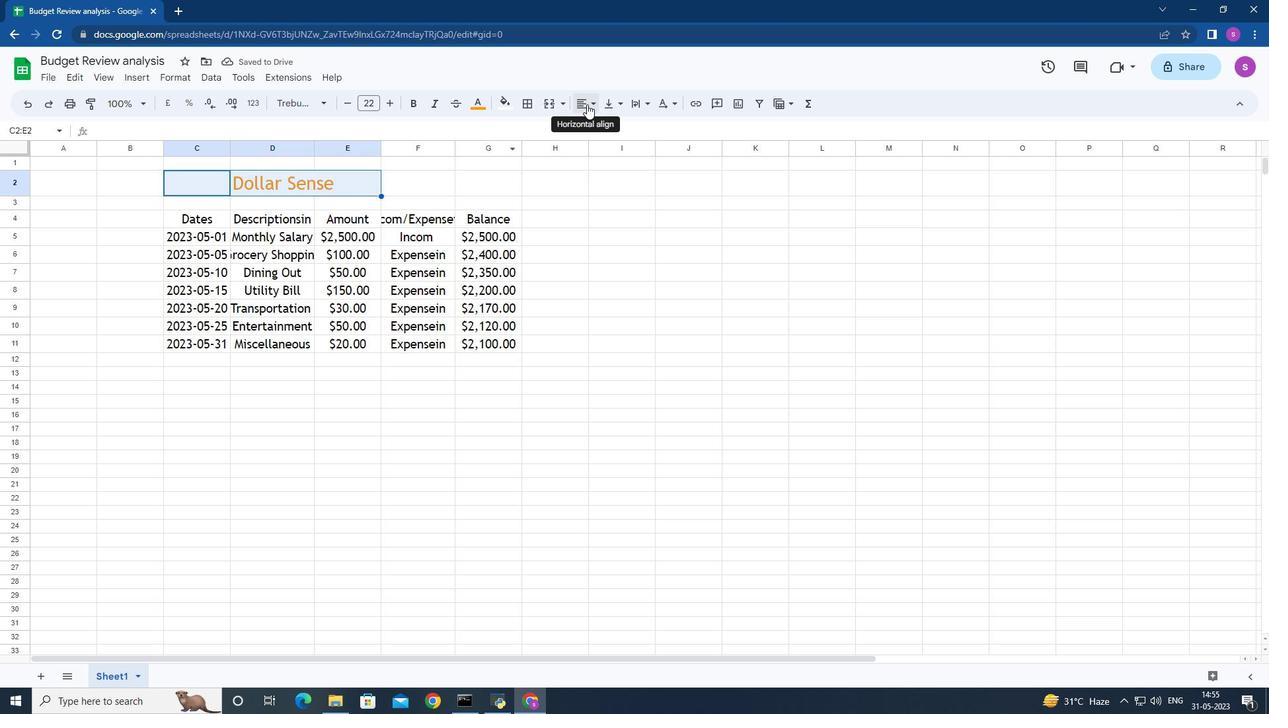 
Action: Mouse pressed left at (587, 104)
Screenshot: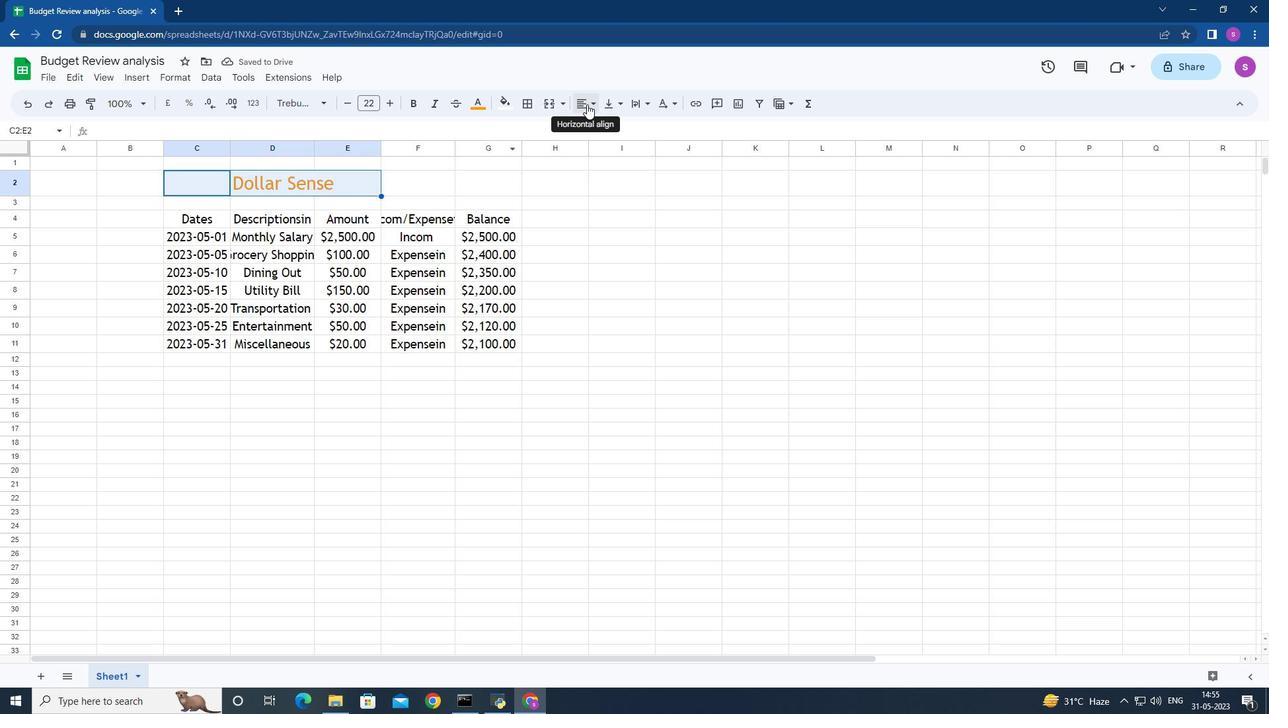 
Action: Mouse moved to (605, 130)
Screenshot: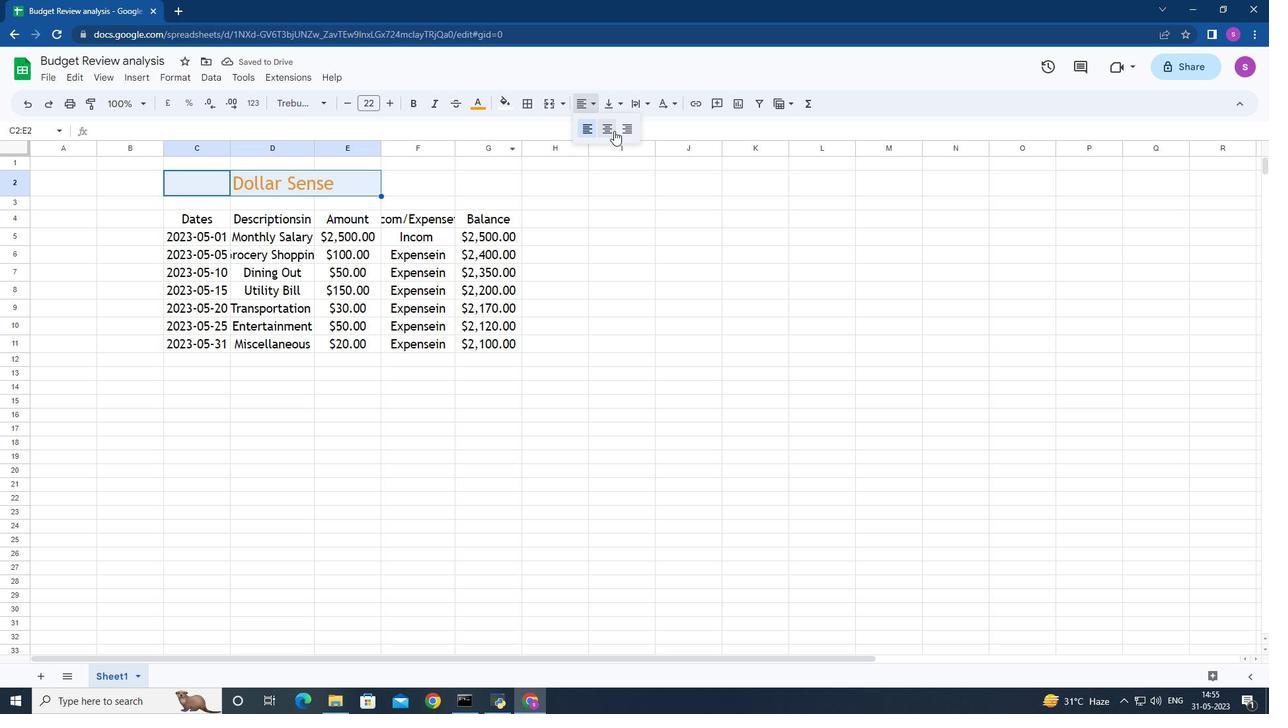 
Action: Mouse pressed left at (605, 130)
Screenshot: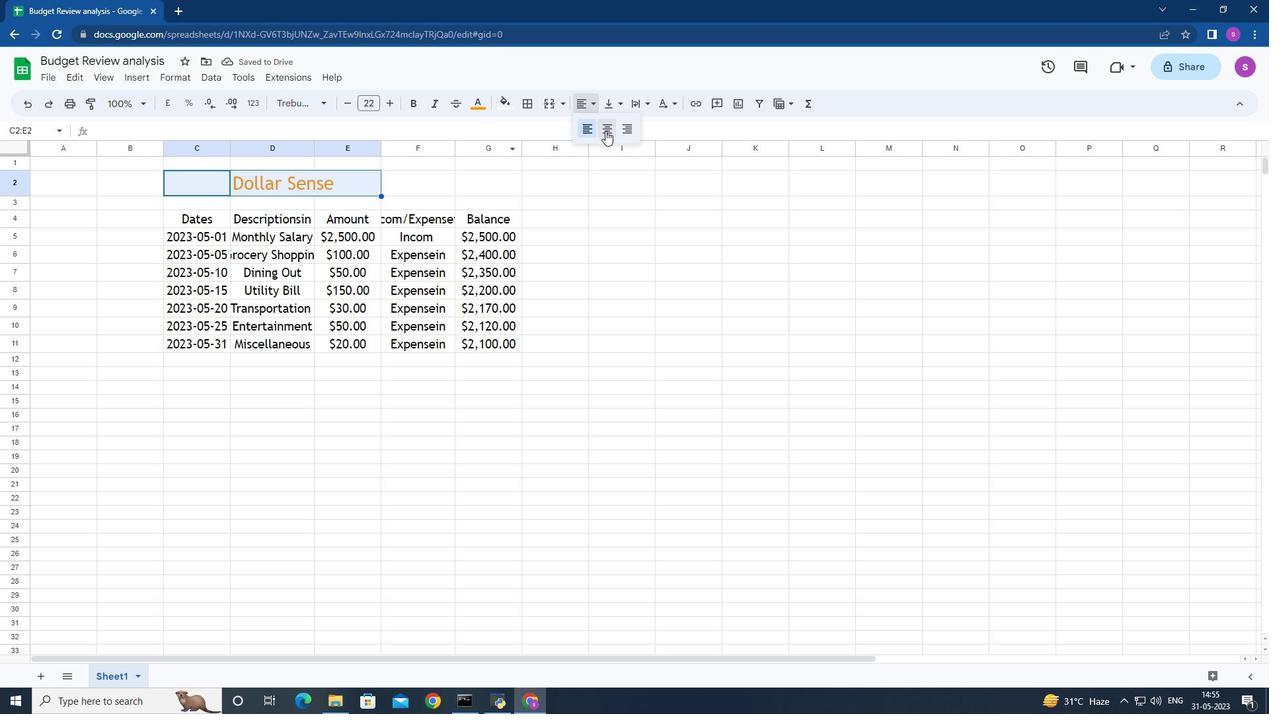 
Action: Mouse moved to (232, 144)
Screenshot: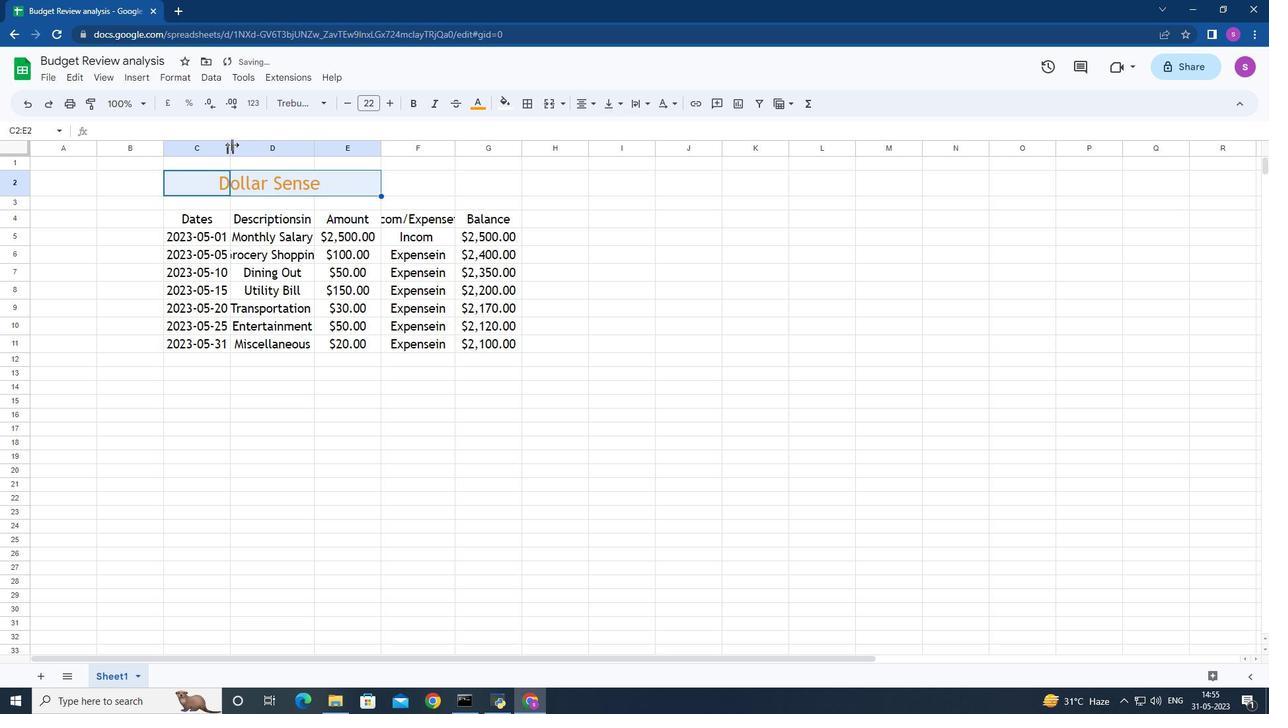 
Action: Mouse pressed left at (232, 144)
Screenshot: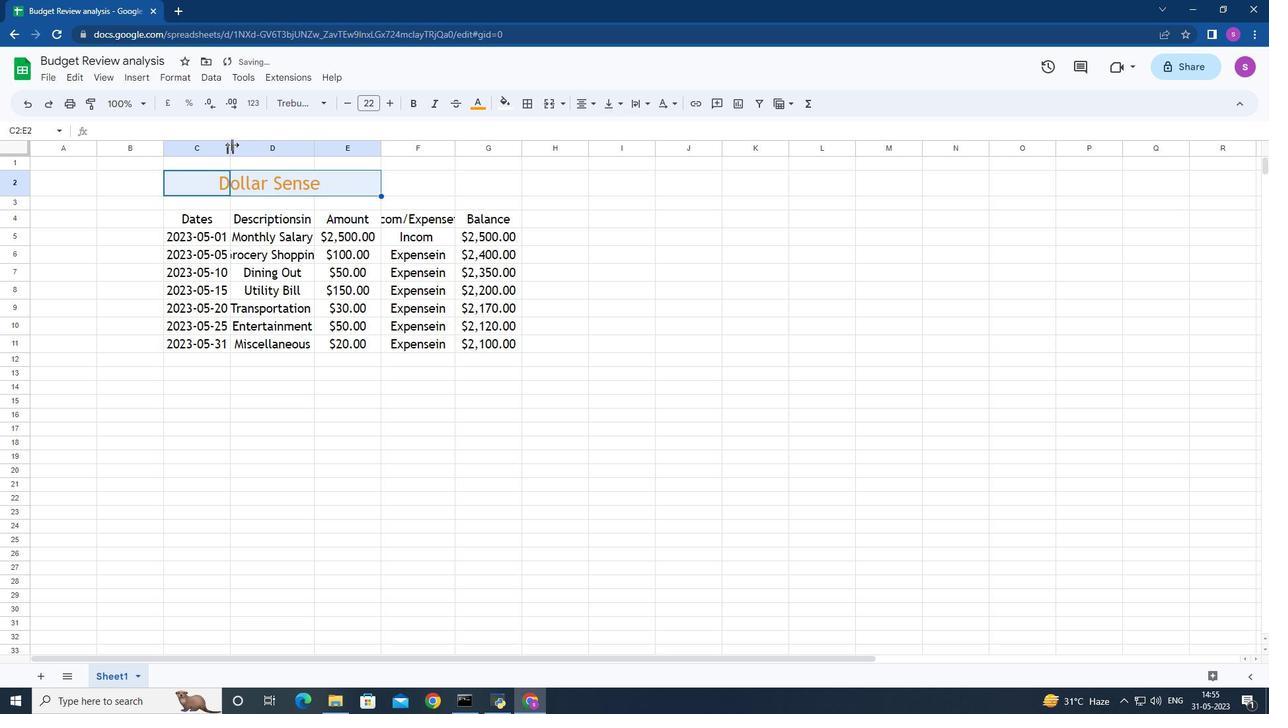 
Action: Mouse moved to (339, 148)
Screenshot: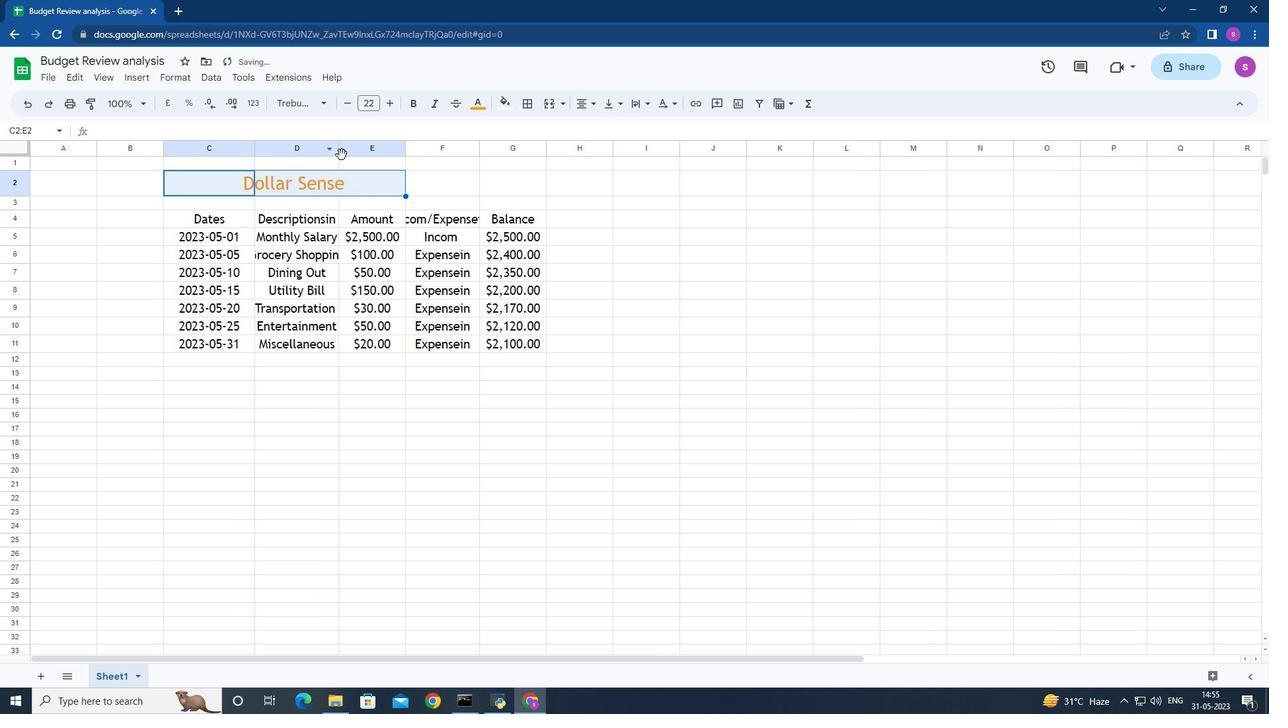 
Action: Mouse pressed left at (339, 148)
Screenshot: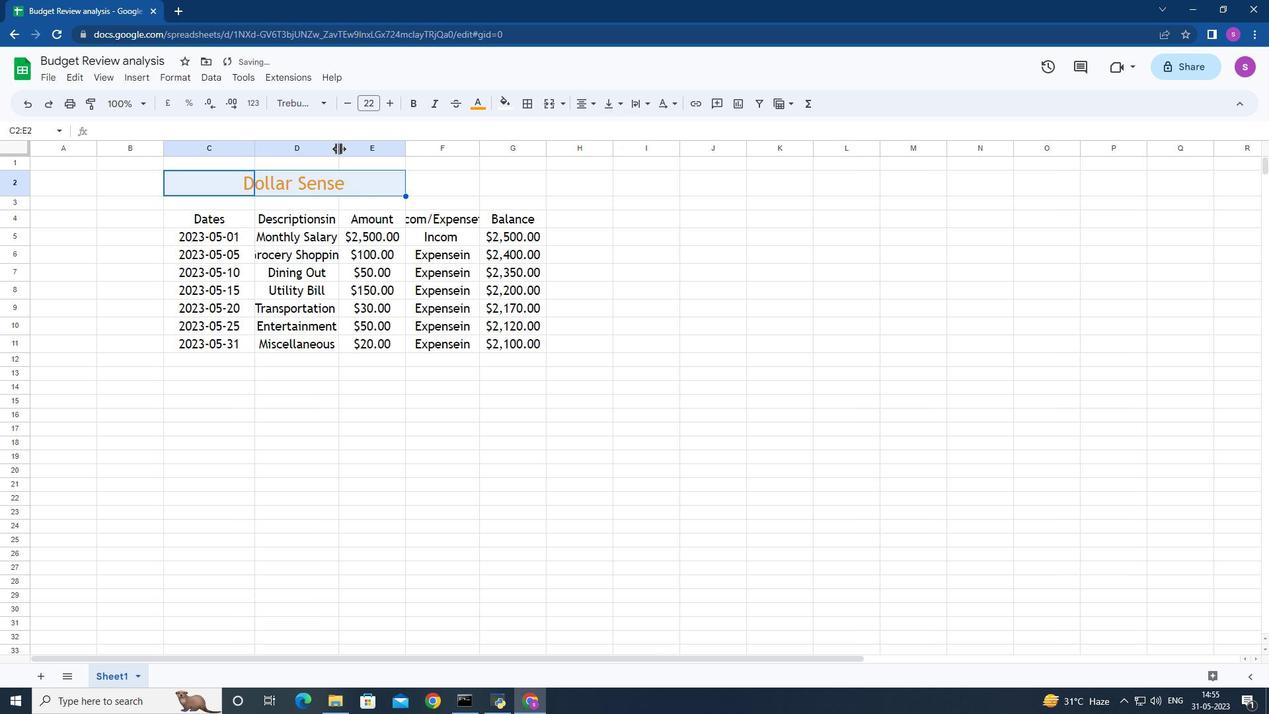 
Action: Mouse moved to (423, 144)
Screenshot: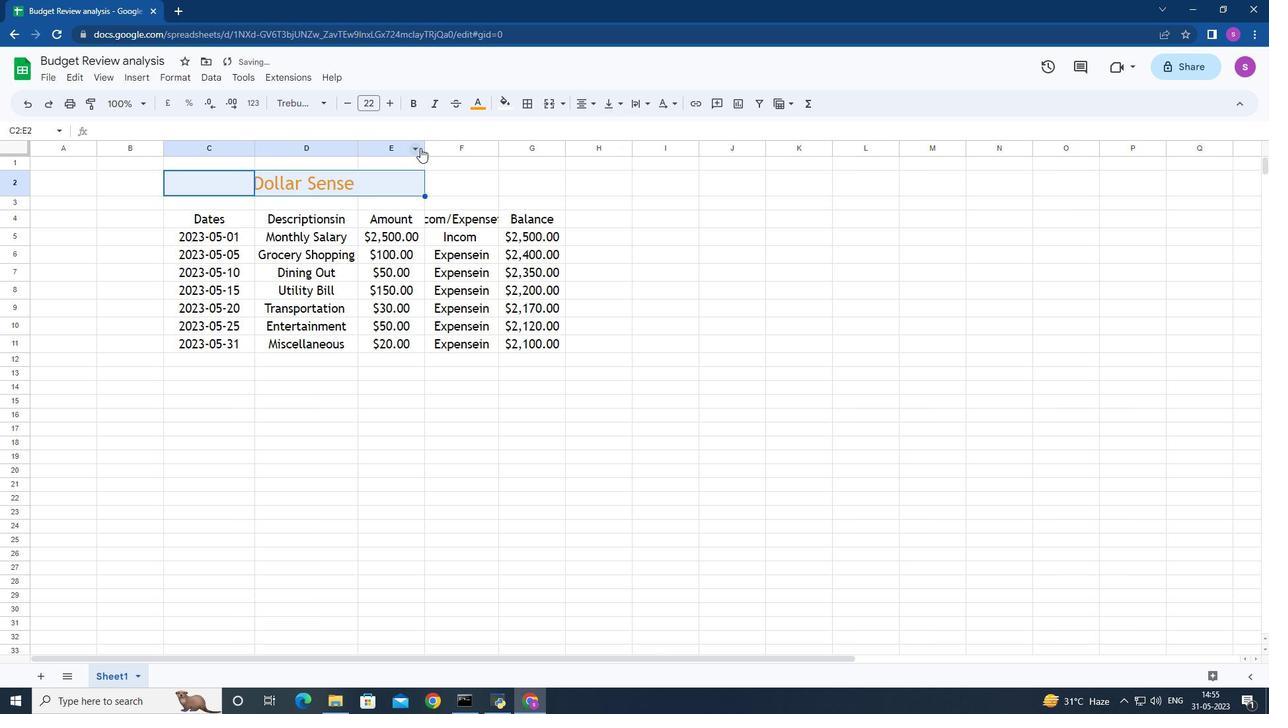 
Action: Mouse pressed left at (423, 144)
Screenshot: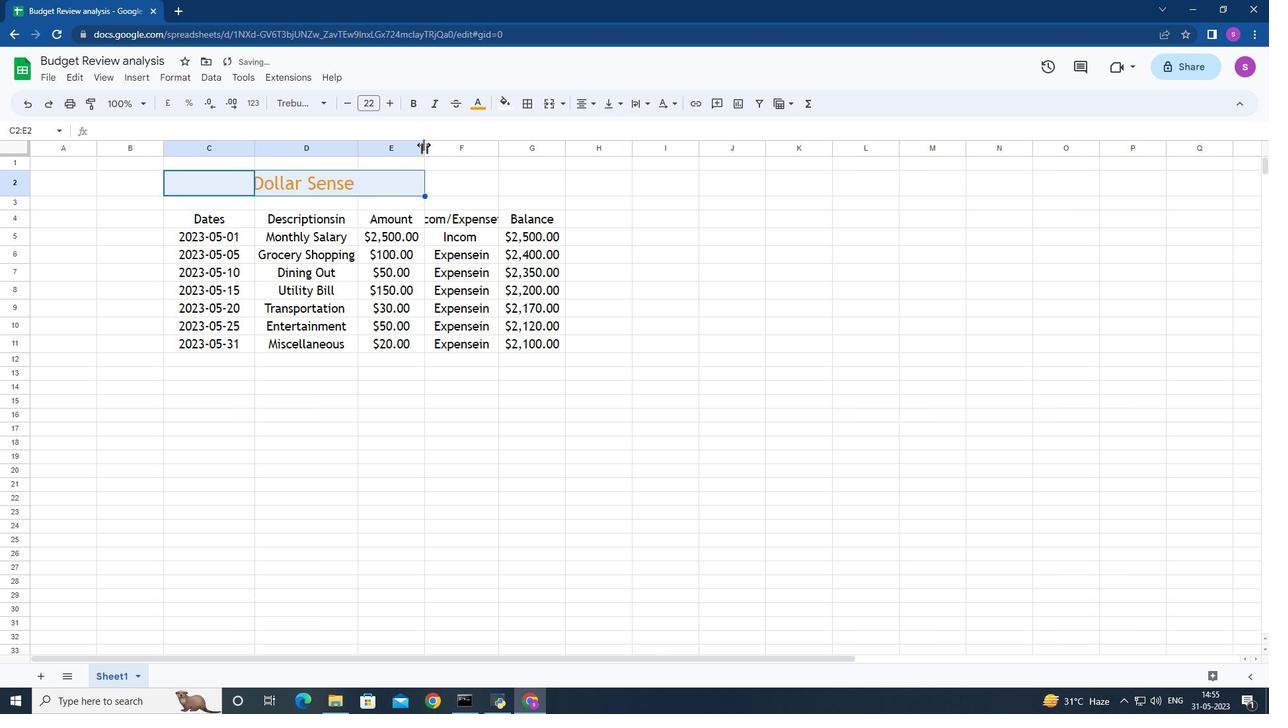 
Action: Mouse moved to (525, 146)
Screenshot: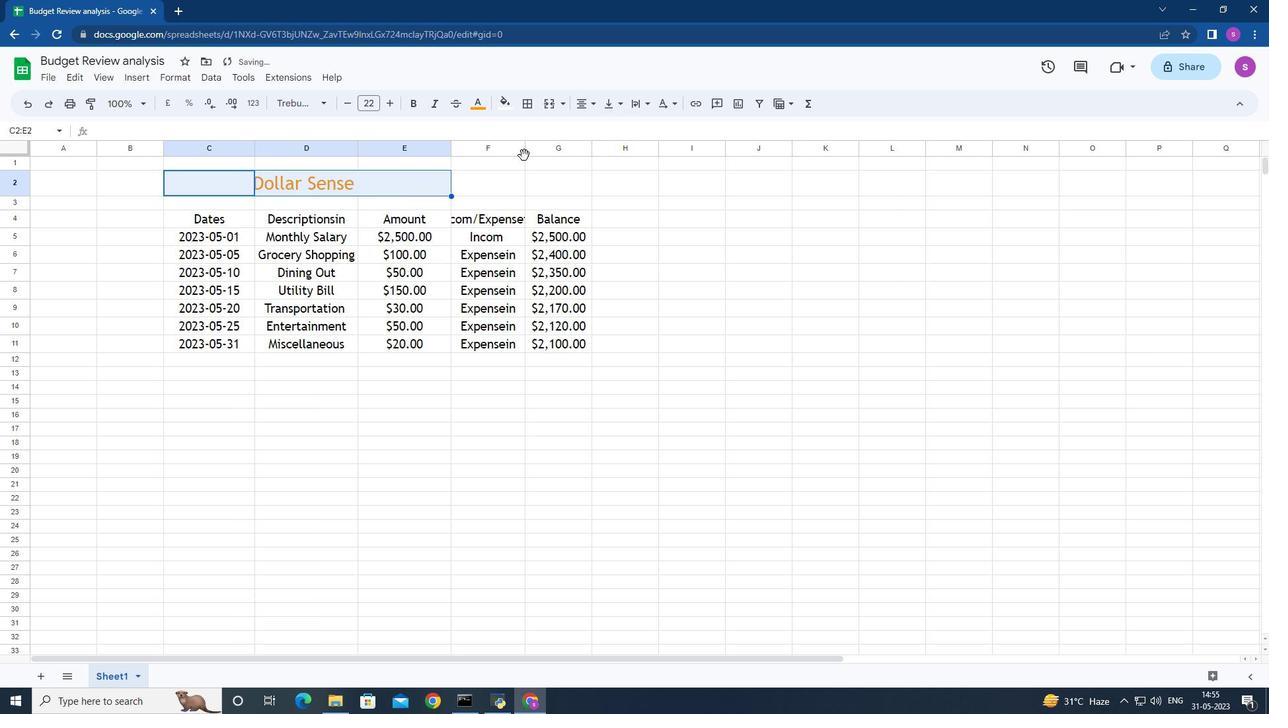 
Action: Mouse pressed left at (525, 146)
Screenshot: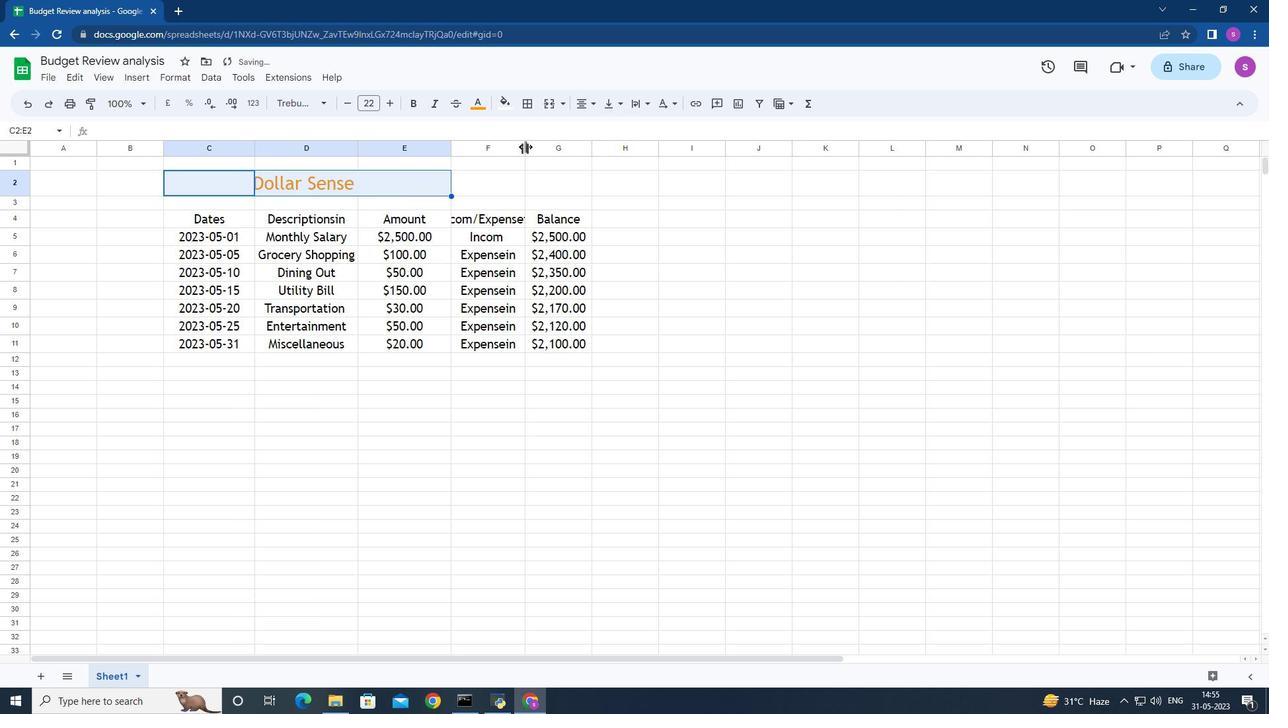 
Action: Mouse moved to (698, 259)
Screenshot: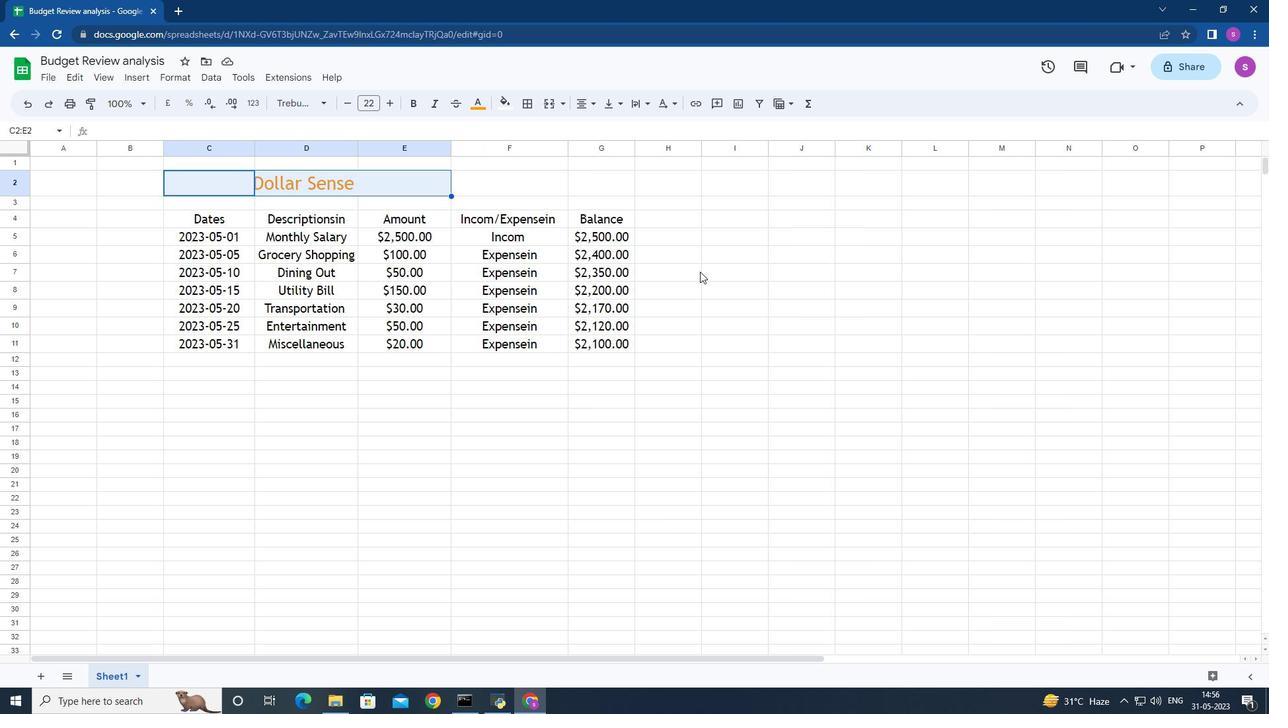 
